 Task: Look for space in Casalnuovo di Napoli, Italy from 21st June, 2023 to 29th June, 2023 for 4 adults in price range Rs.7000 to Rs.12000. Place can be entire place with 2 bedrooms having 2 beds and 2 bathrooms. Property type can be house, flat, guest house. Booking option can be shelf check-in. Required host language is English.
Action: Mouse moved to (547, 144)
Screenshot: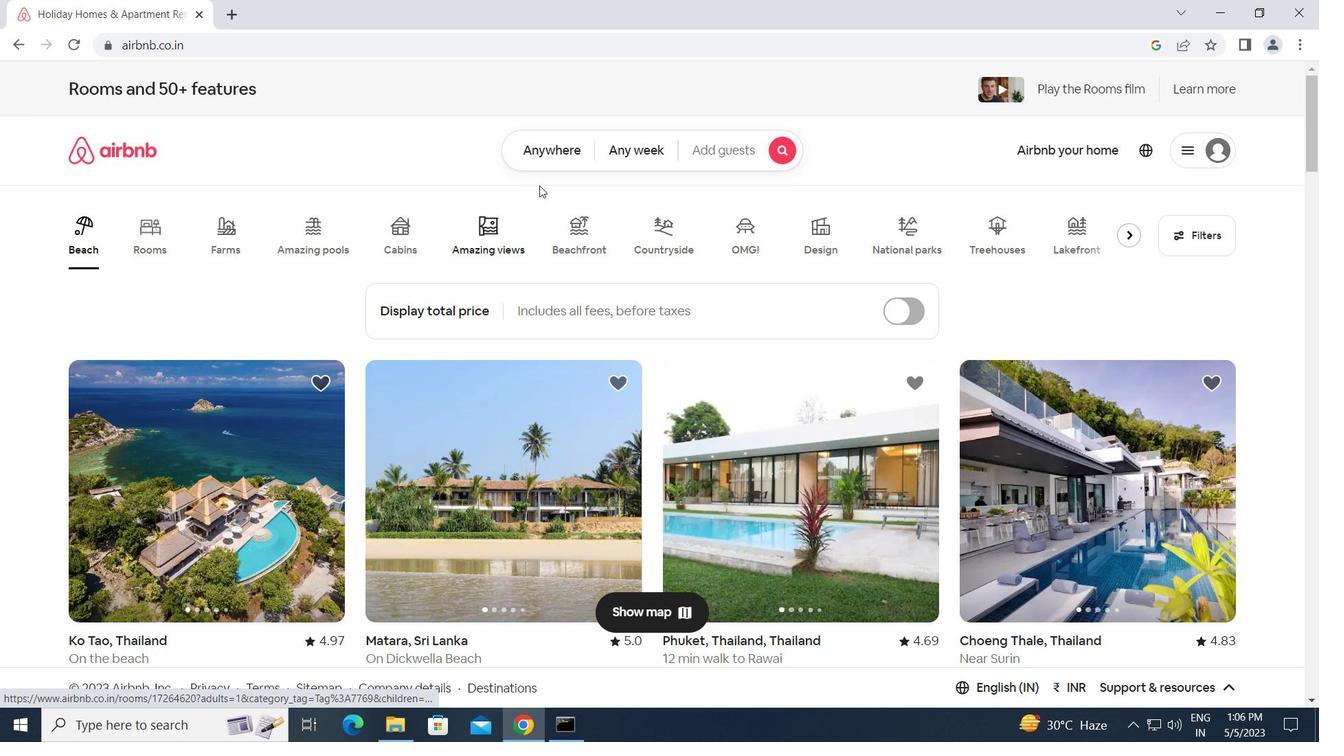 
Action: Mouse pressed left at (547, 144)
Screenshot: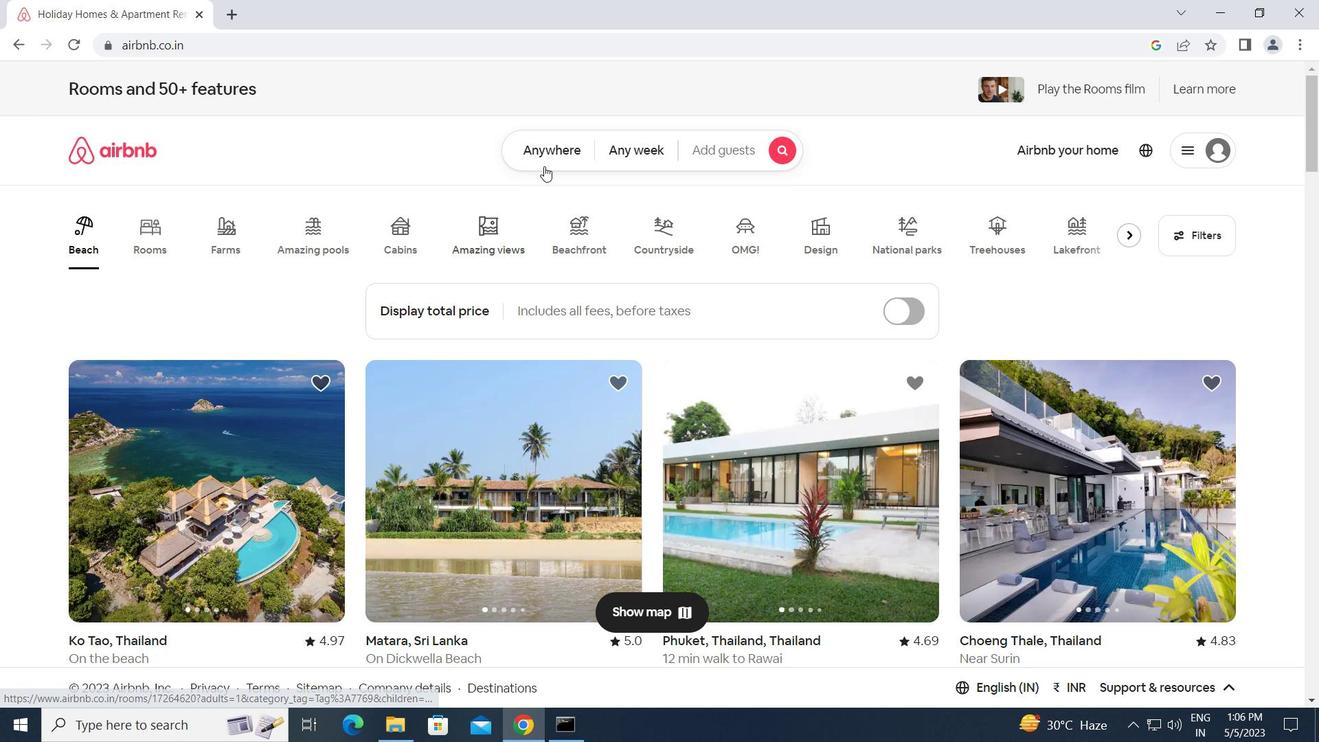 
Action: Mouse moved to (444, 193)
Screenshot: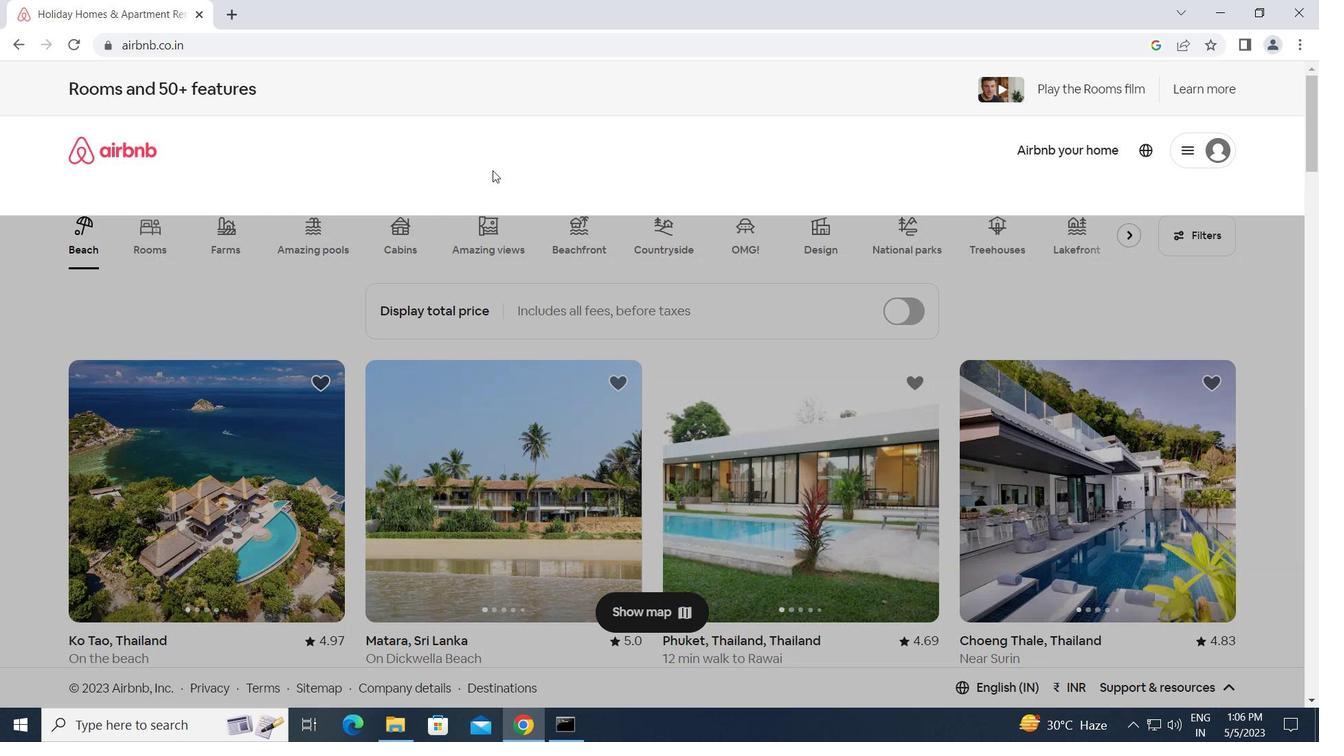 
Action: Mouse pressed left at (444, 193)
Screenshot: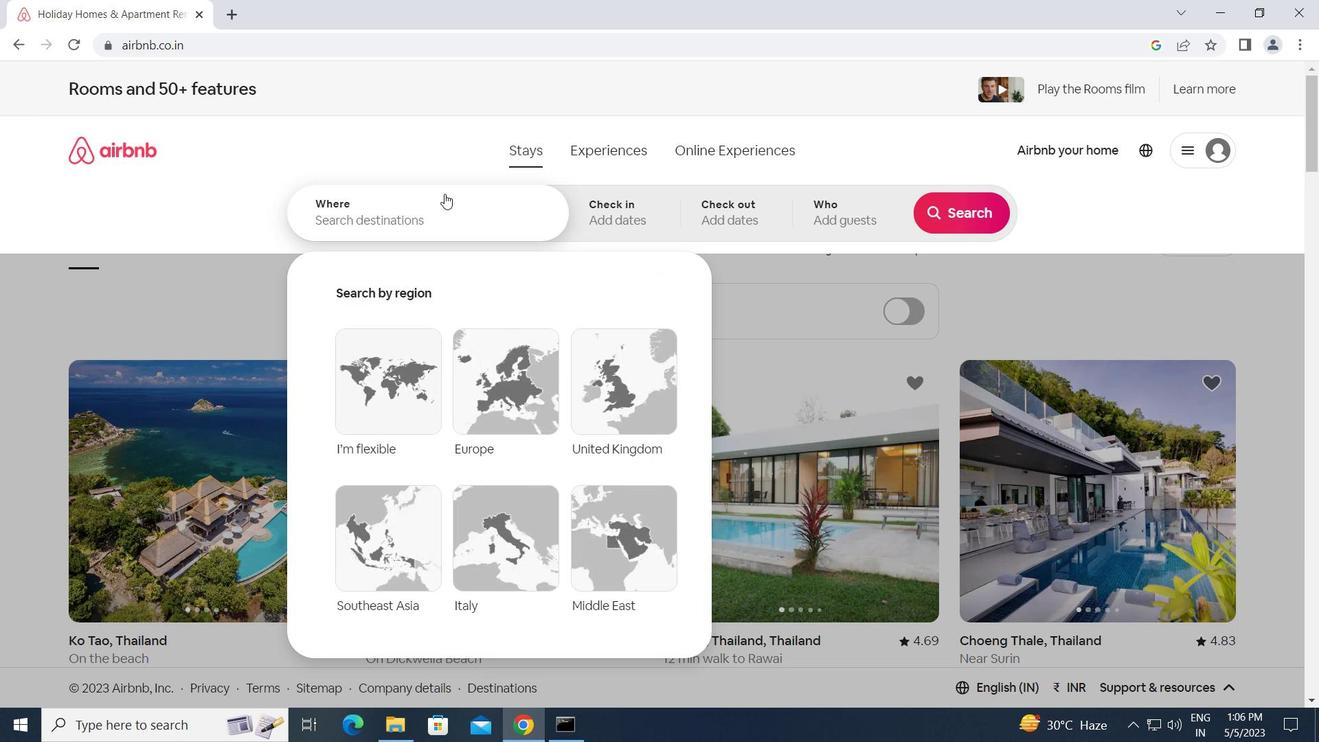 
Action: Key pressed c<Key.caps_lock>asalnuovo<Key.space>di<Key.space><Key.caps_lock>n<Key.caps_lock>apoli,<Key.space><Key.caps_lock>i<Key.caps_lock>taly<Key.enter>
Screenshot: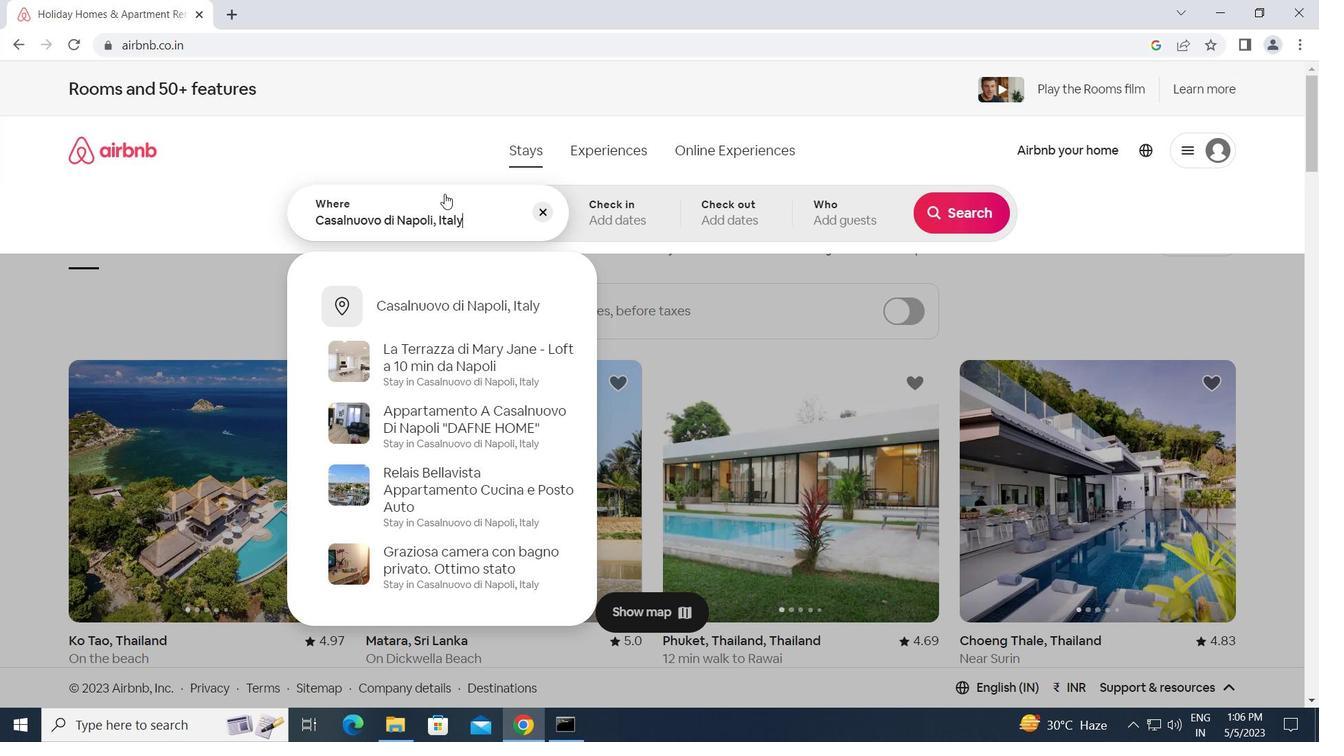 
Action: Mouse moved to (820, 540)
Screenshot: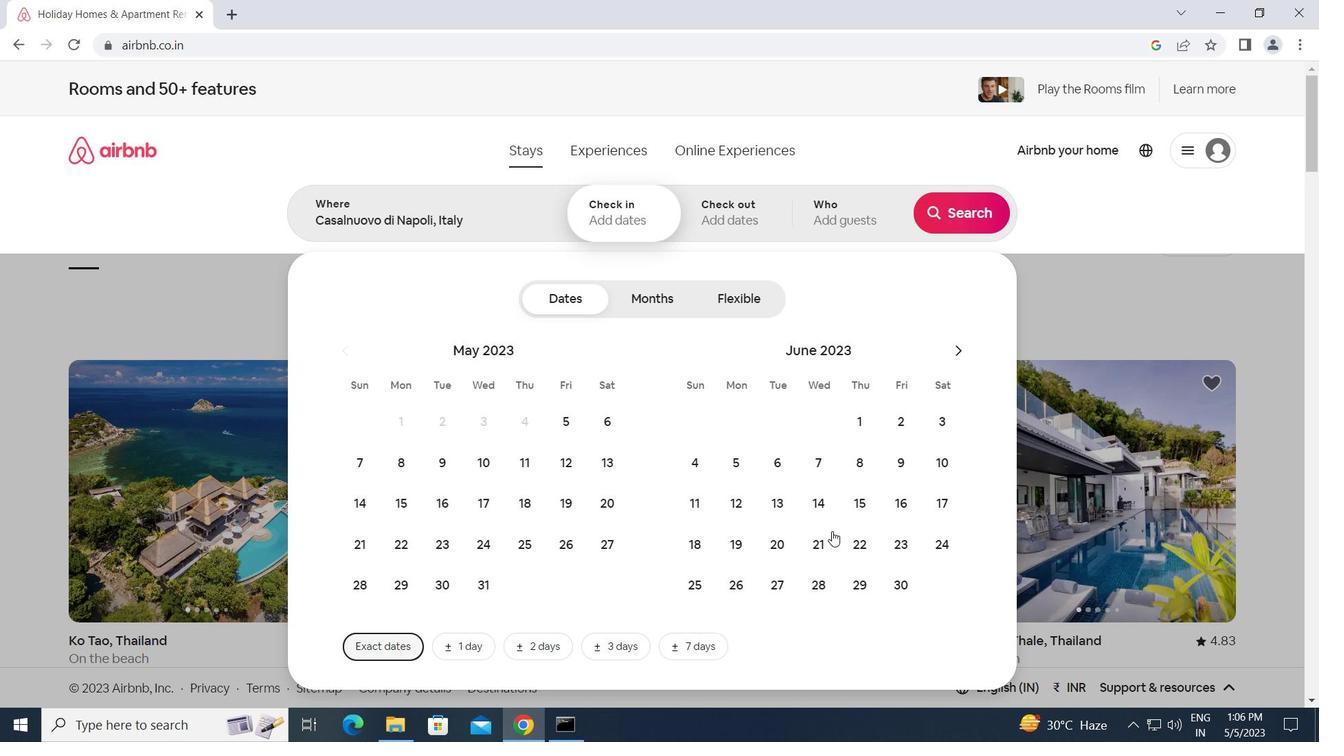 
Action: Mouse pressed left at (820, 540)
Screenshot: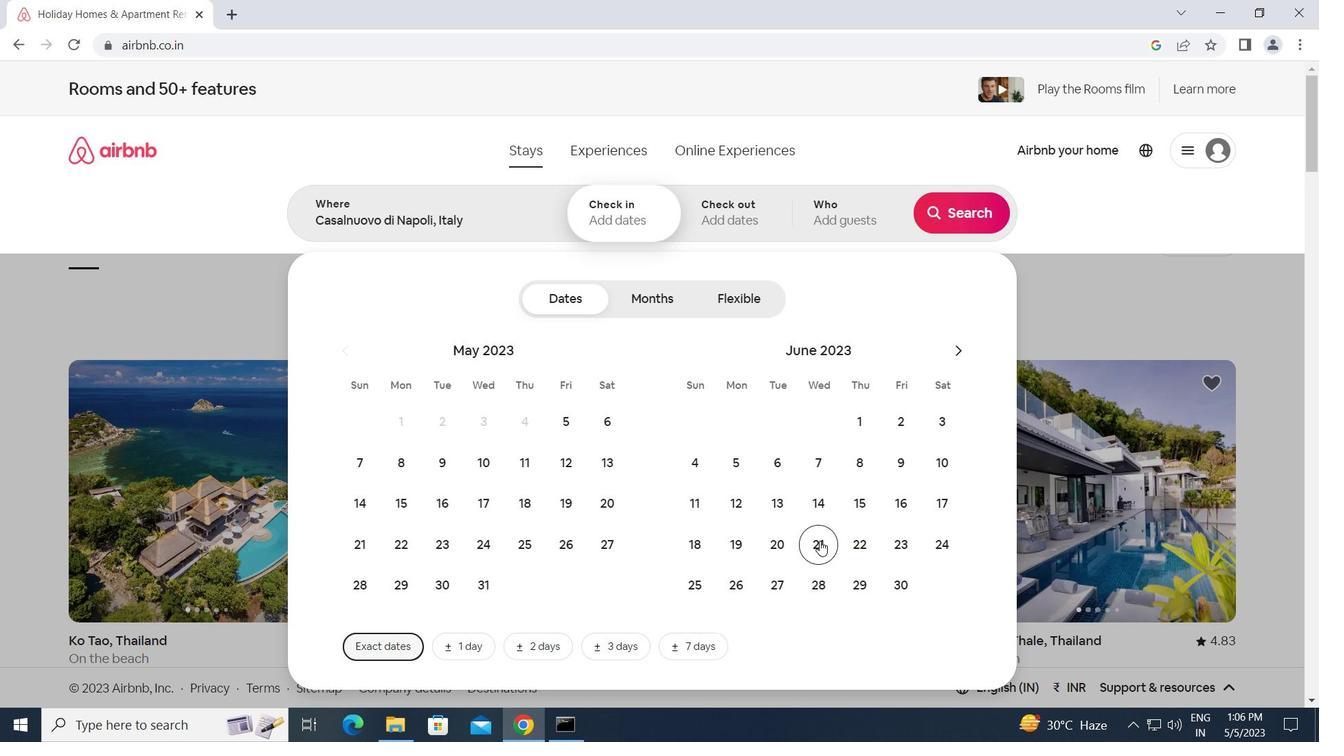 
Action: Mouse moved to (853, 584)
Screenshot: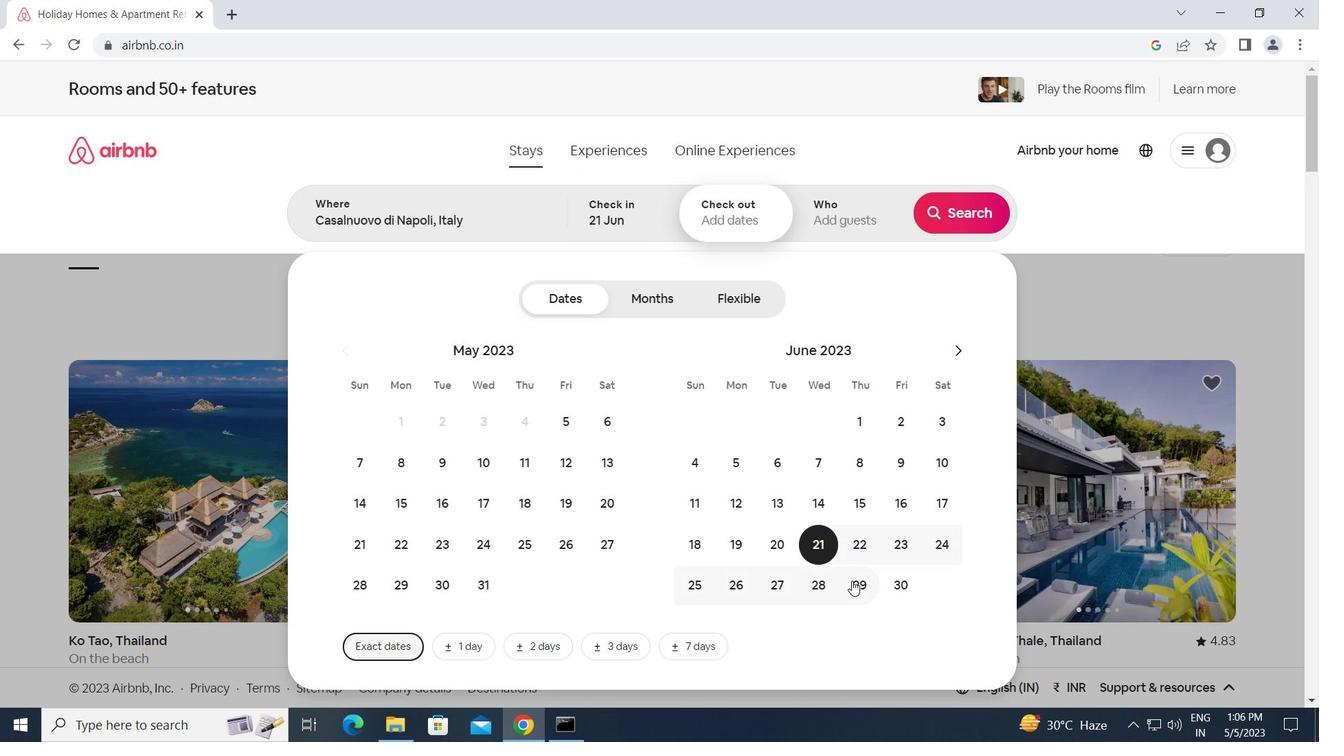 
Action: Mouse pressed left at (853, 584)
Screenshot: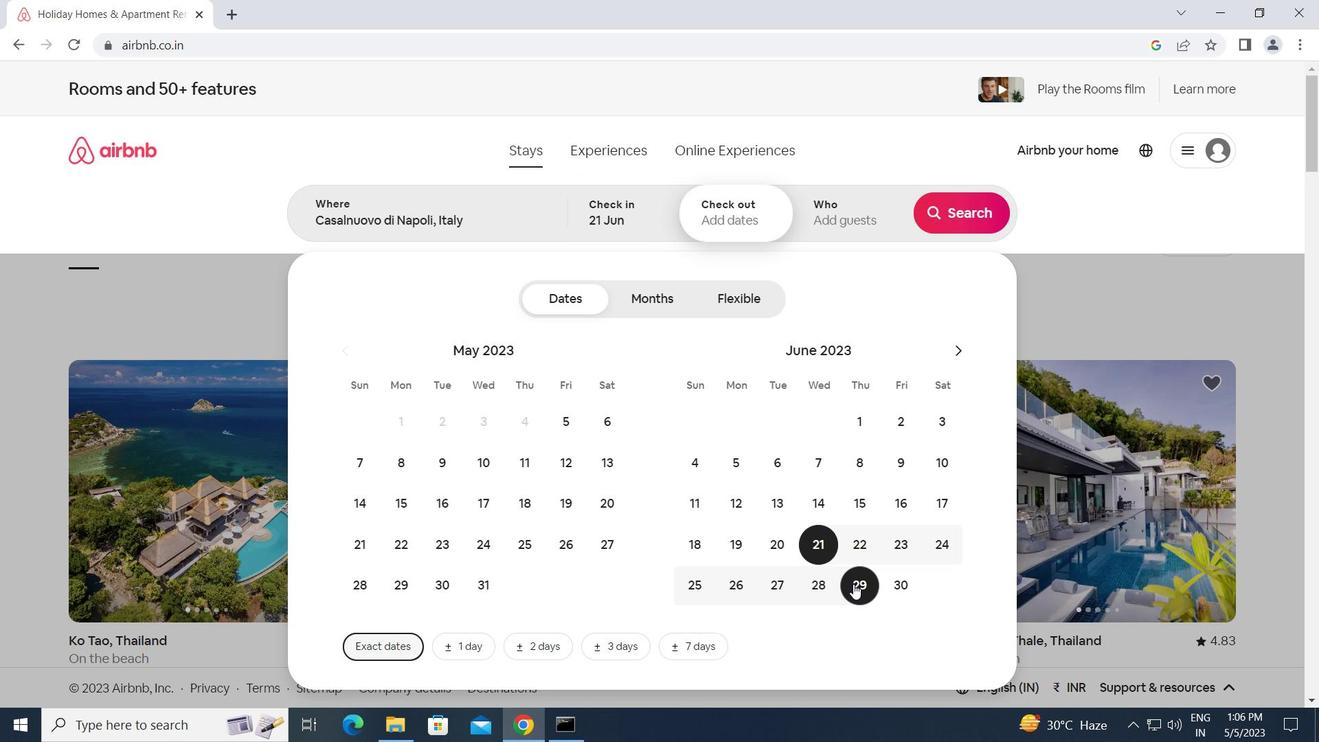 
Action: Mouse moved to (833, 212)
Screenshot: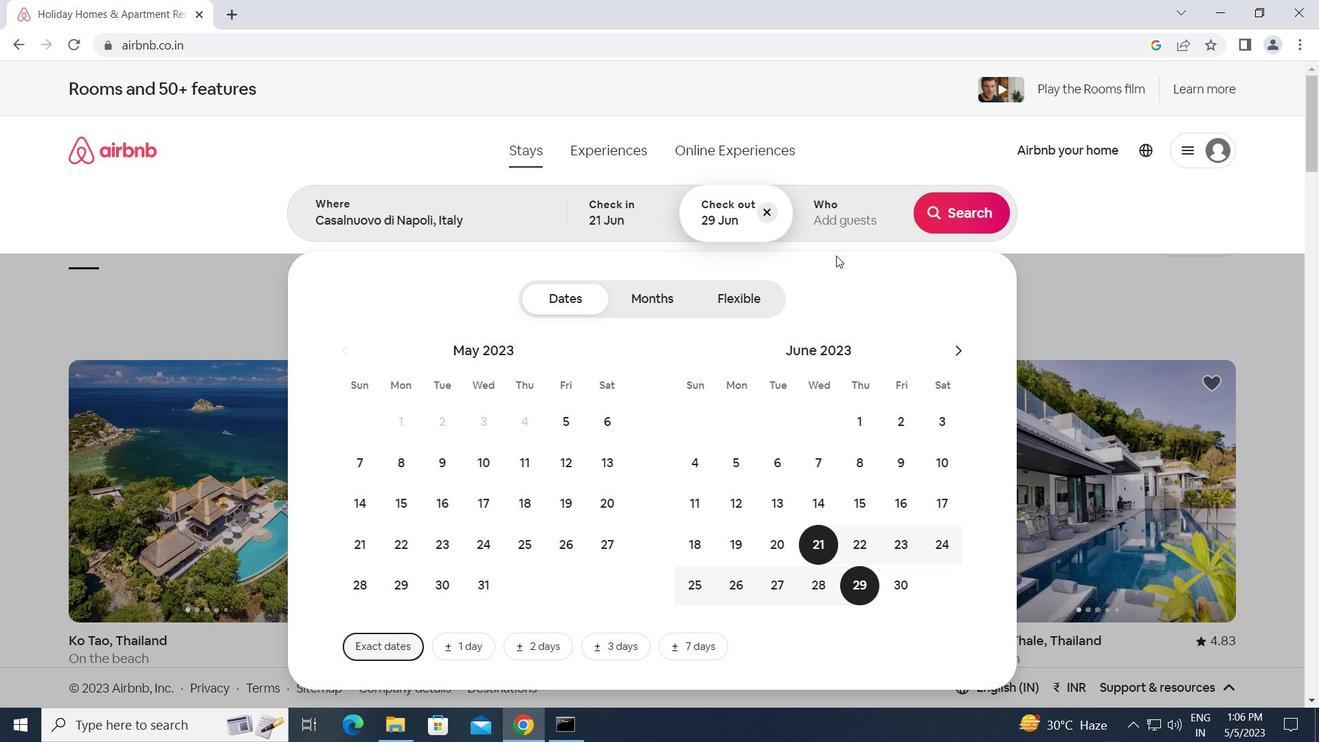
Action: Mouse pressed left at (833, 212)
Screenshot: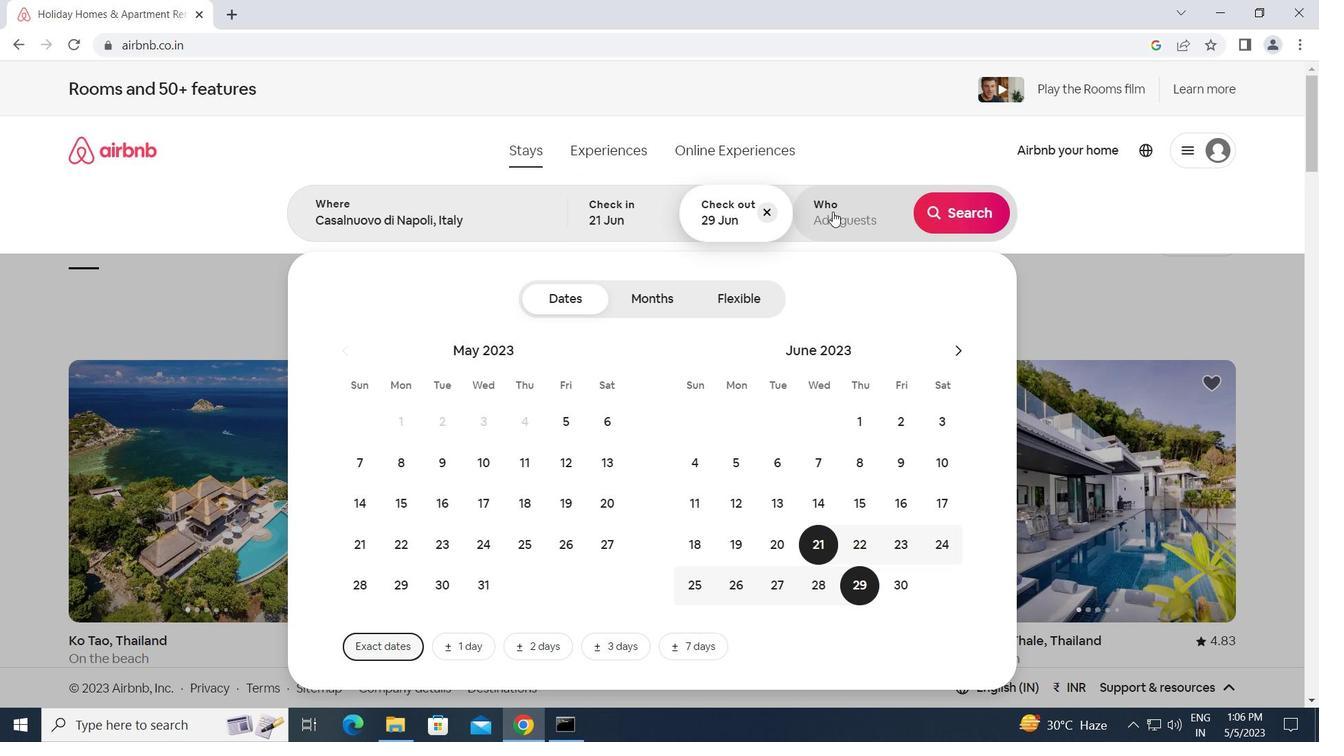 
Action: Mouse moved to (966, 300)
Screenshot: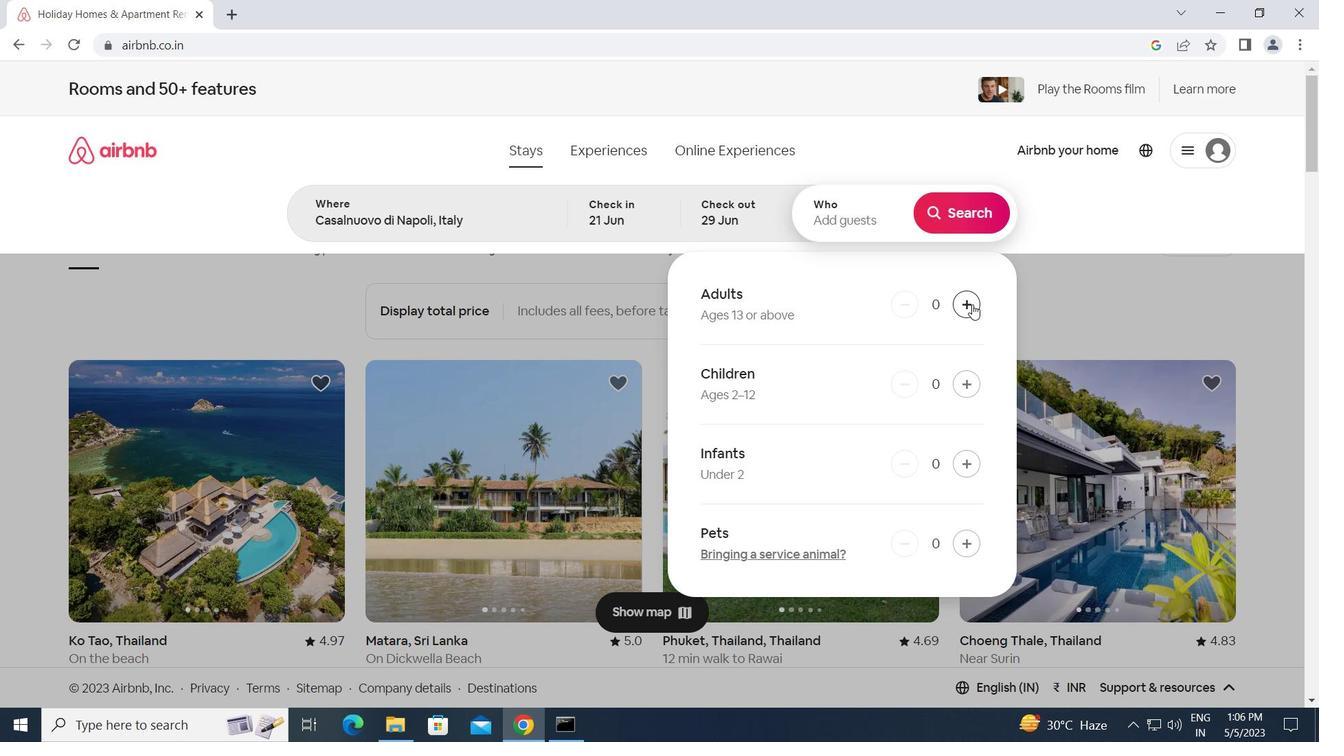
Action: Mouse pressed left at (966, 300)
Screenshot: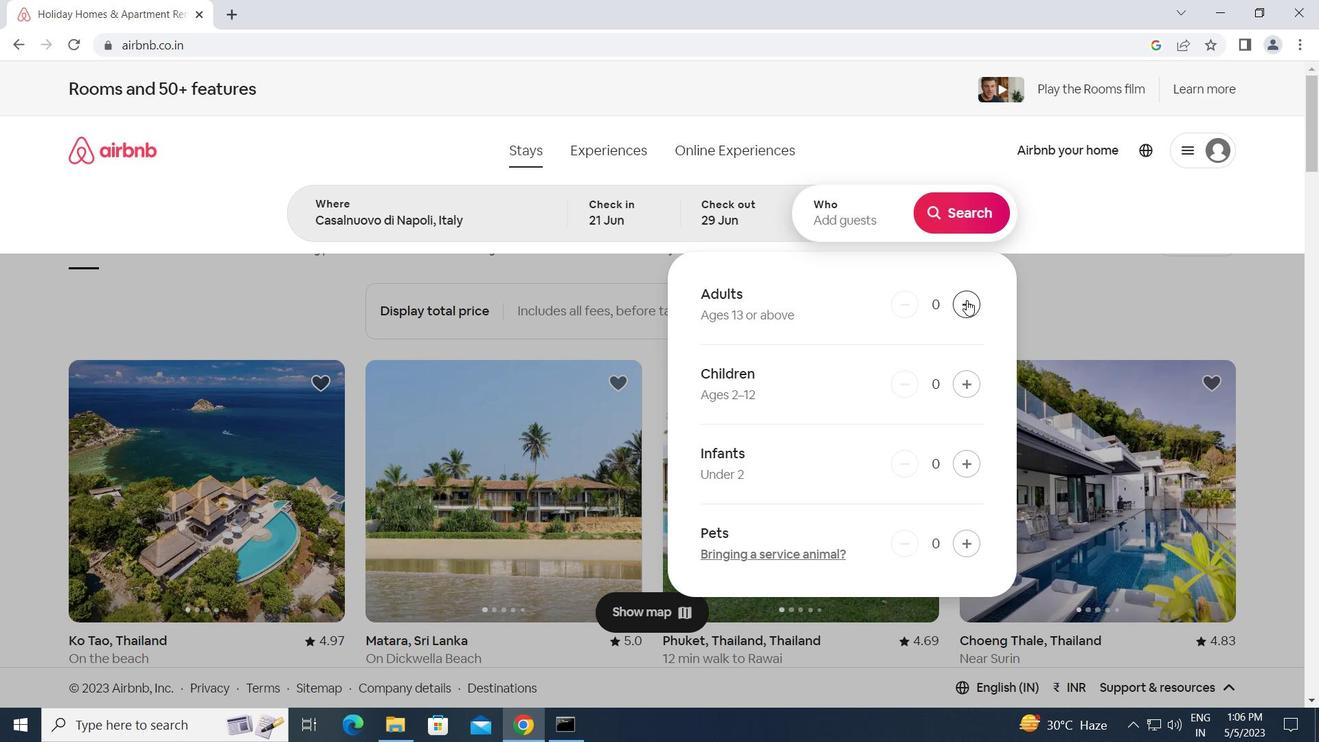 
Action: Mouse pressed left at (966, 300)
Screenshot: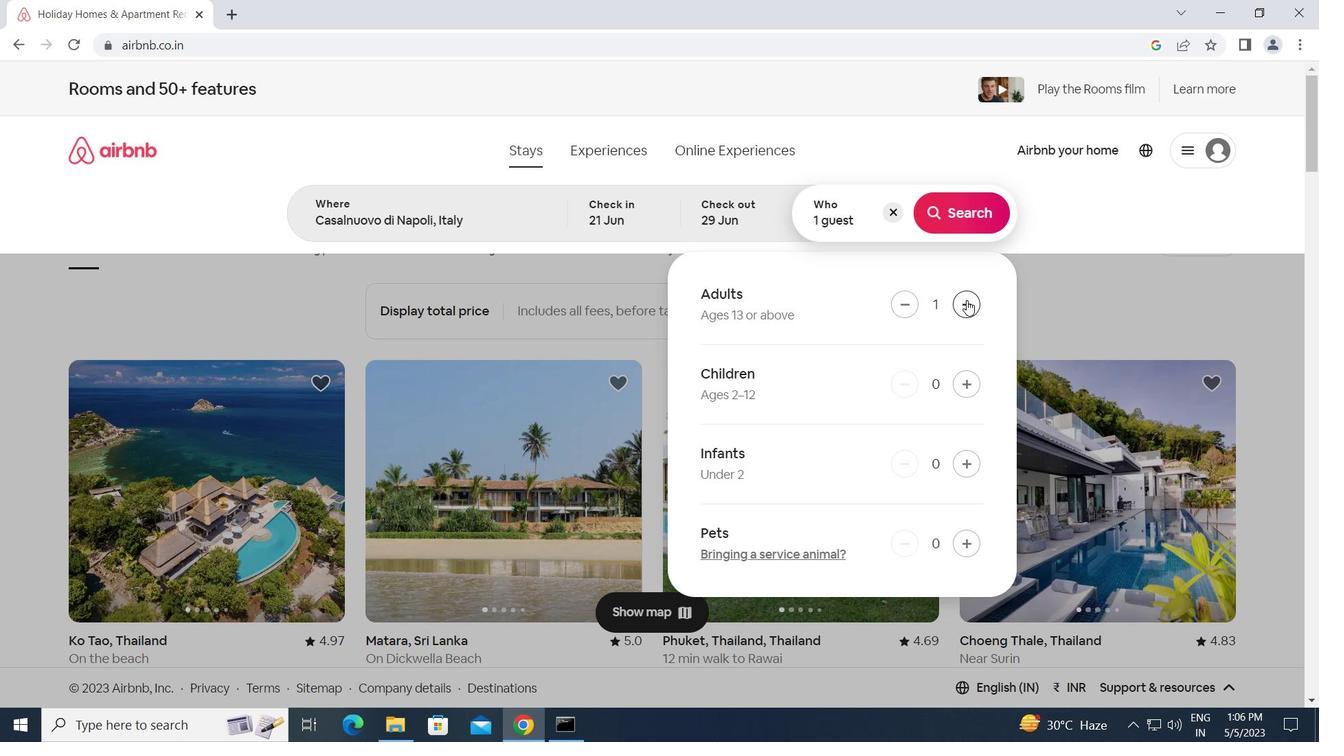 
Action: Mouse pressed left at (966, 300)
Screenshot: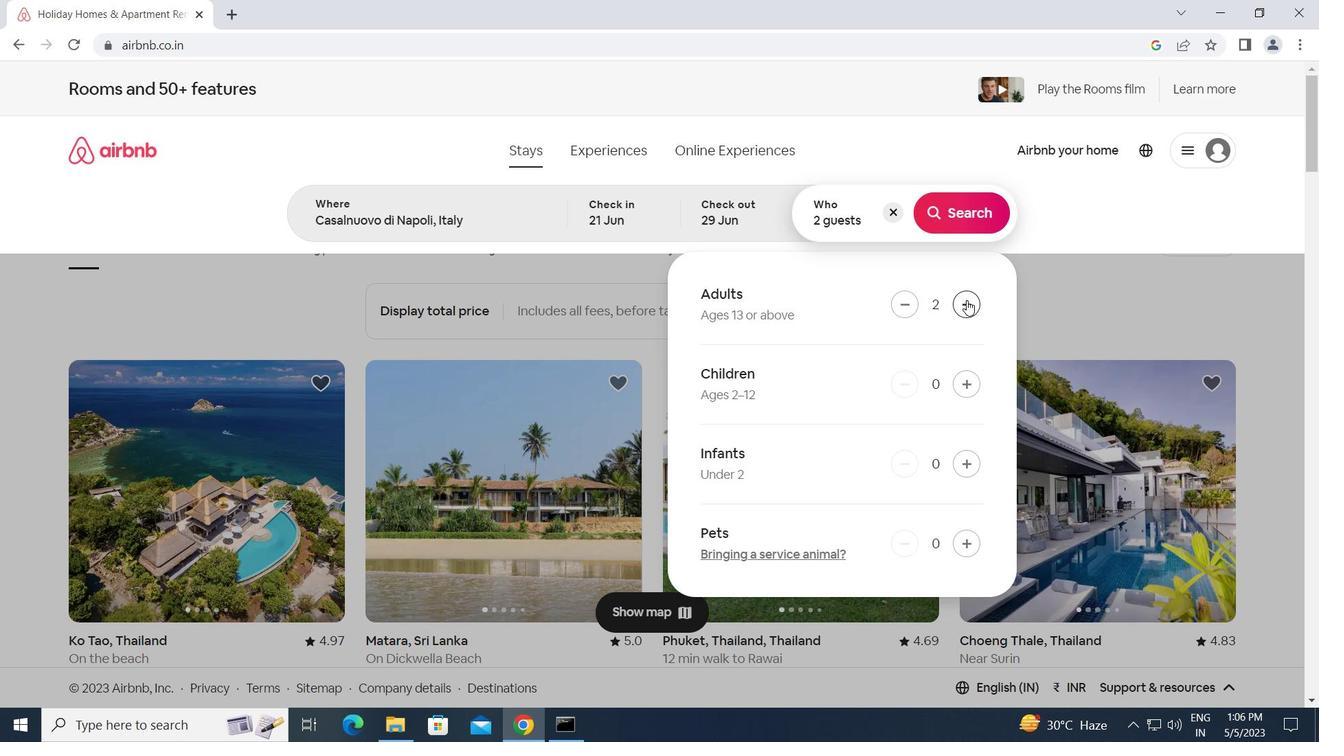 
Action: Mouse pressed left at (966, 300)
Screenshot: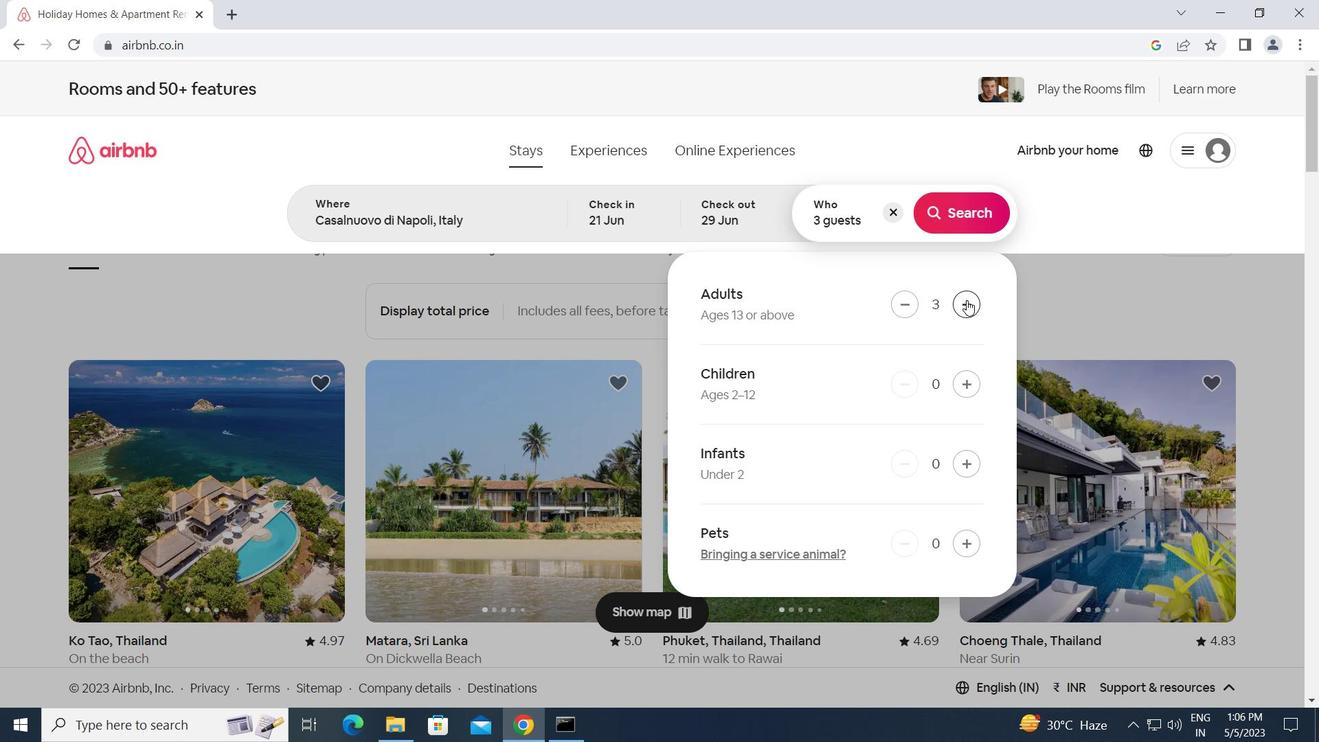 
Action: Mouse moved to (966, 206)
Screenshot: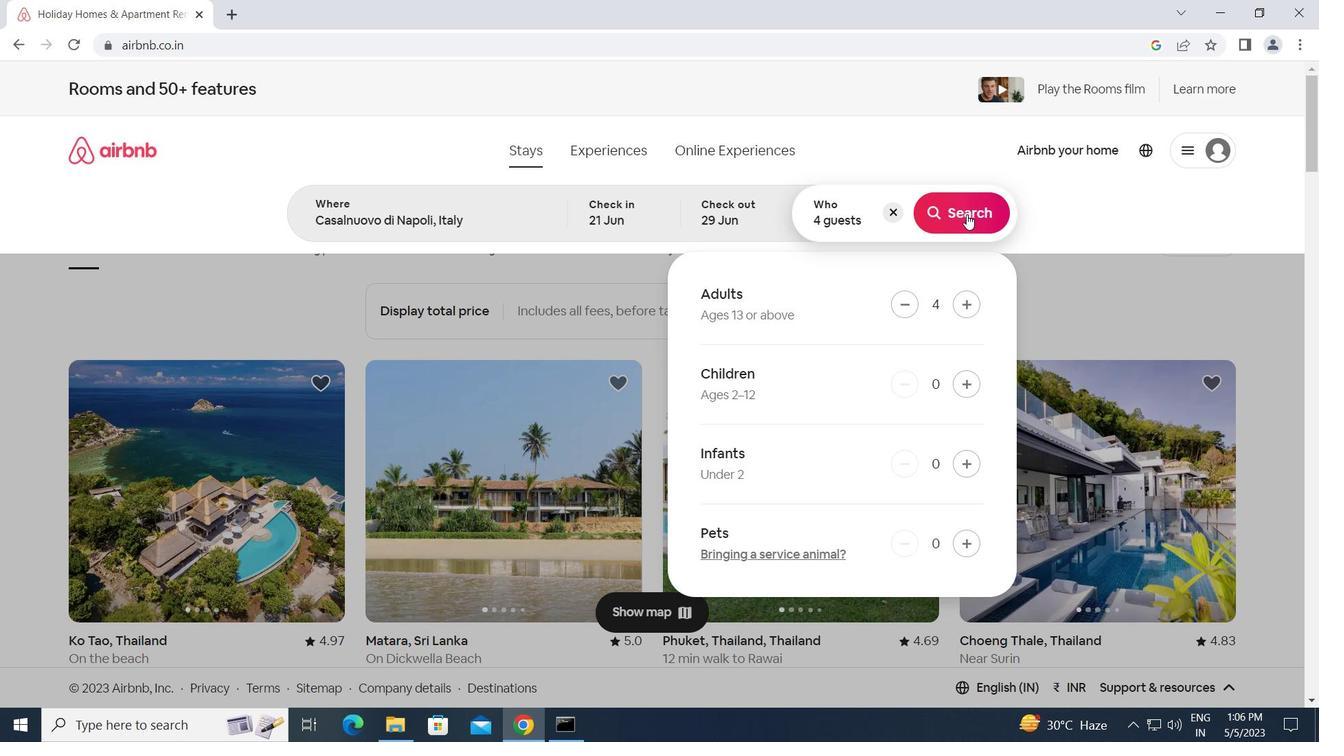
Action: Mouse pressed left at (966, 206)
Screenshot: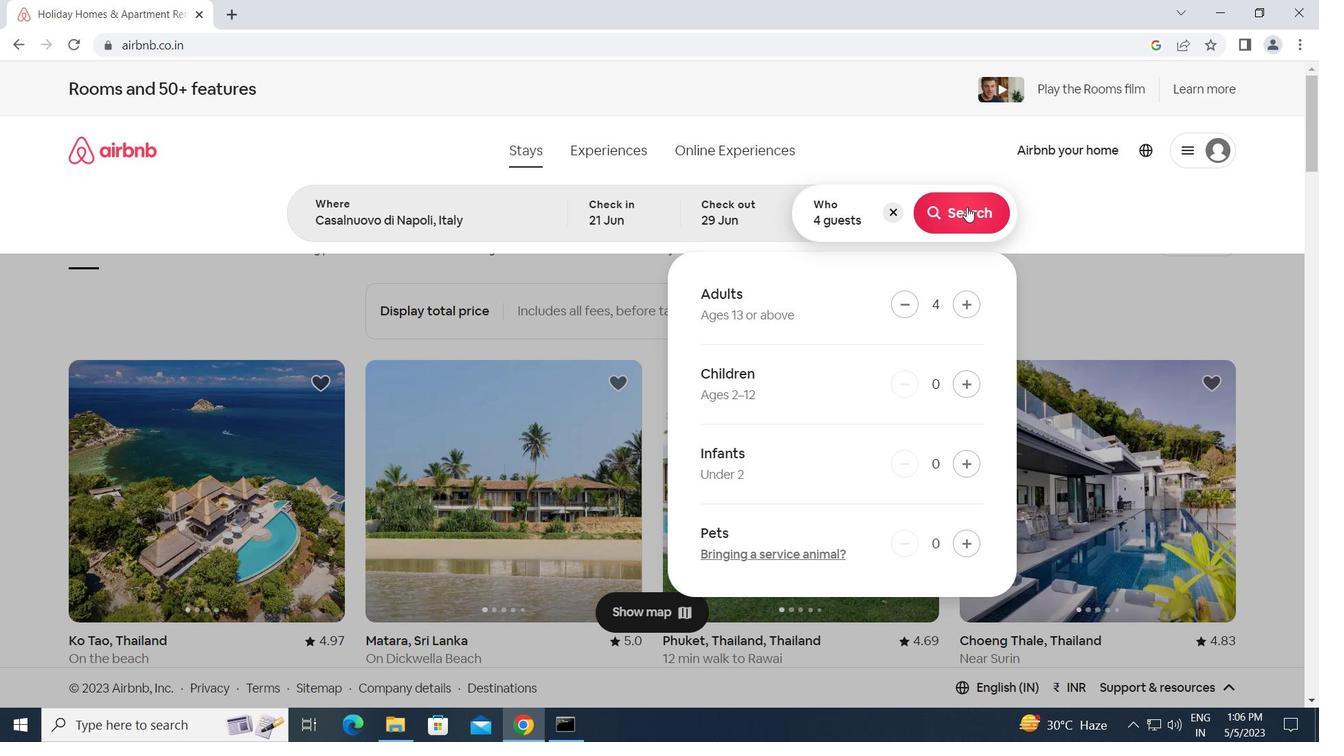 
Action: Mouse moved to (1232, 156)
Screenshot: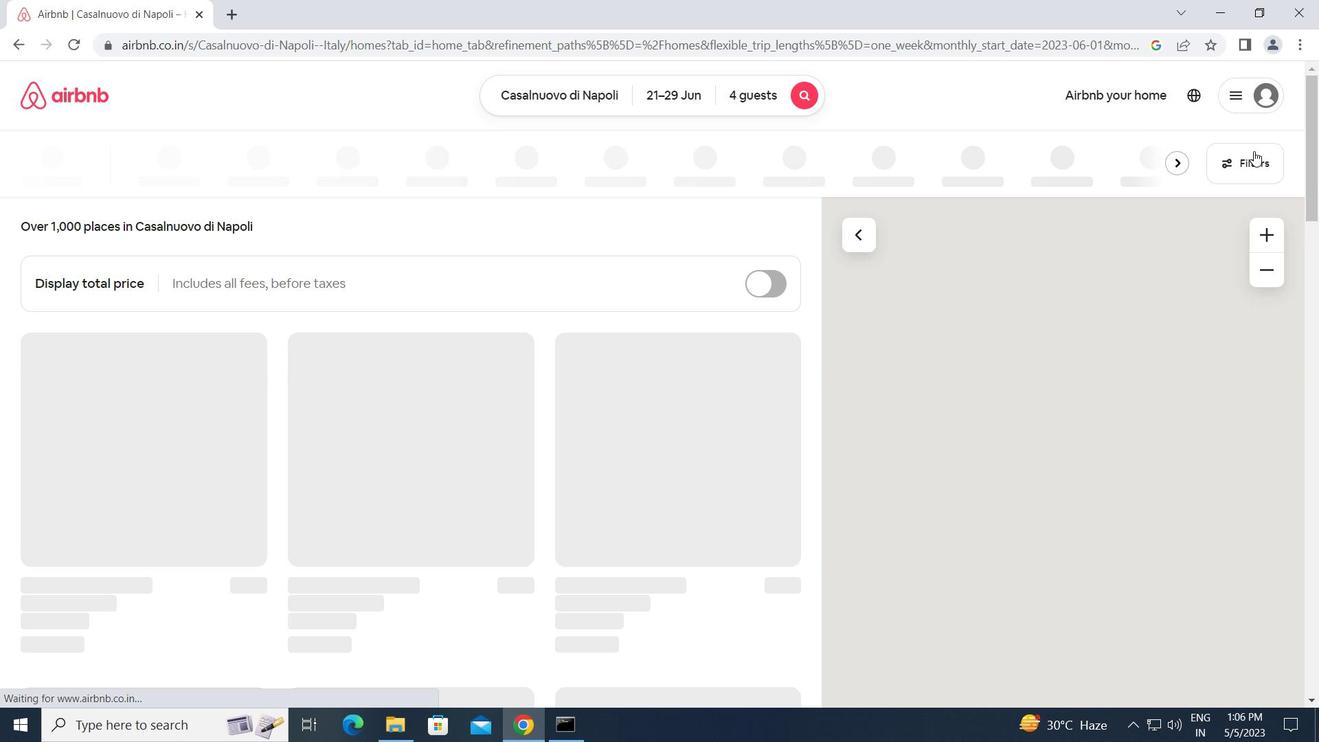 
Action: Mouse pressed left at (1232, 156)
Screenshot: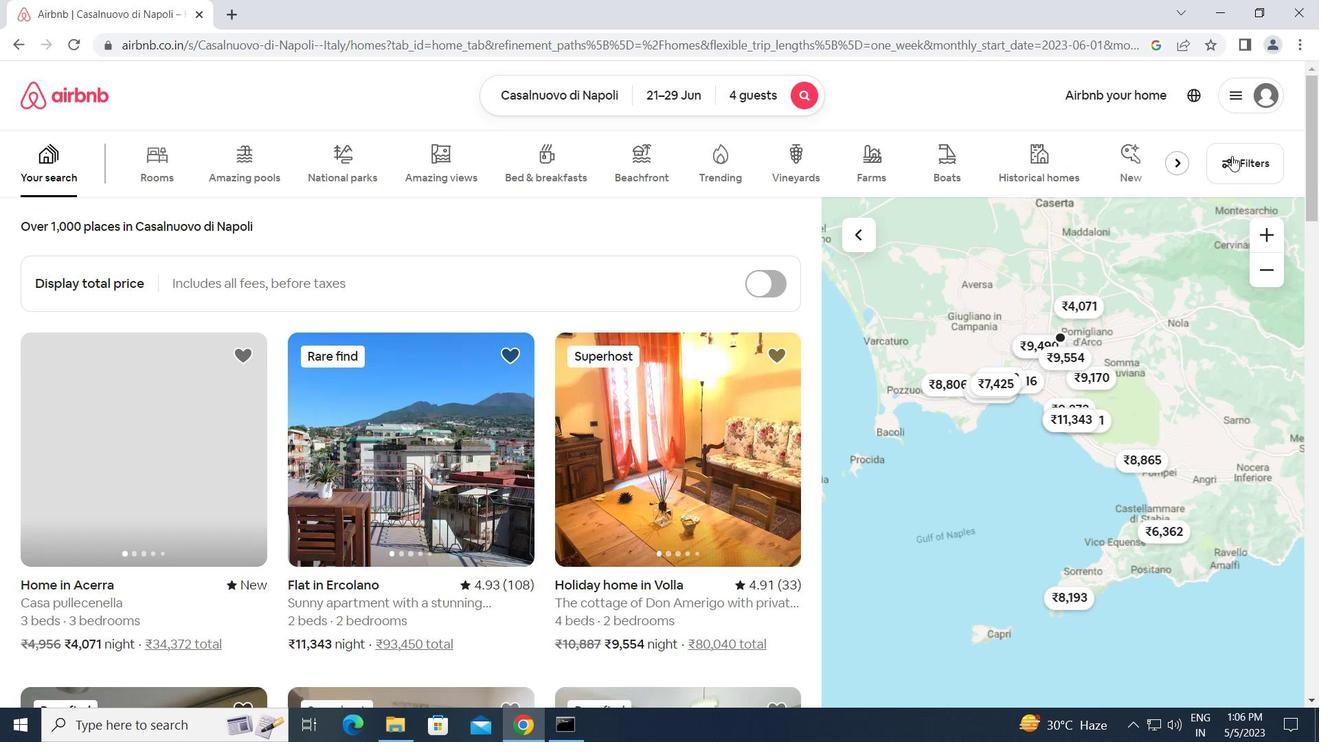
Action: Mouse moved to (430, 567)
Screenshot: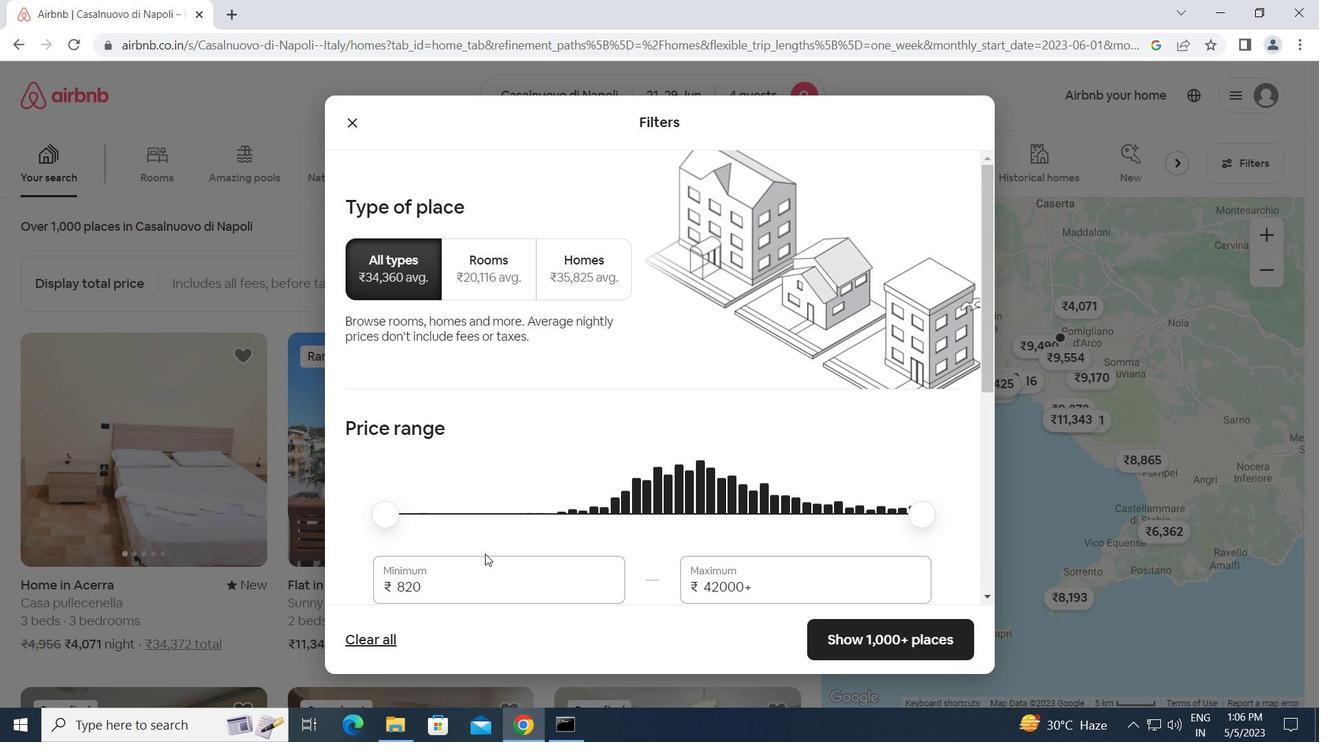 
Action: Mouse scrolled (430, 566) with delta (0, 0)
Screenshot: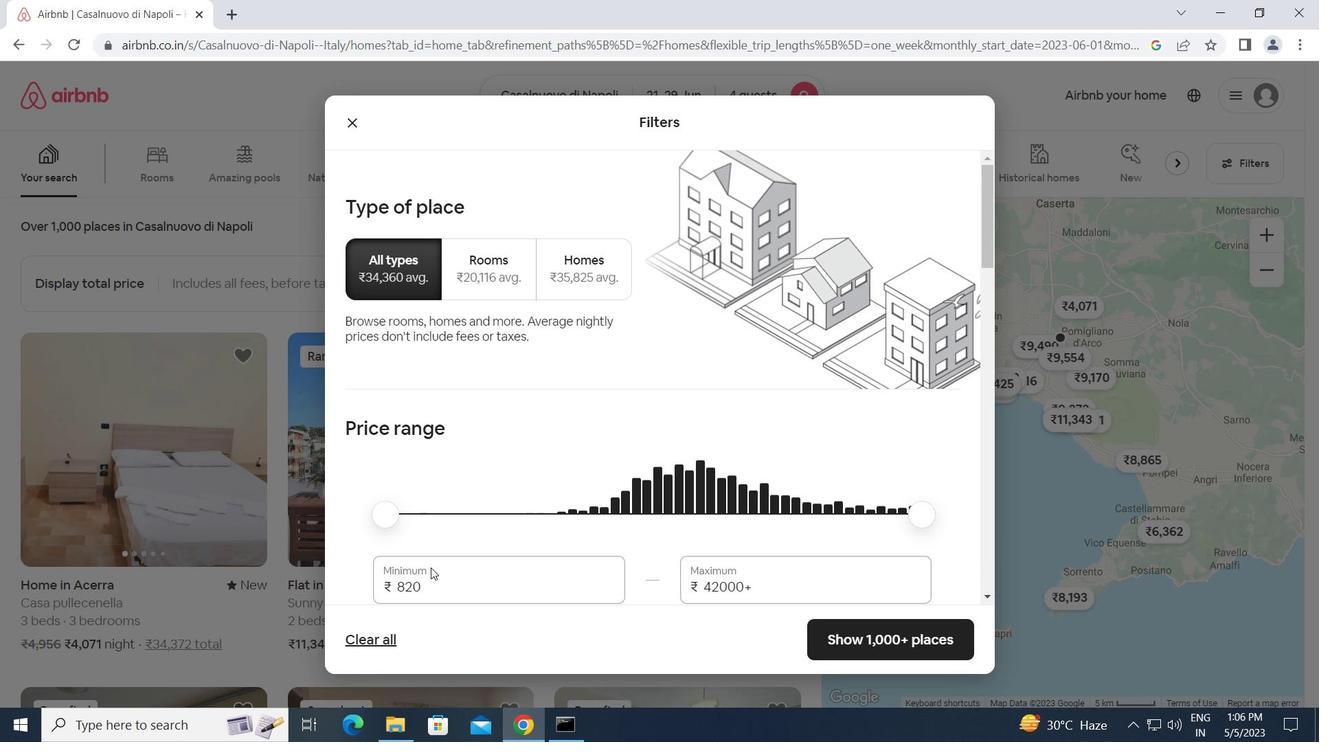 
Action: Mouse scrolled (430, 566) with delta (0, 0)
Screenshot: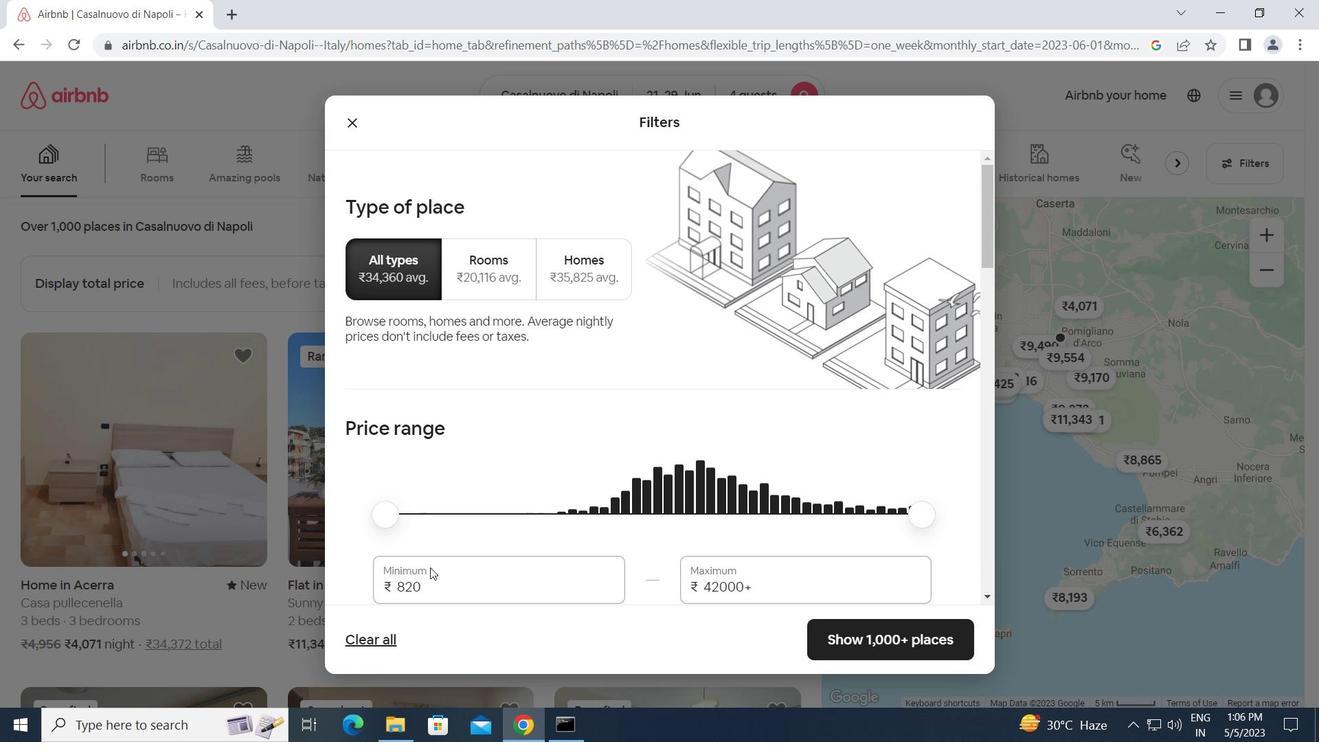 
Action: Mouse moved to (441, 422)
Screenshot: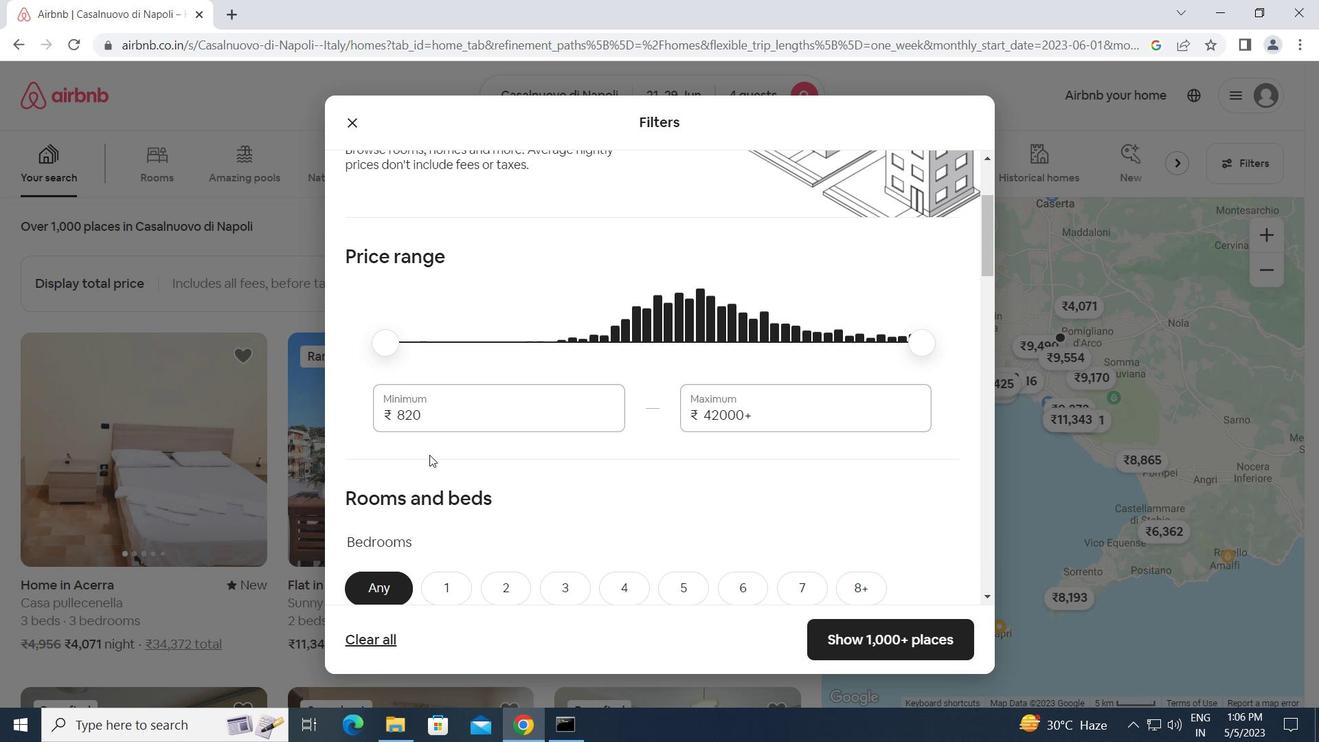 
Action: Mouse pressed left at (441, 422)
Screenshot: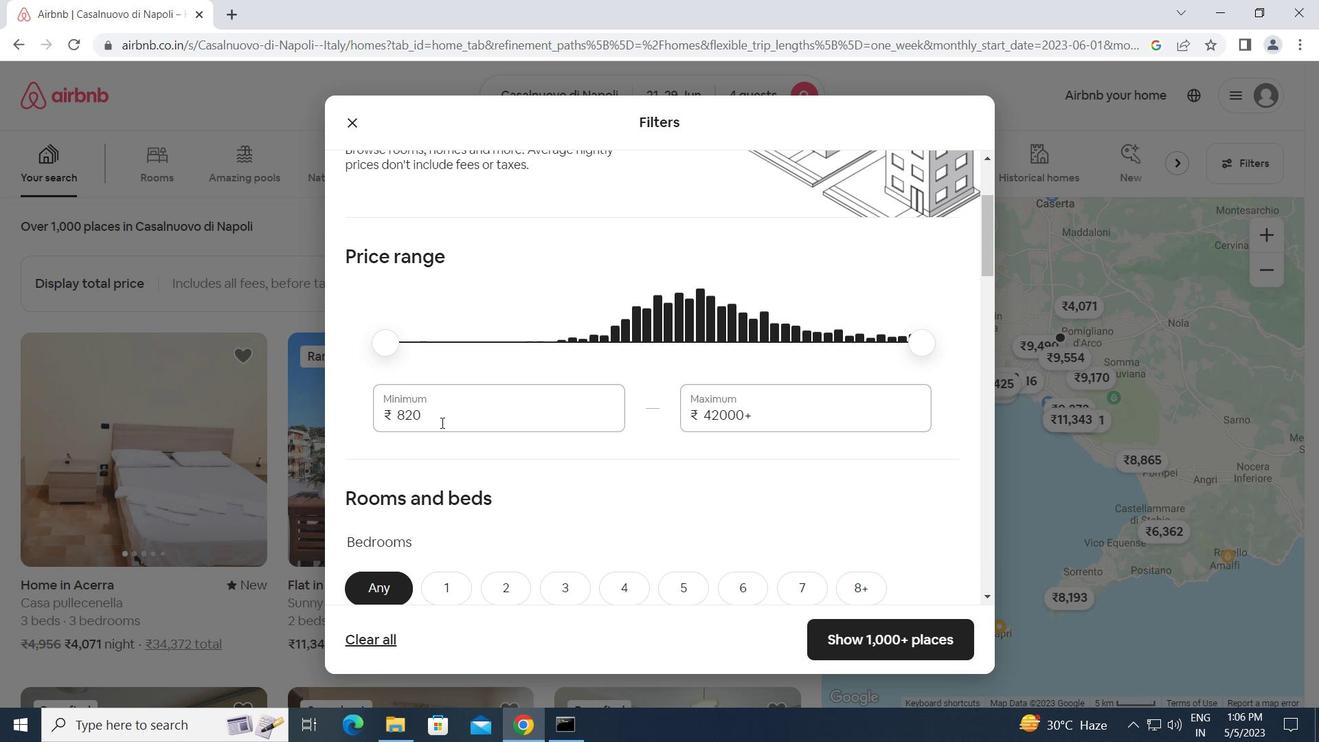
Action: Mouse moved to (384, 420)
Screenshot: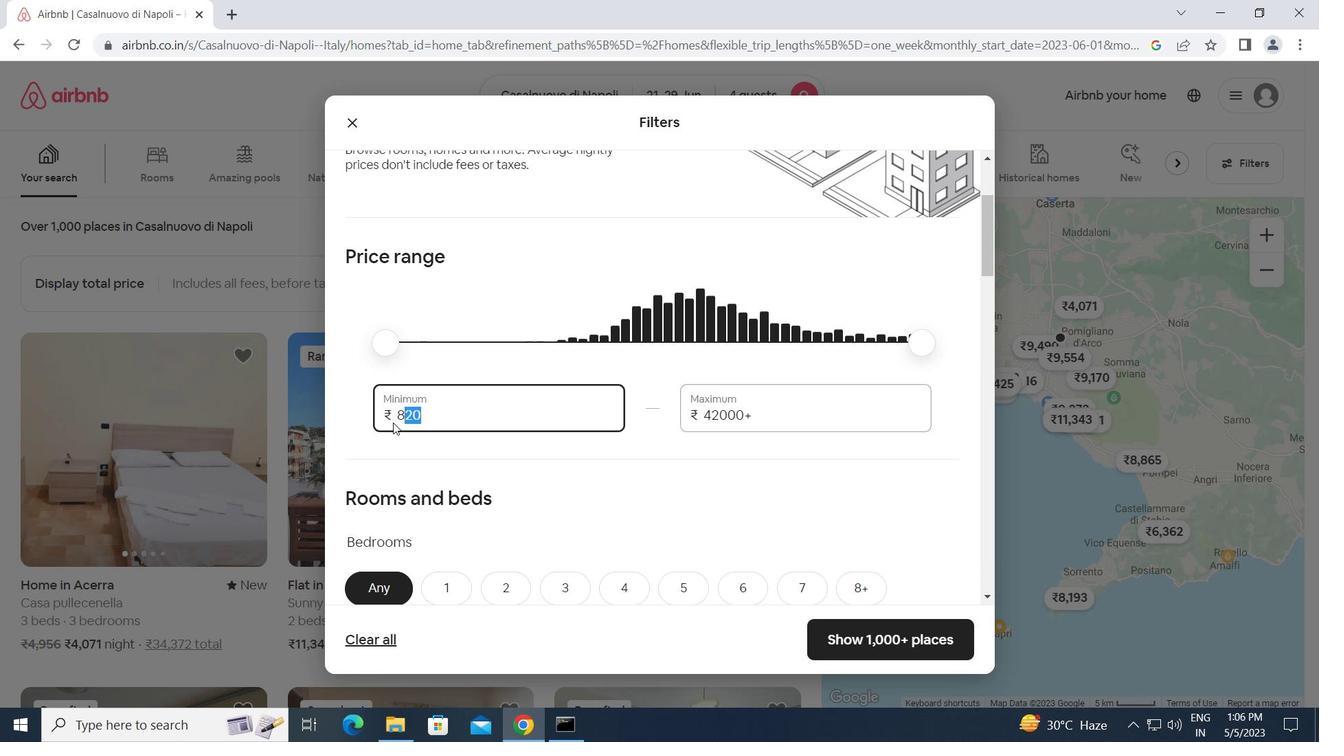 
Action: Key pressed 7000<Key.tab>12000
Screenshot: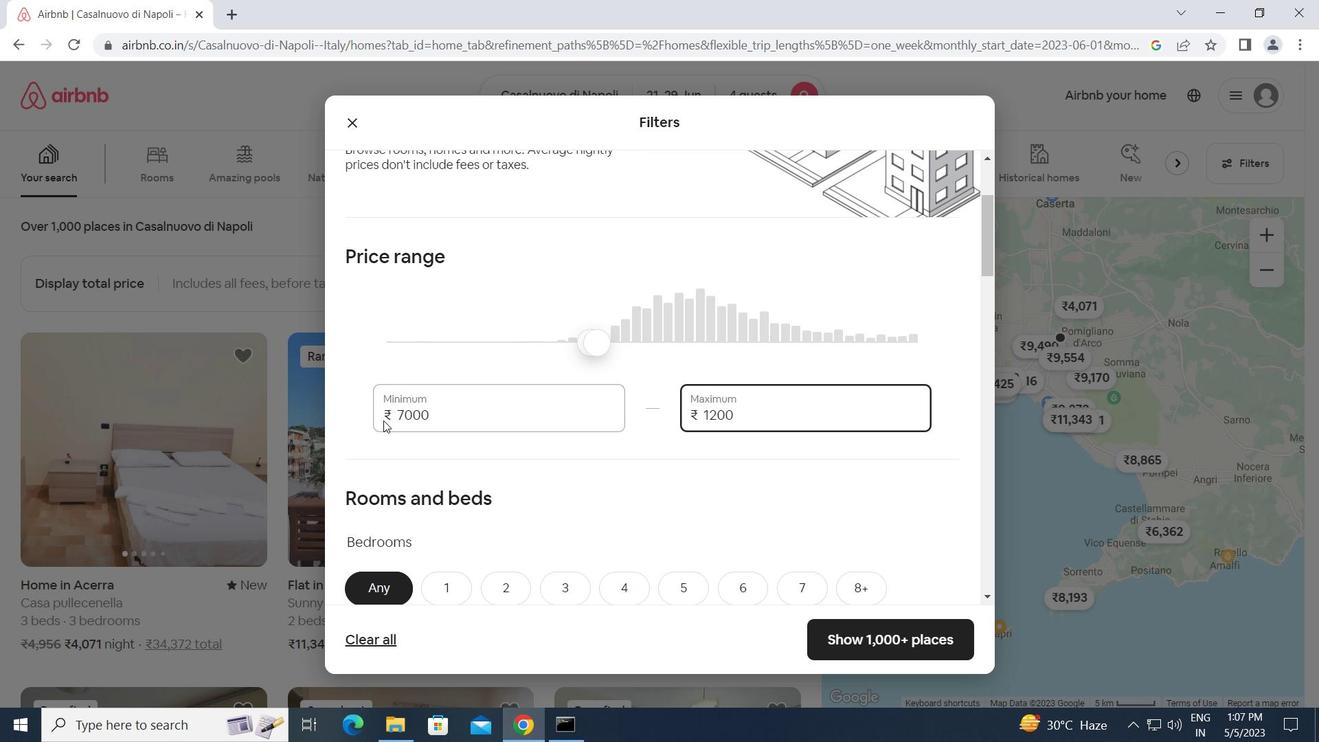 
Action: Mouse moved to (566, 504)
Screenshot: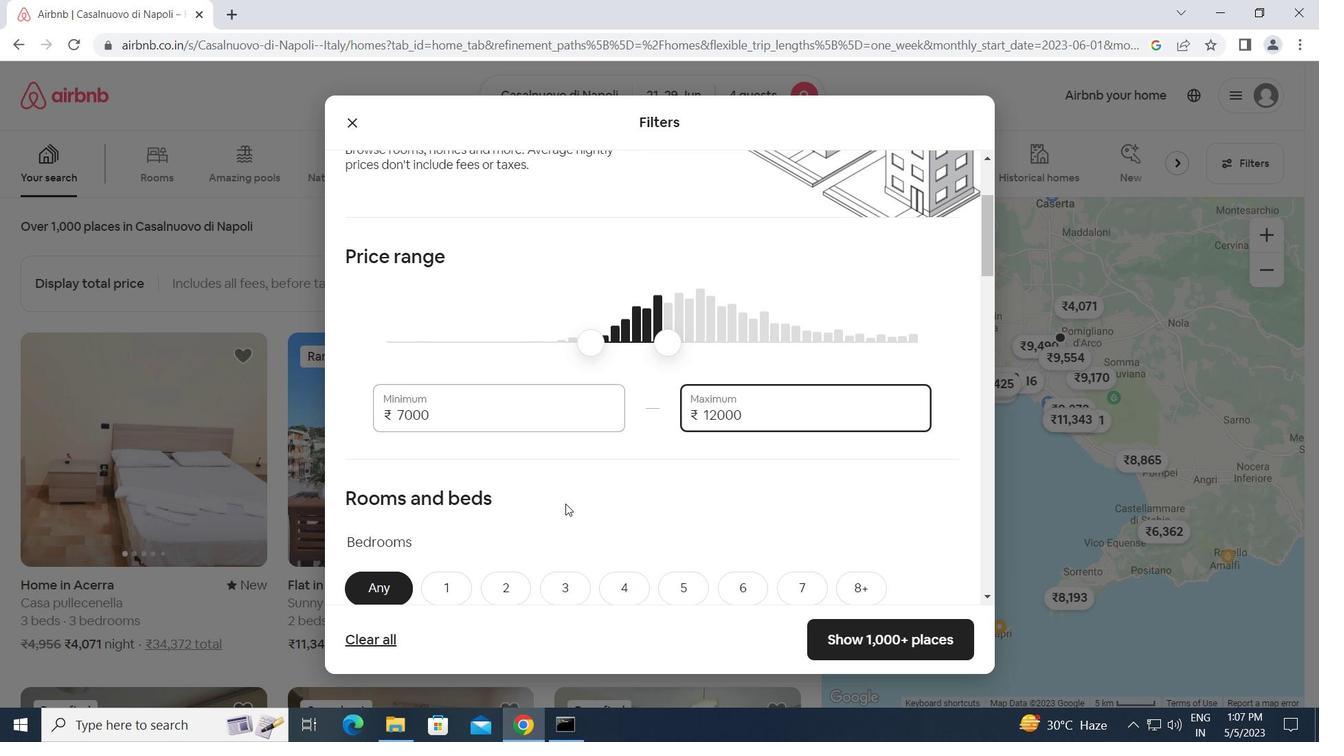 
Action: Mouse scrolled (566, 503) with delta (0, 0)
Screenshot: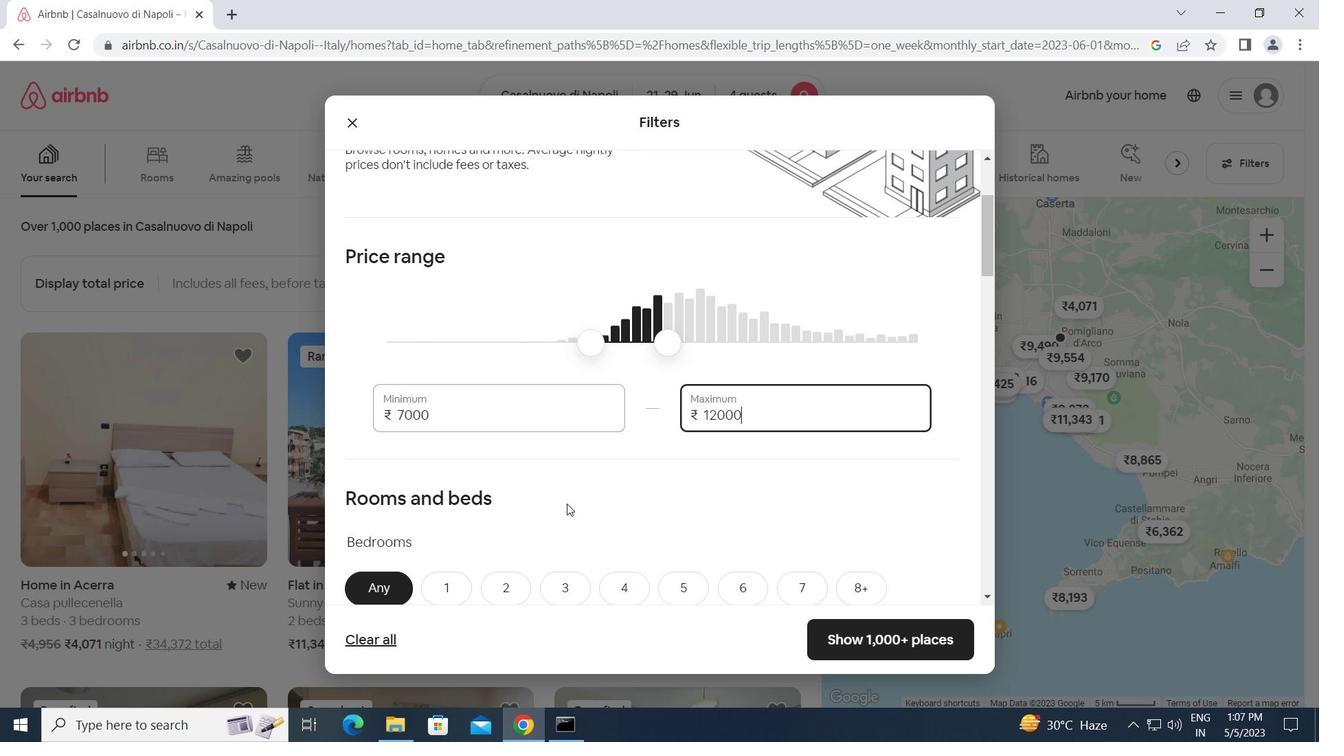
Action: Mouse scrolled (566, 503) with delta (0, 0)
Screenshot: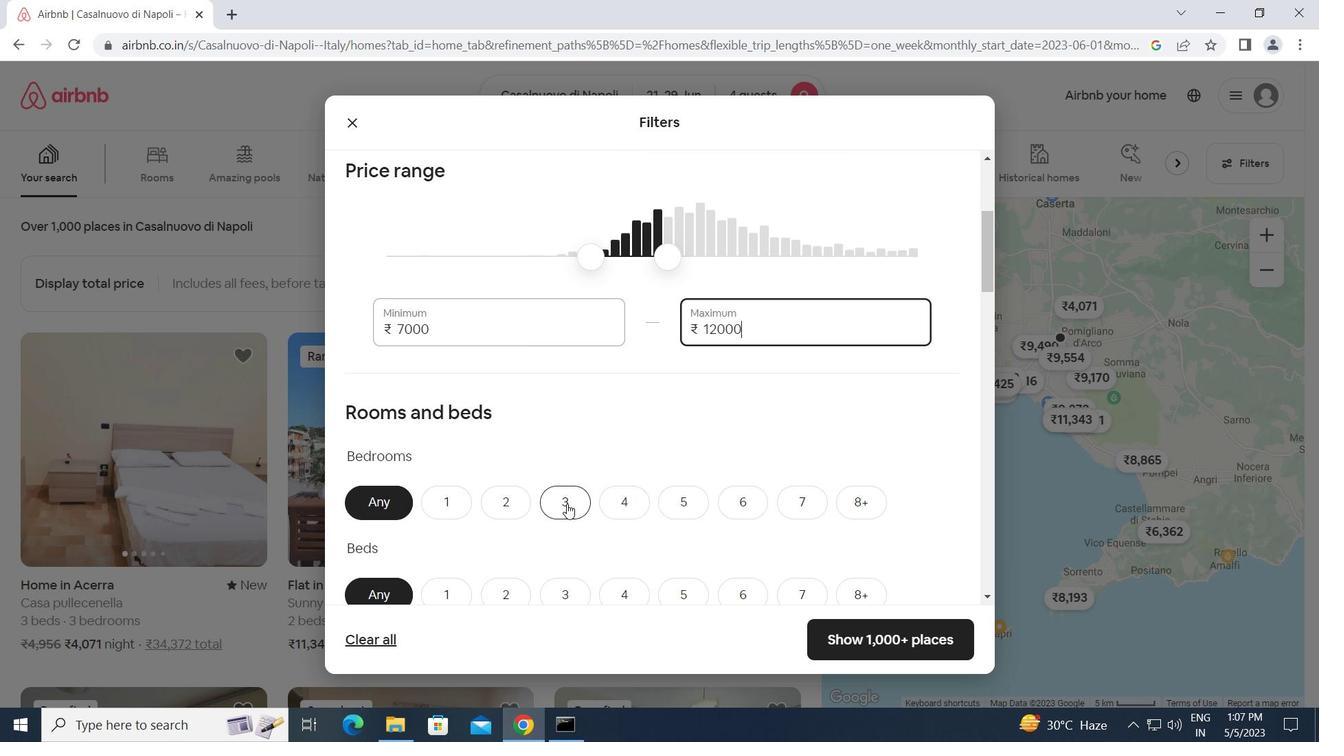 
Action: Mouse moved to (496, 424)
Screenshot: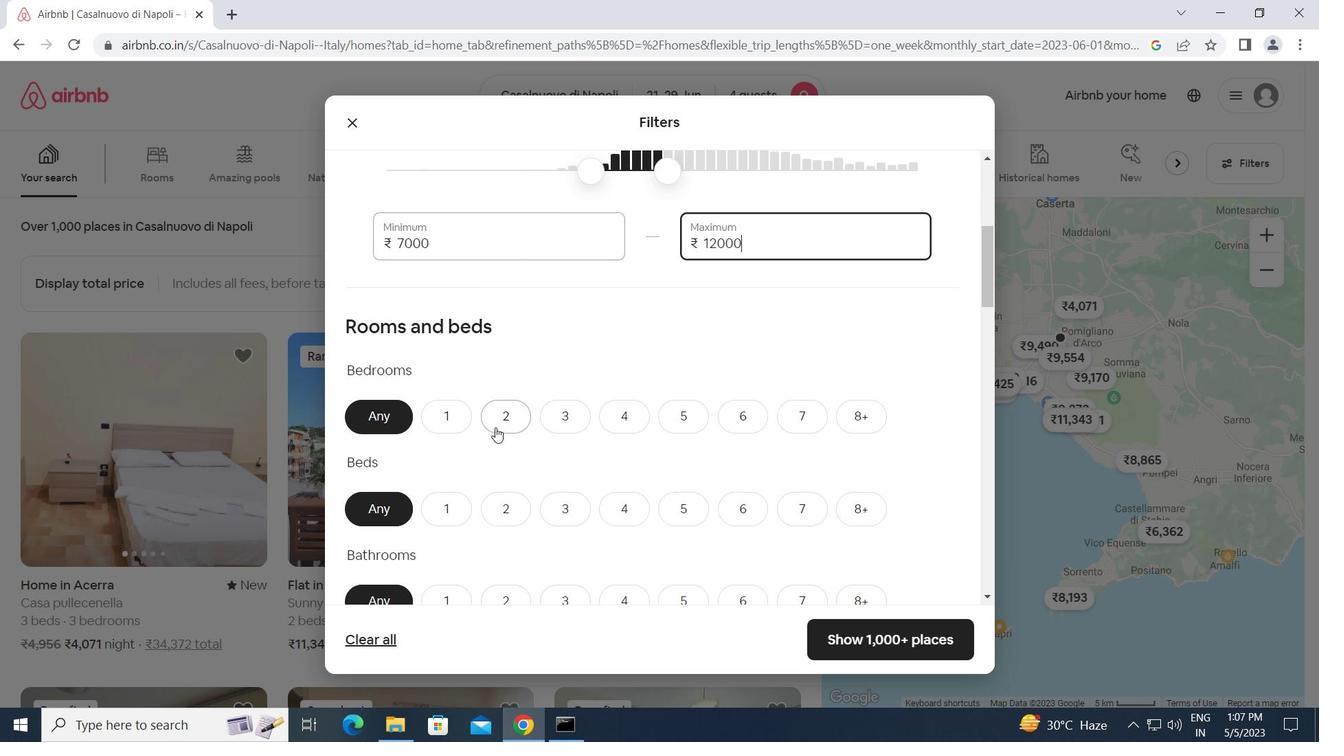
Action: Mouse pressed left at (496, 424)
Screenshot: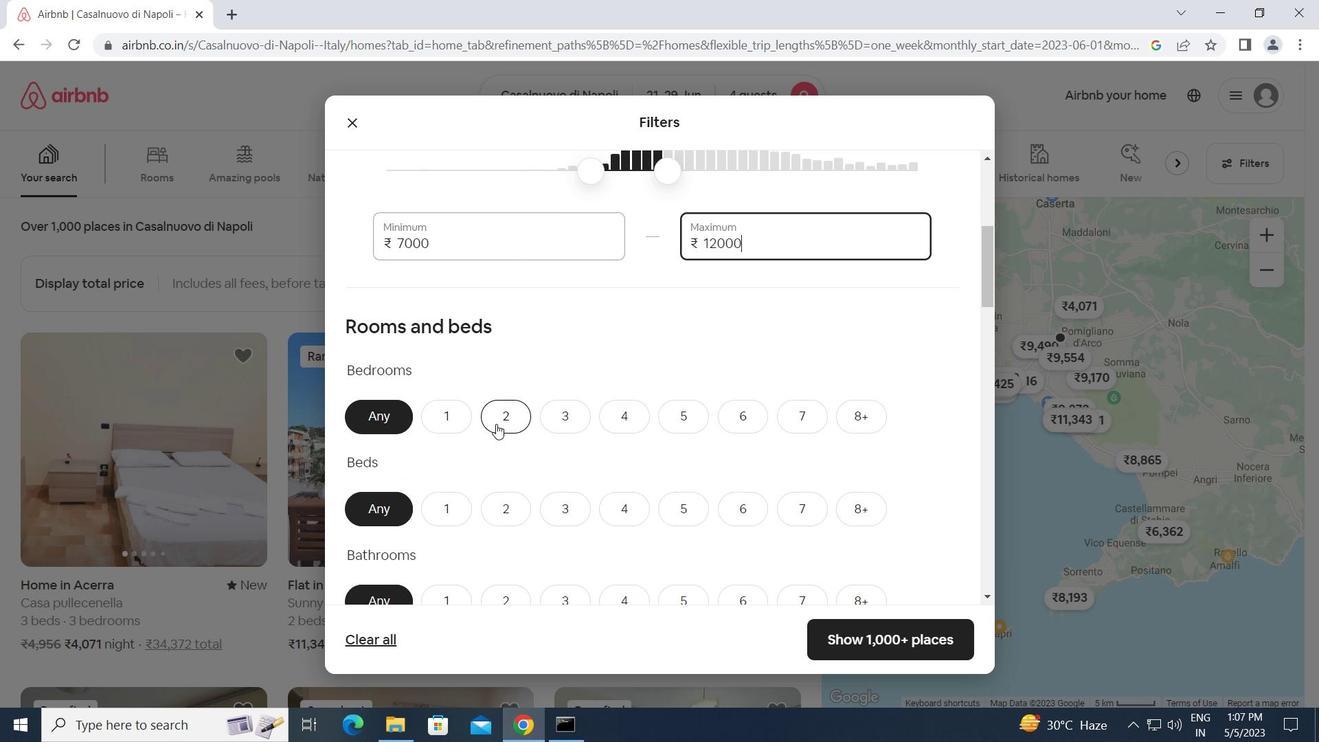 
Action: Mouse moved to (593, 470)
Screenshot: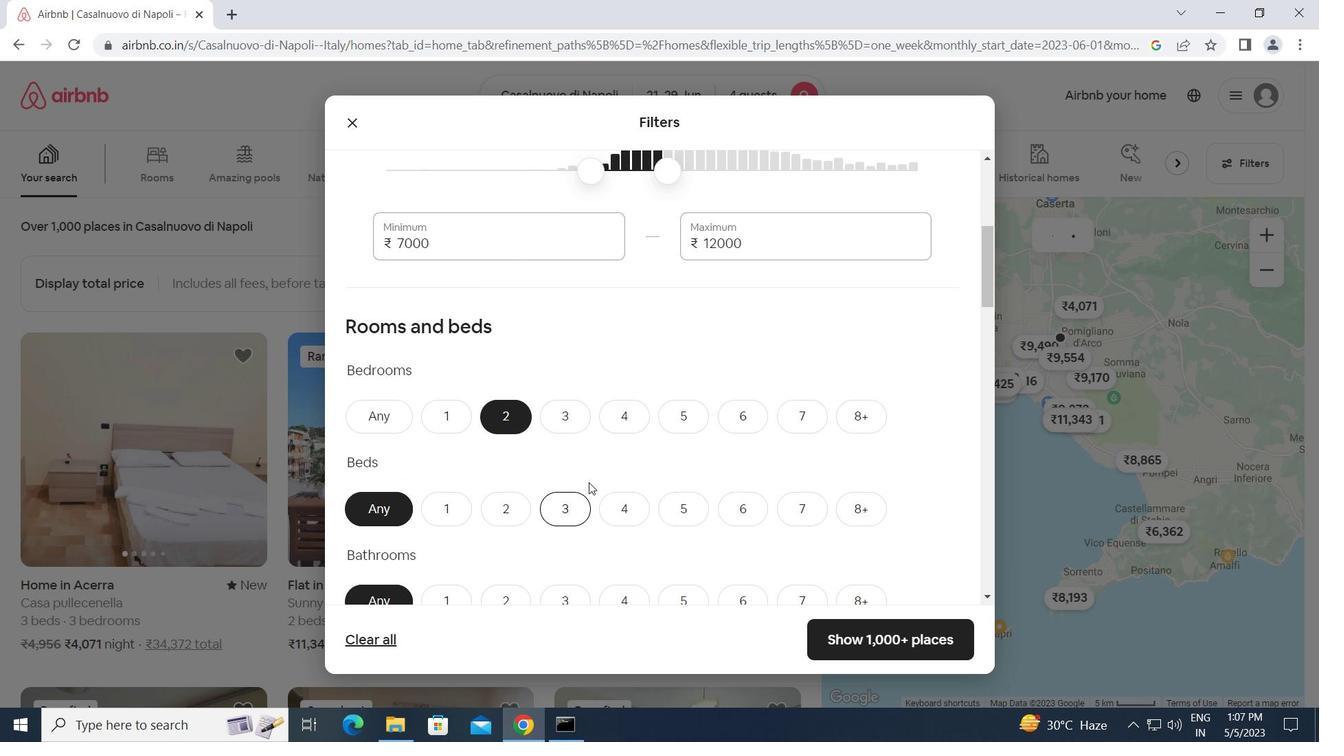 
Action: Mouse scrolled (593, 470) with delta (0, 0)
Screenshot: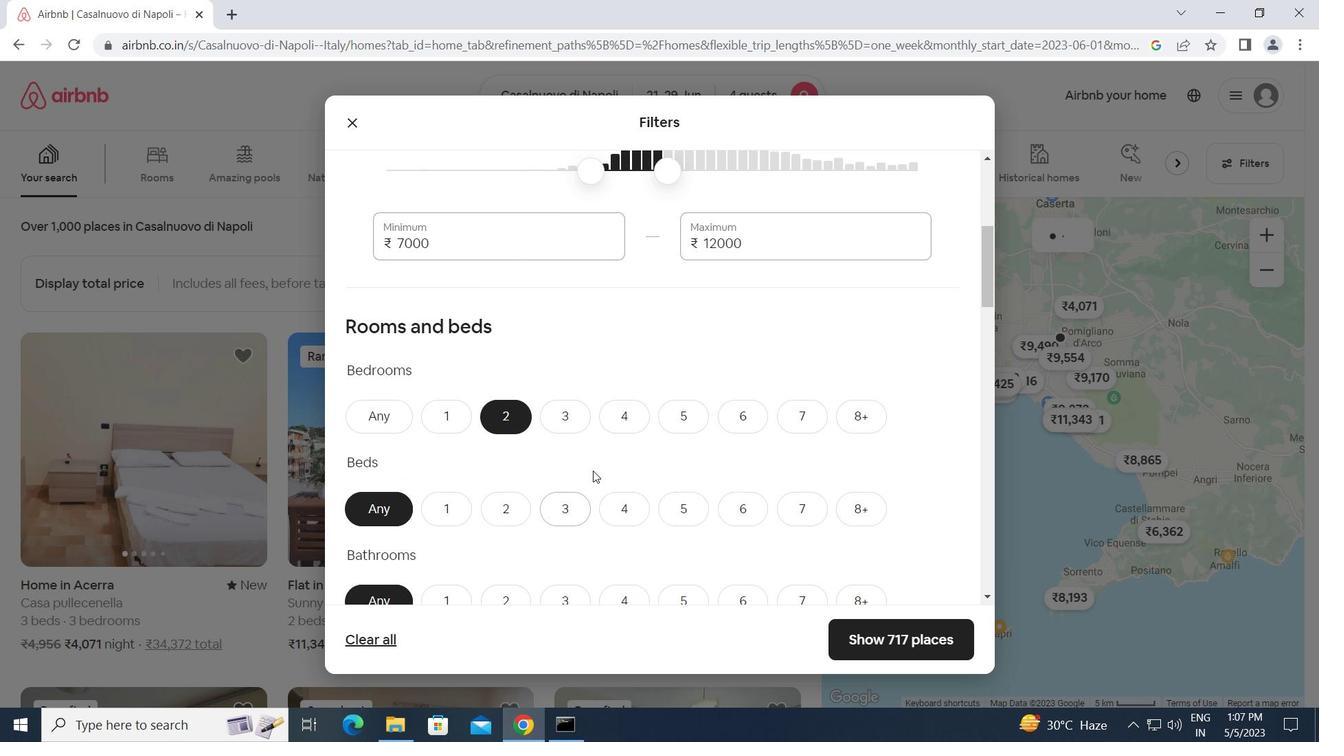 
Action: Mouse moved to (516, 426)
Screenshot: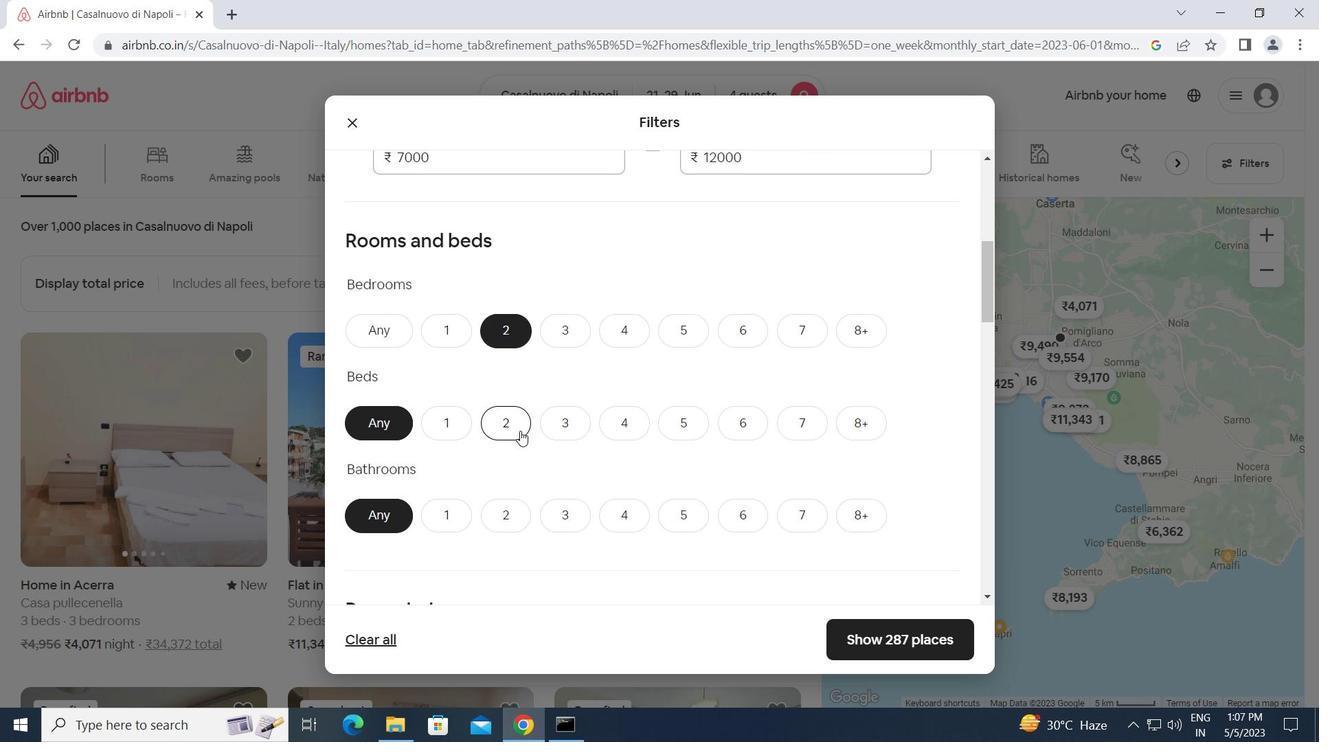 
Action: Mouse pressed left at (516, 426)
Screenshot: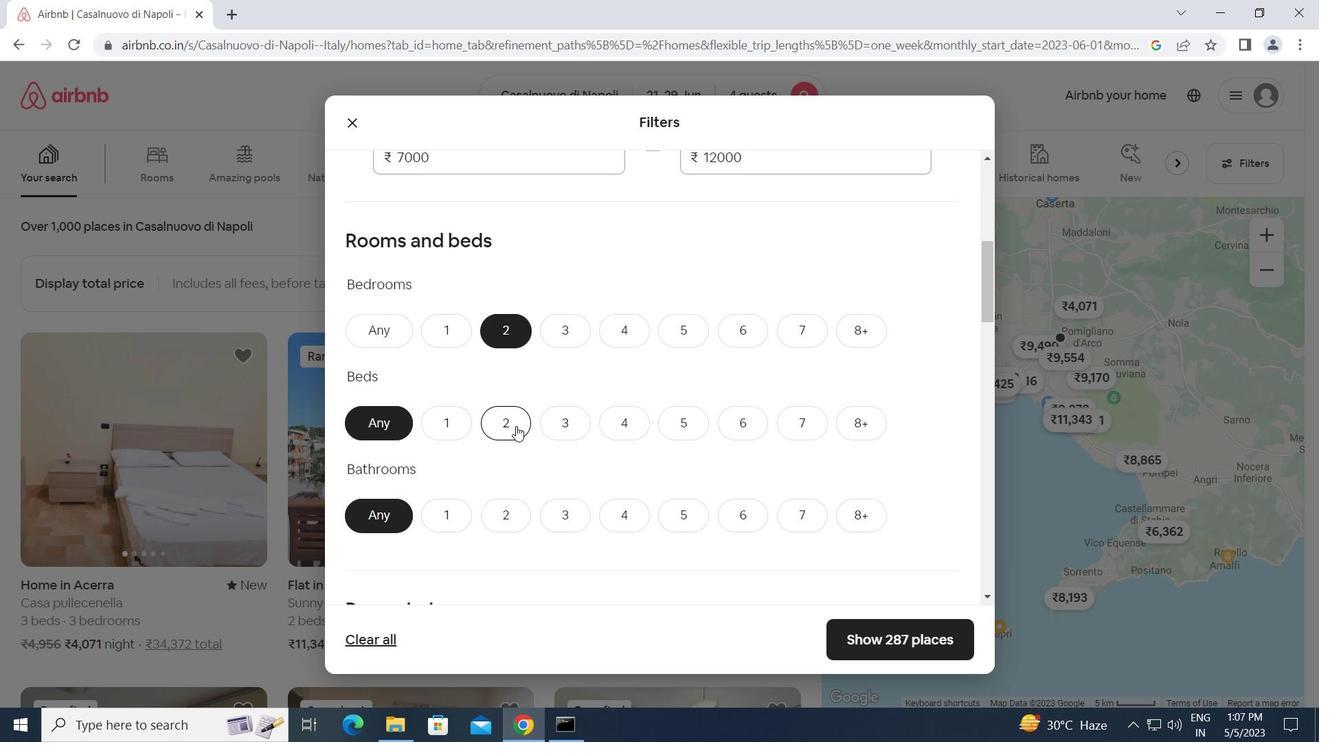 
Action: Mouse moved to (517, 432)
Screenshot: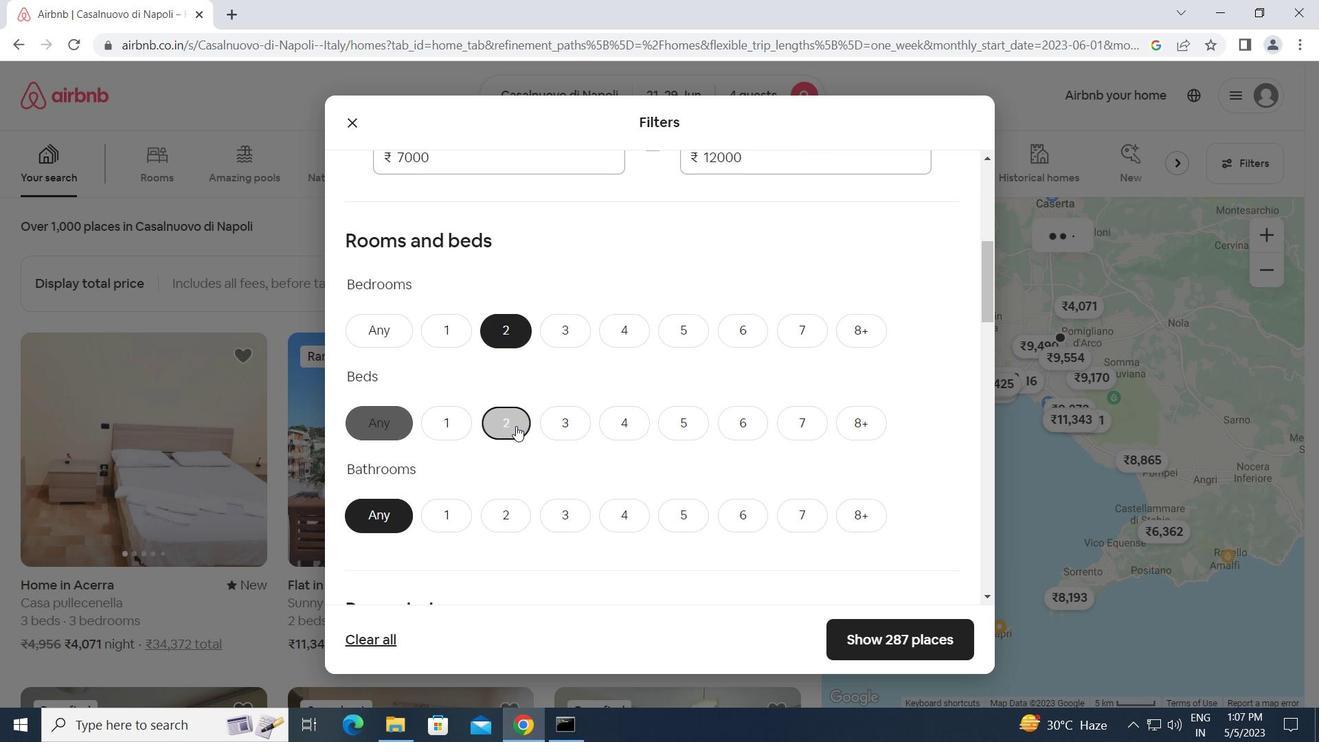 
Action: Mouse scrolled (517, 432) with delta (0, 0)
Screenshot: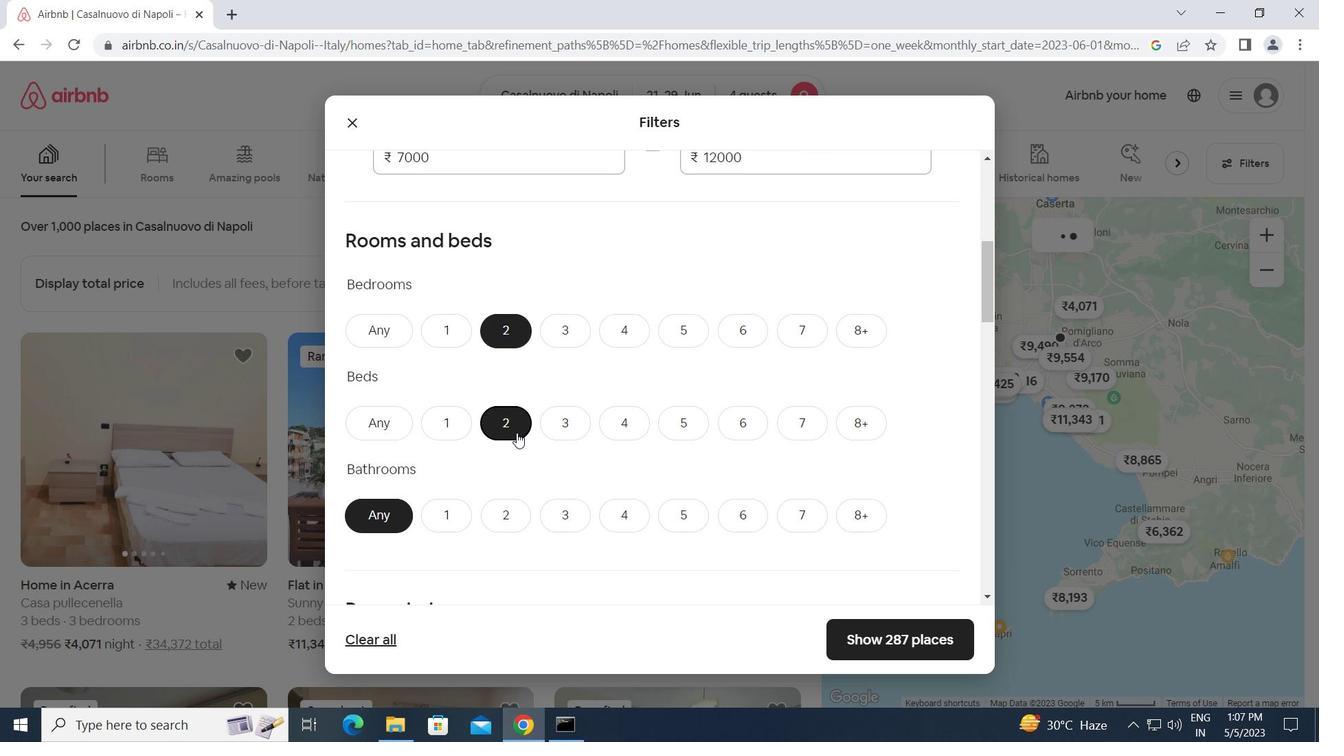 
Action: Mouse moved to (511, 424)
Screenshot: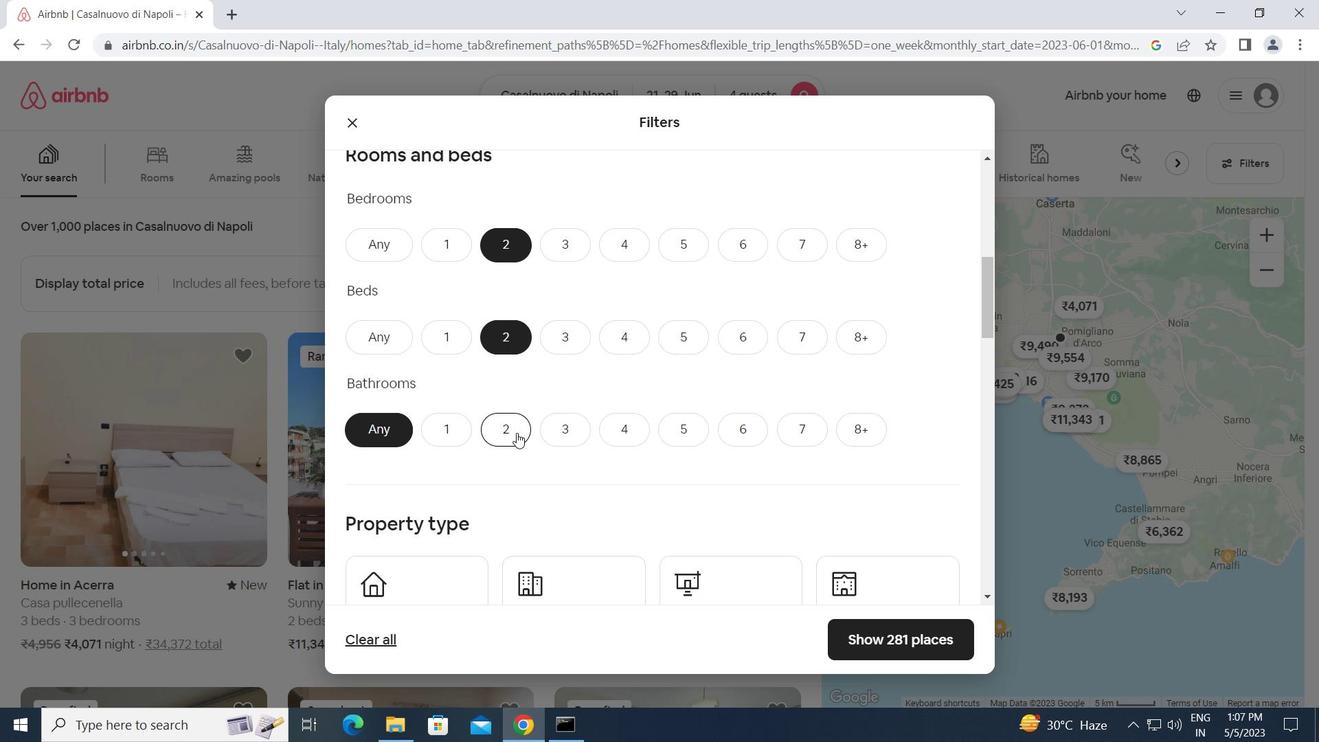 
Action: Mouse pressed left at (511, 424)
Screenshot: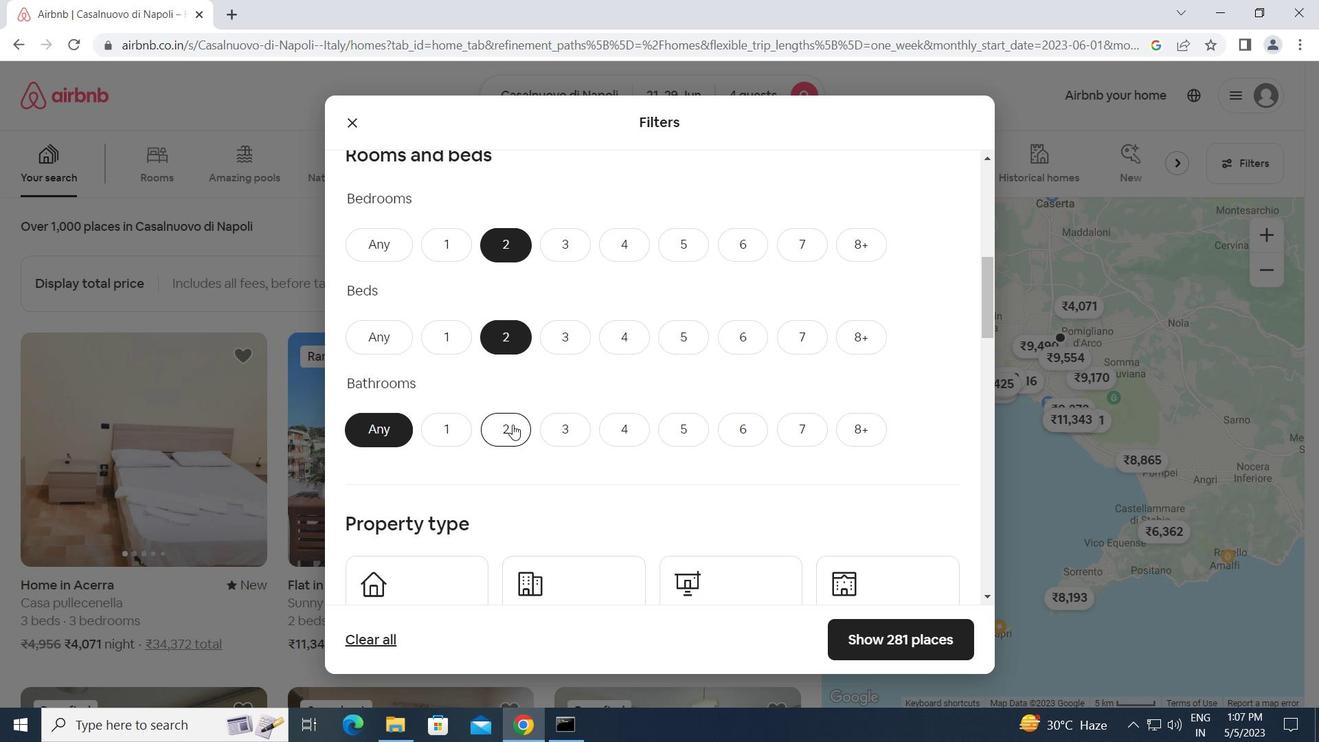 
Action: Mouse moved to (630, 463)
Screenshot: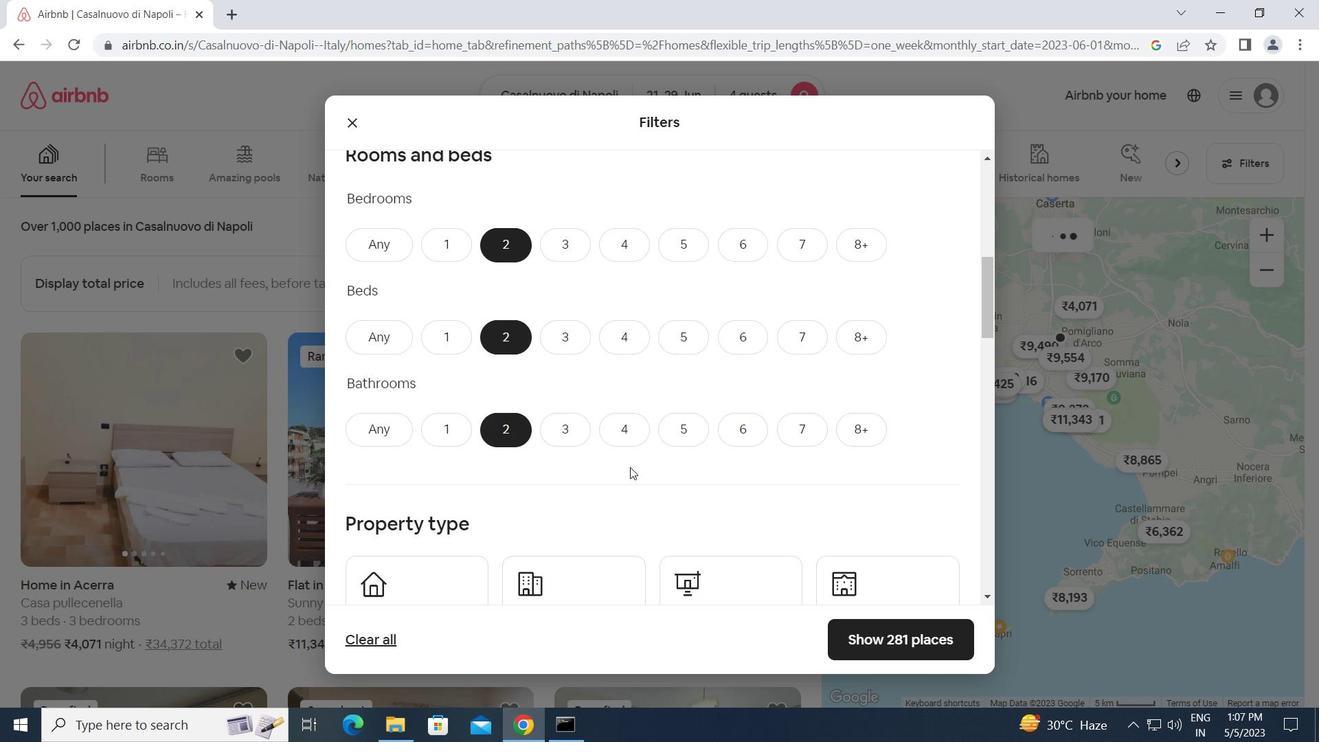 
Action: Mouse scrolled (630, 463) with delta (0, 0)
Screenshot: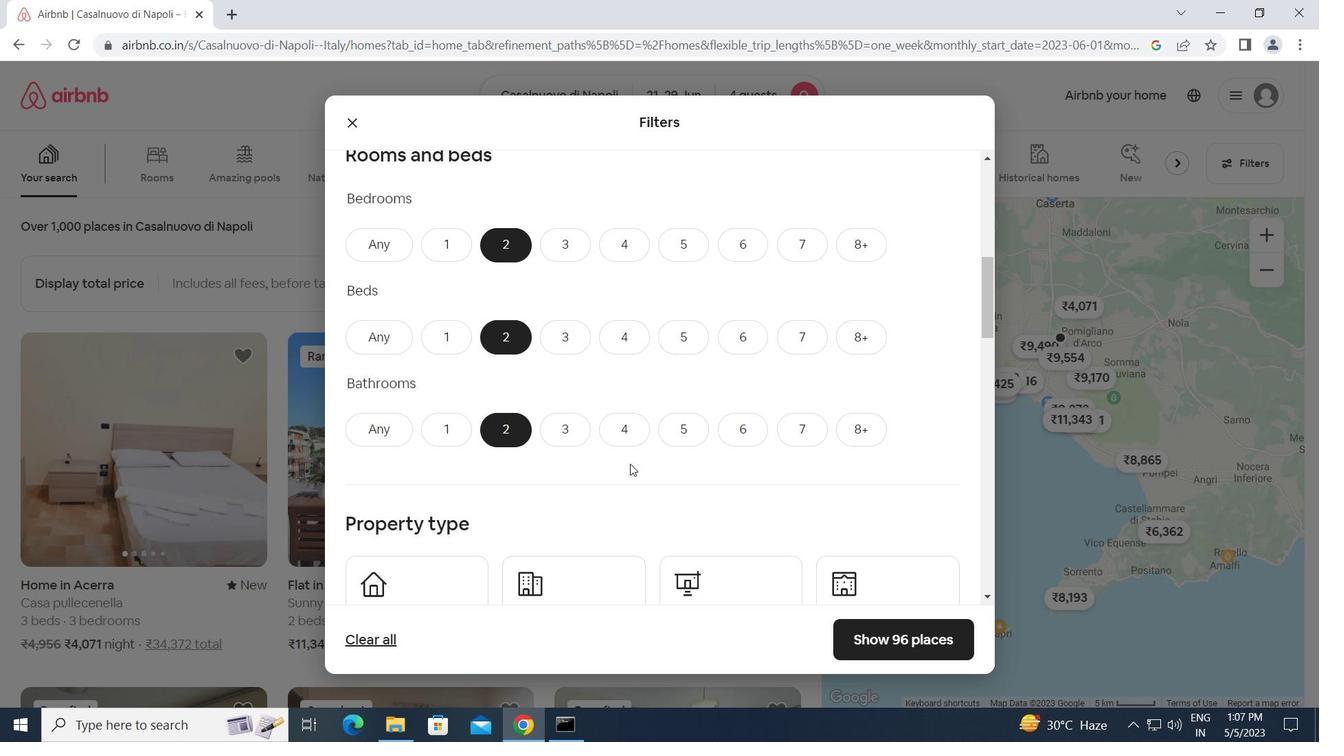 
Action: Mouse moved to (630, 463)
Screenshot: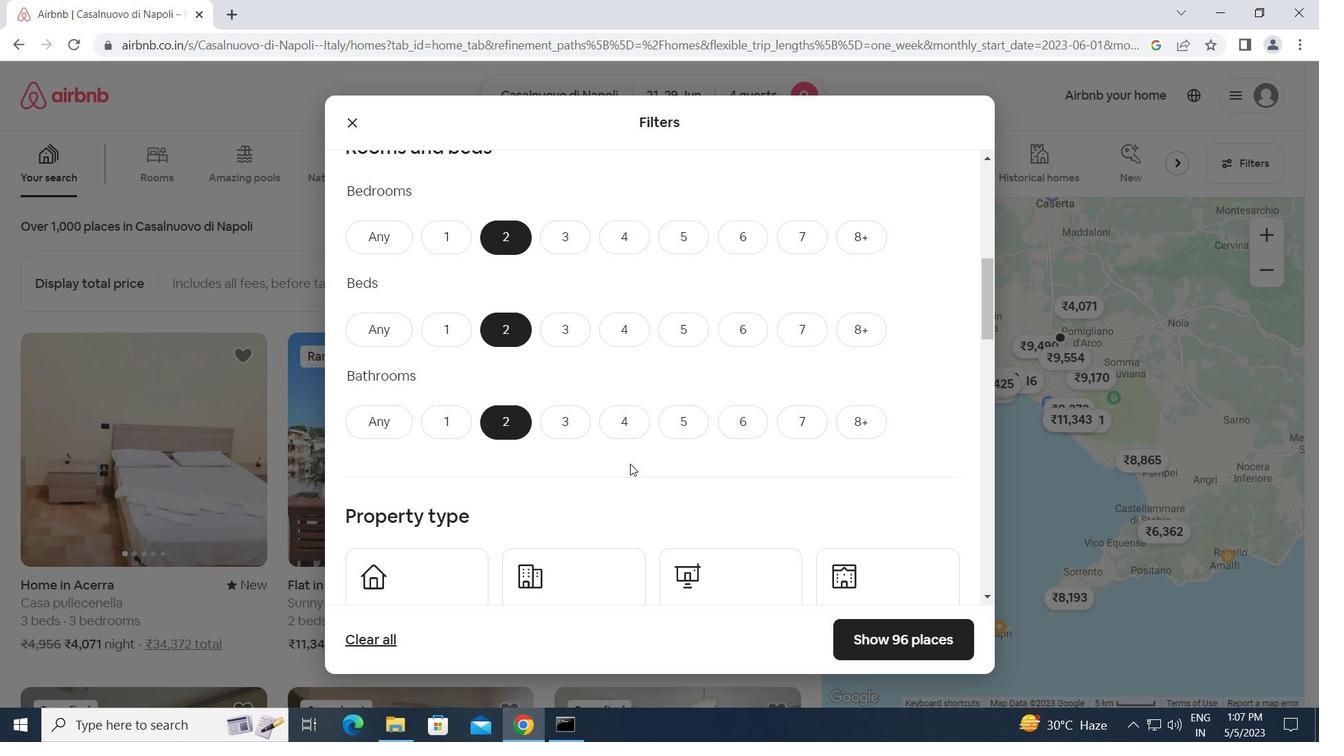 
Action: Mouse scrolled (630, 462) with delta (0, 0)
Screenshot: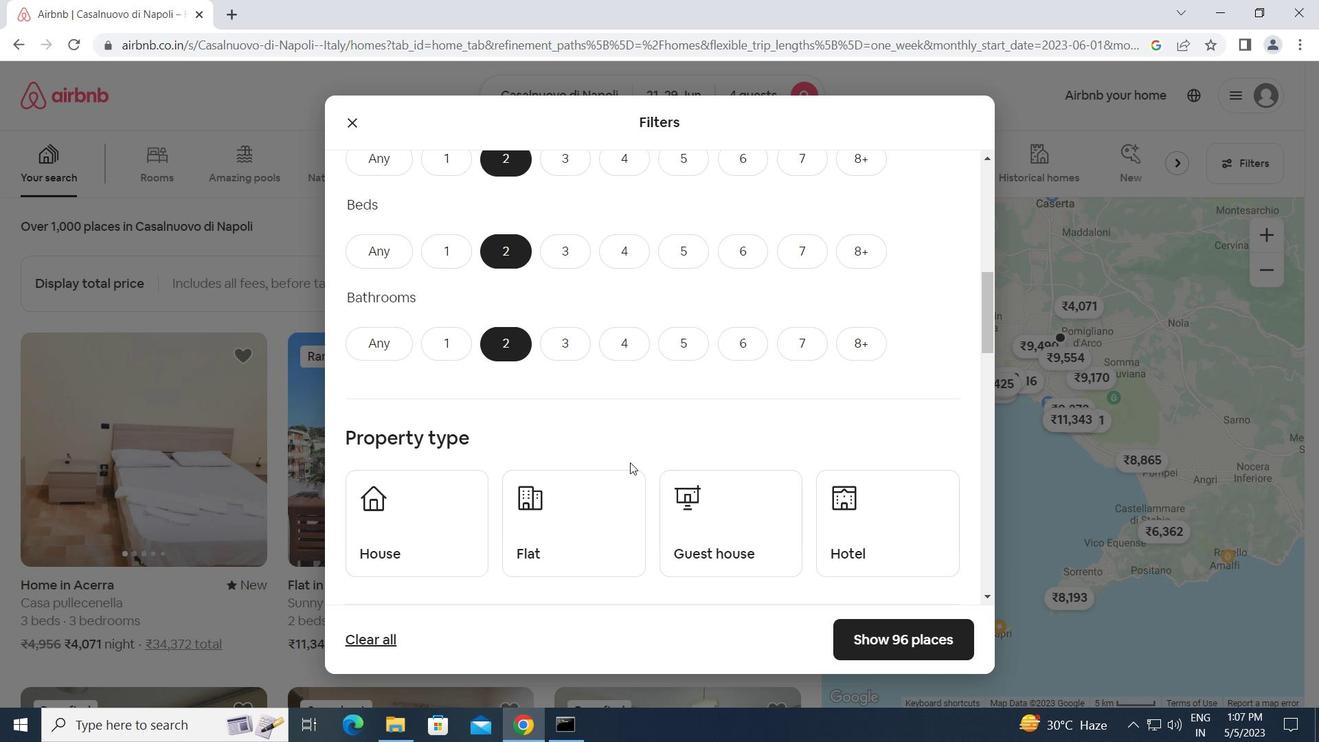 
Action: Mouse moved to (441, 413)
Screenshot: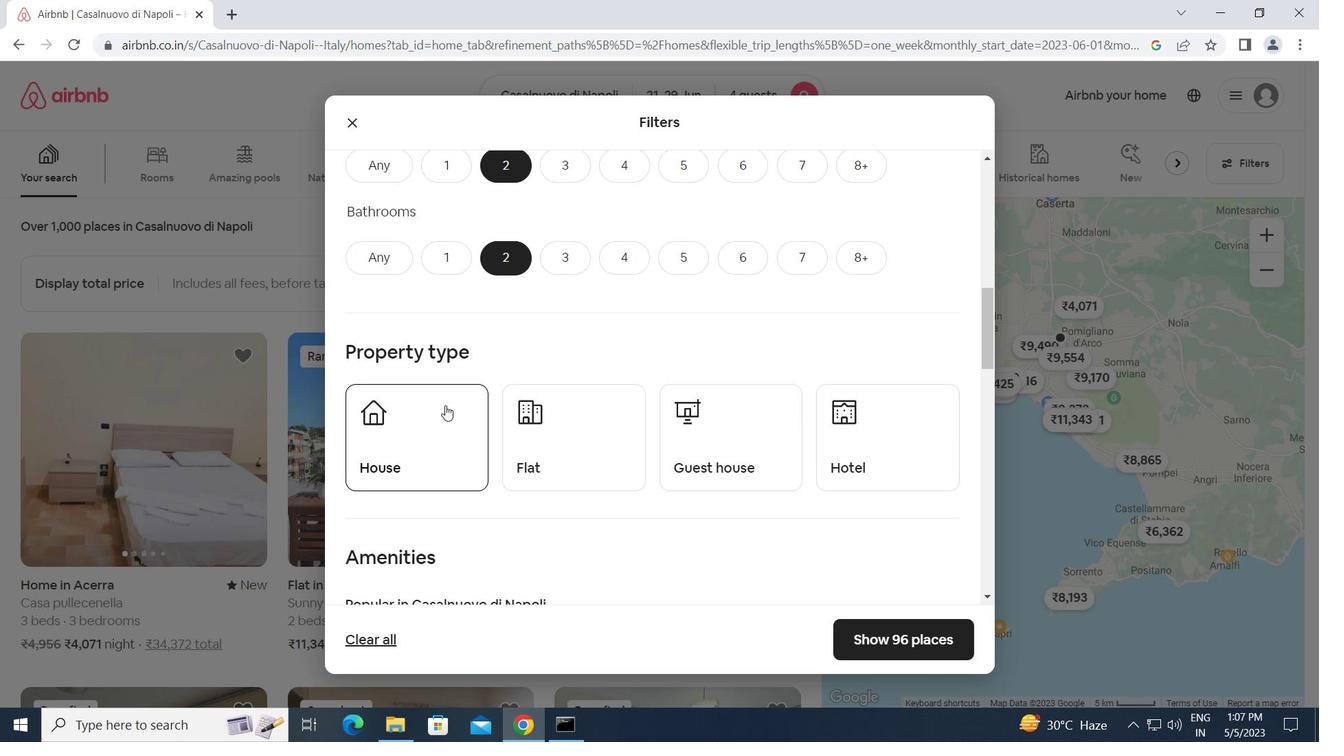 
Action: Mouse pressed left at (441, 413)
Screenshot: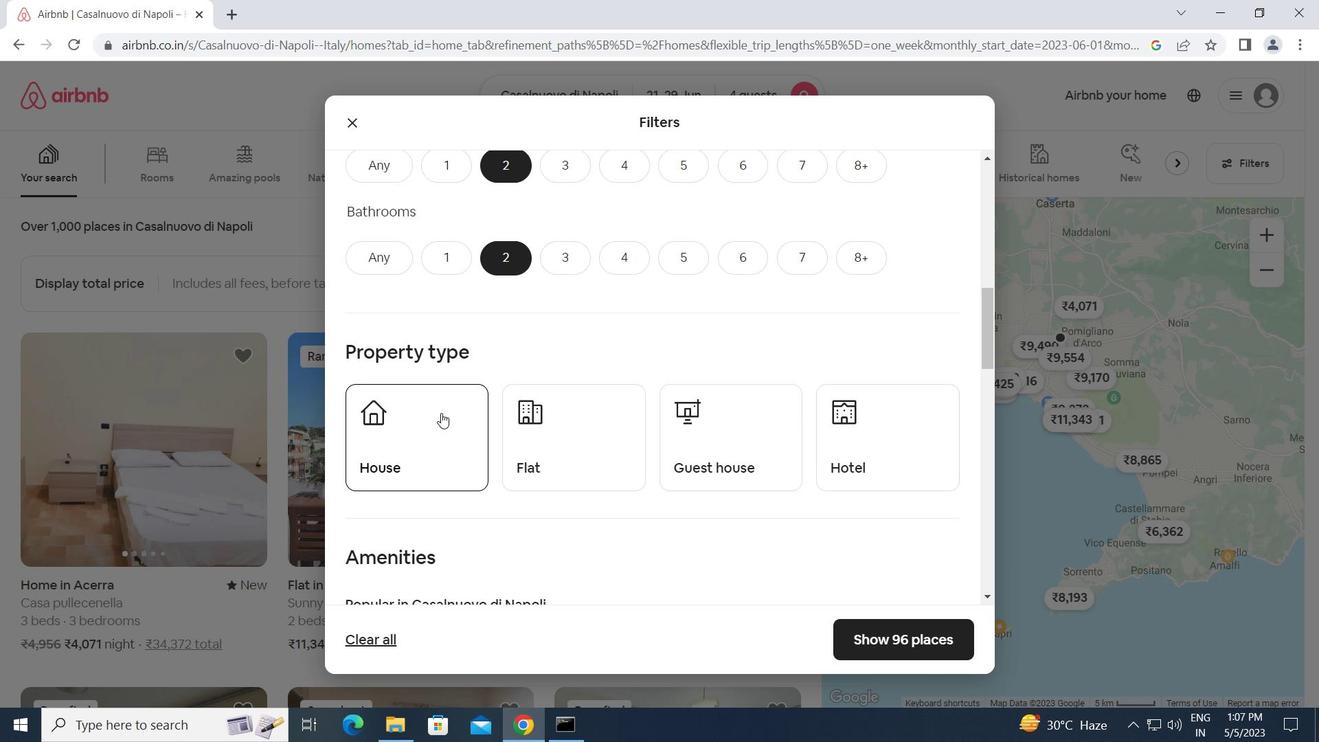 
Action: Mouse moved to (593, 435)
Screenshot: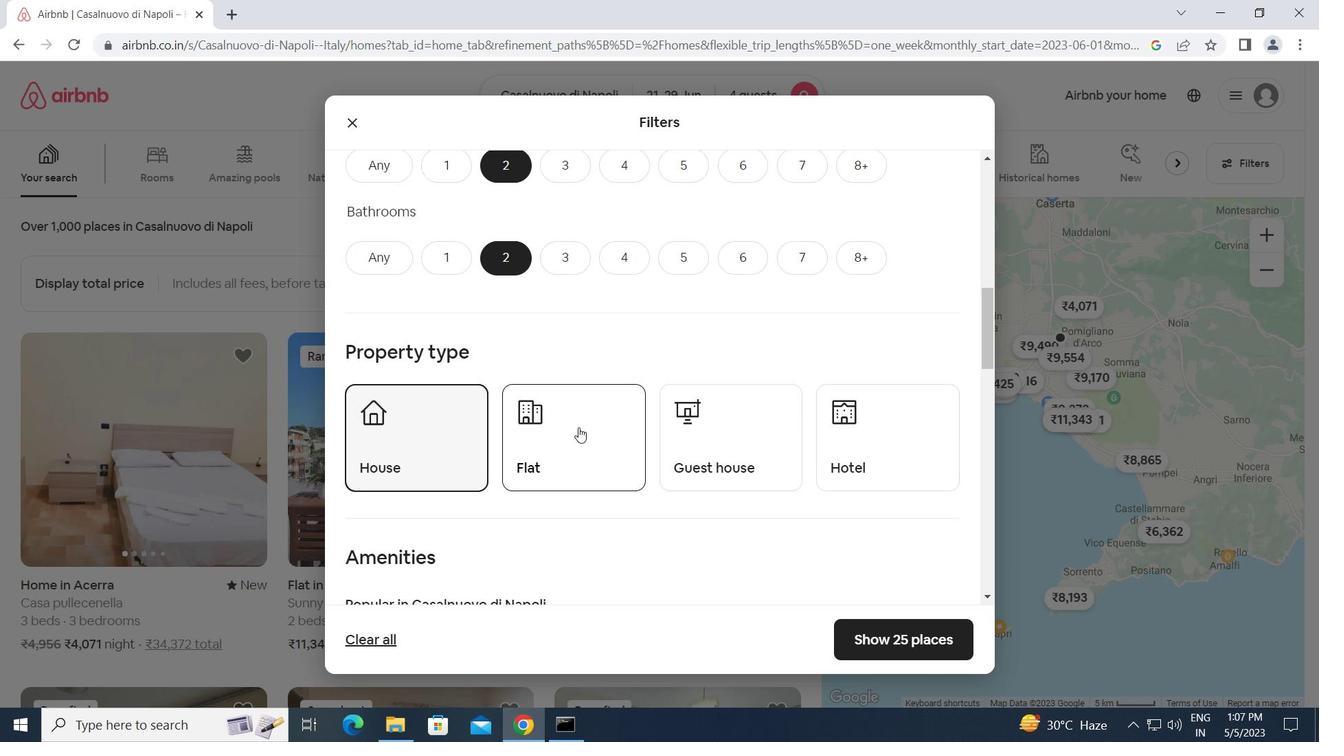 
Action: Mouse pressed left at (593, 435)
Screenshot: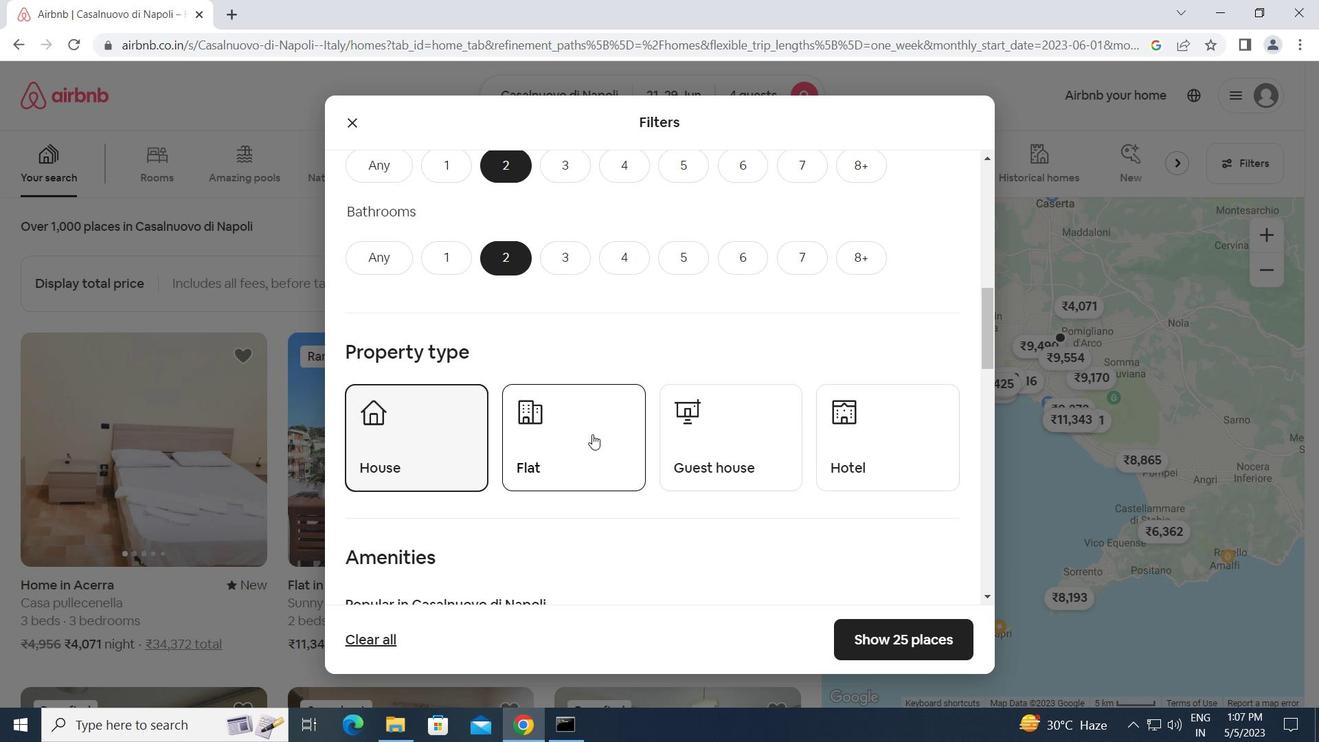 
Action: Mouse moved to (700, 450)
Screenshot: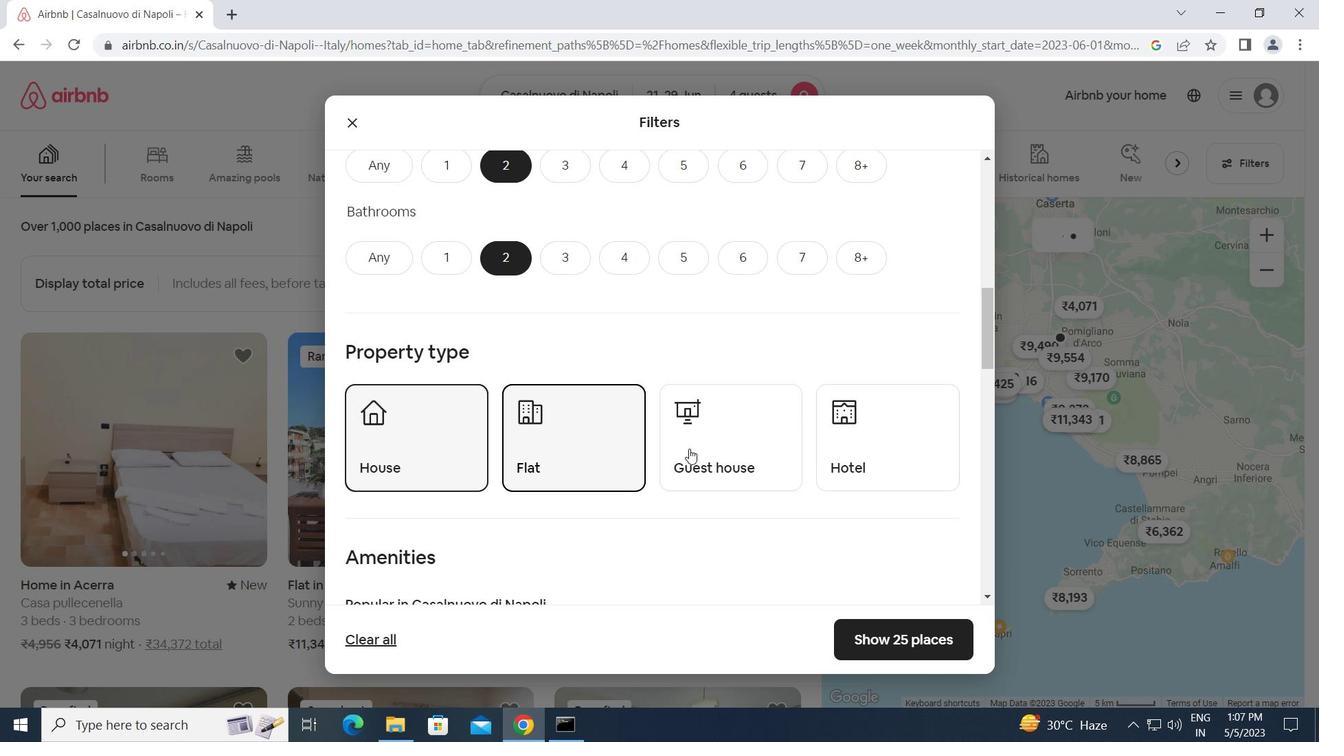 
Action: Mouse pressed left at (700, 450)
Screenshot: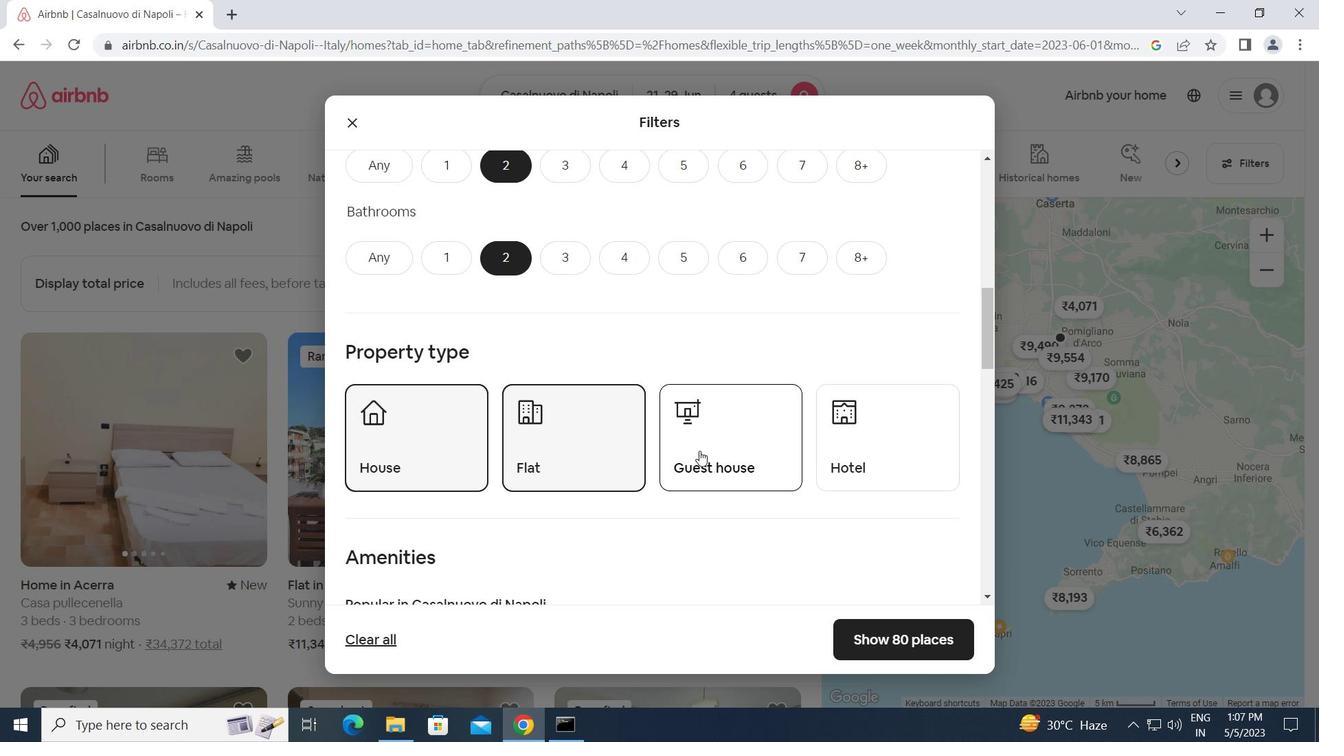 
Action: Mouse moved to (654, 518)
Screenshot: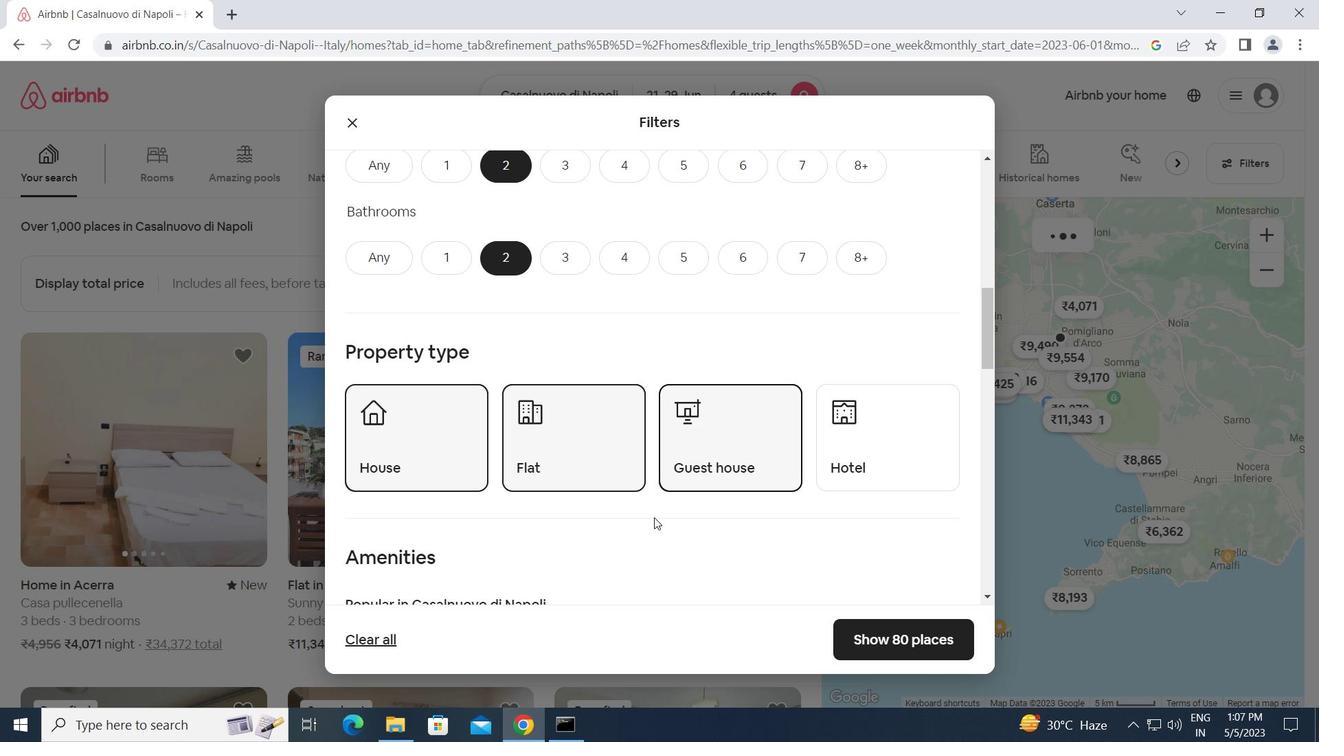 
Action: Mouse scrolled (654, 517) with delta (0, 0)
Screenshot: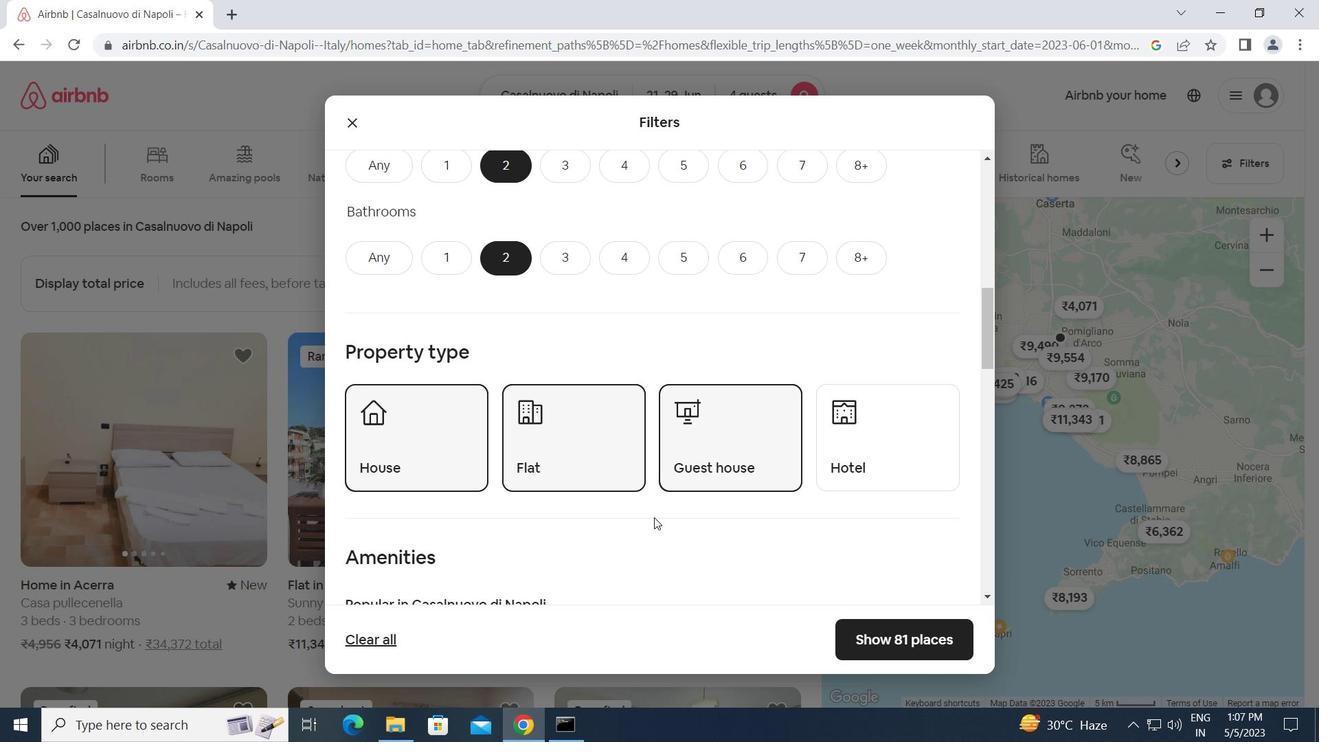 
Action: Mouse scrolled (654, 517) with delta (0, 0)
Screenshot: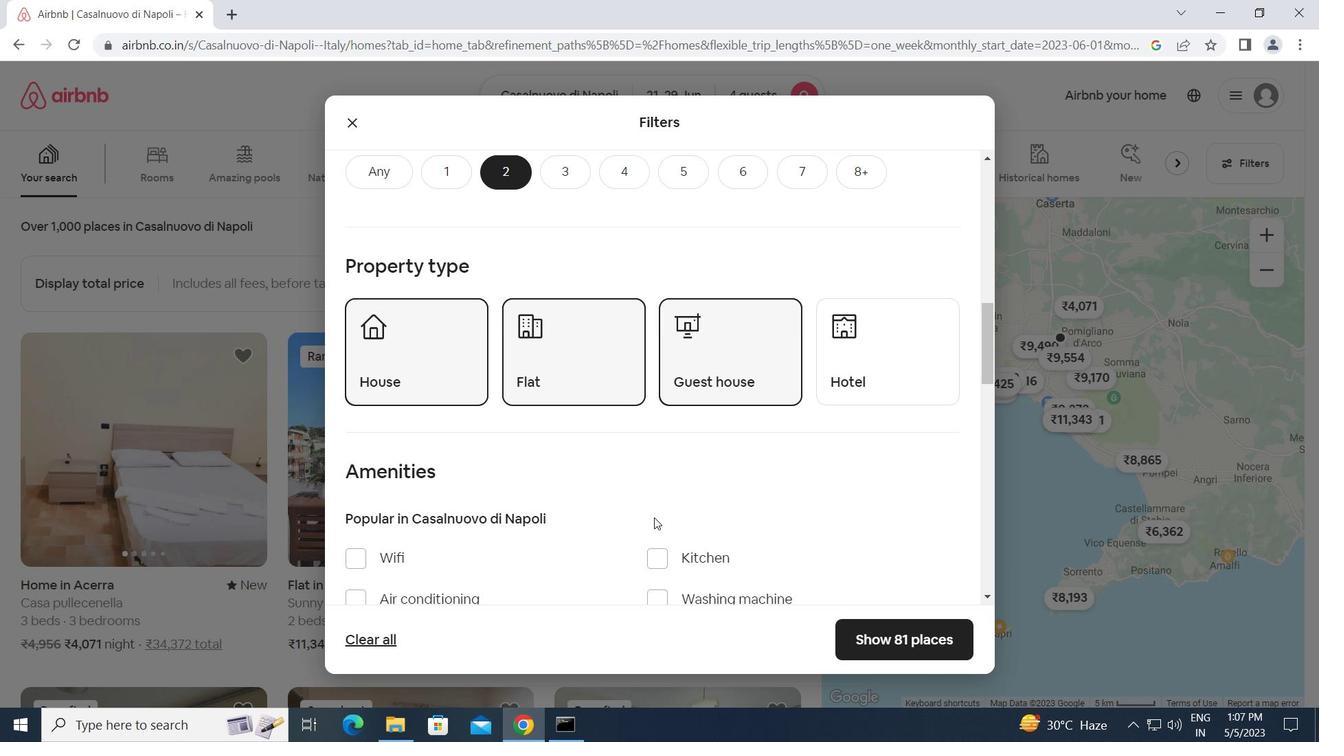 
Action: Mouse scrolled (654, 517) with delta (0, 0)
Screenshot: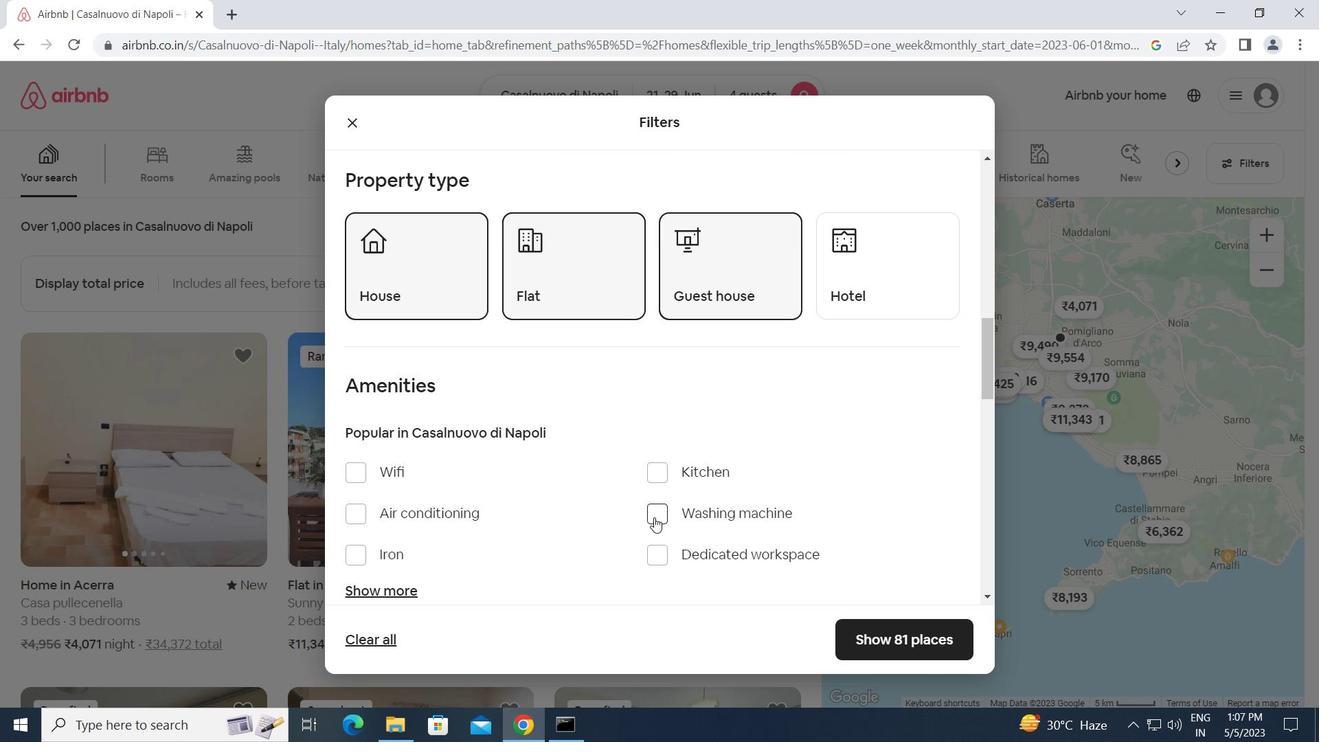 
Action: Mouse scrolled (654, 517) with delta (0, 0)
Screenshot: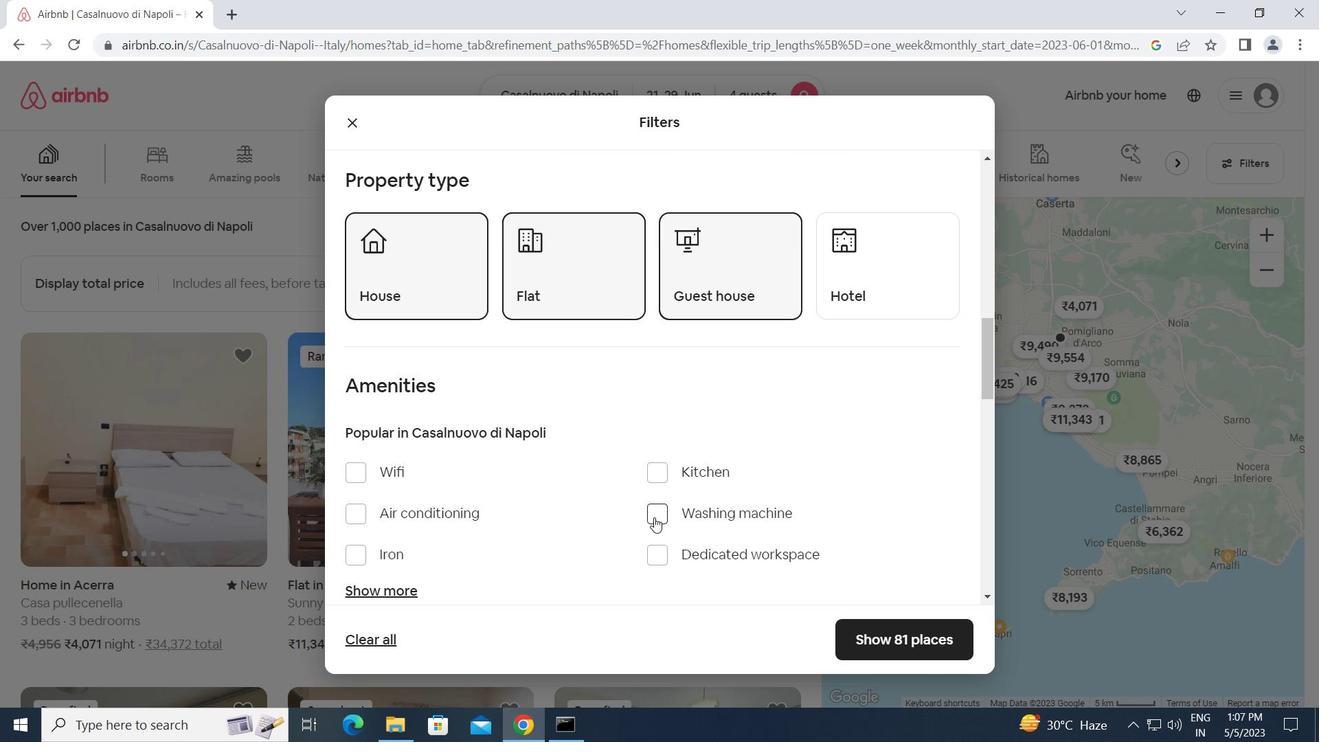
Action: Mouse scrolled (654, 517) with delta (0, 0)
Screenshot: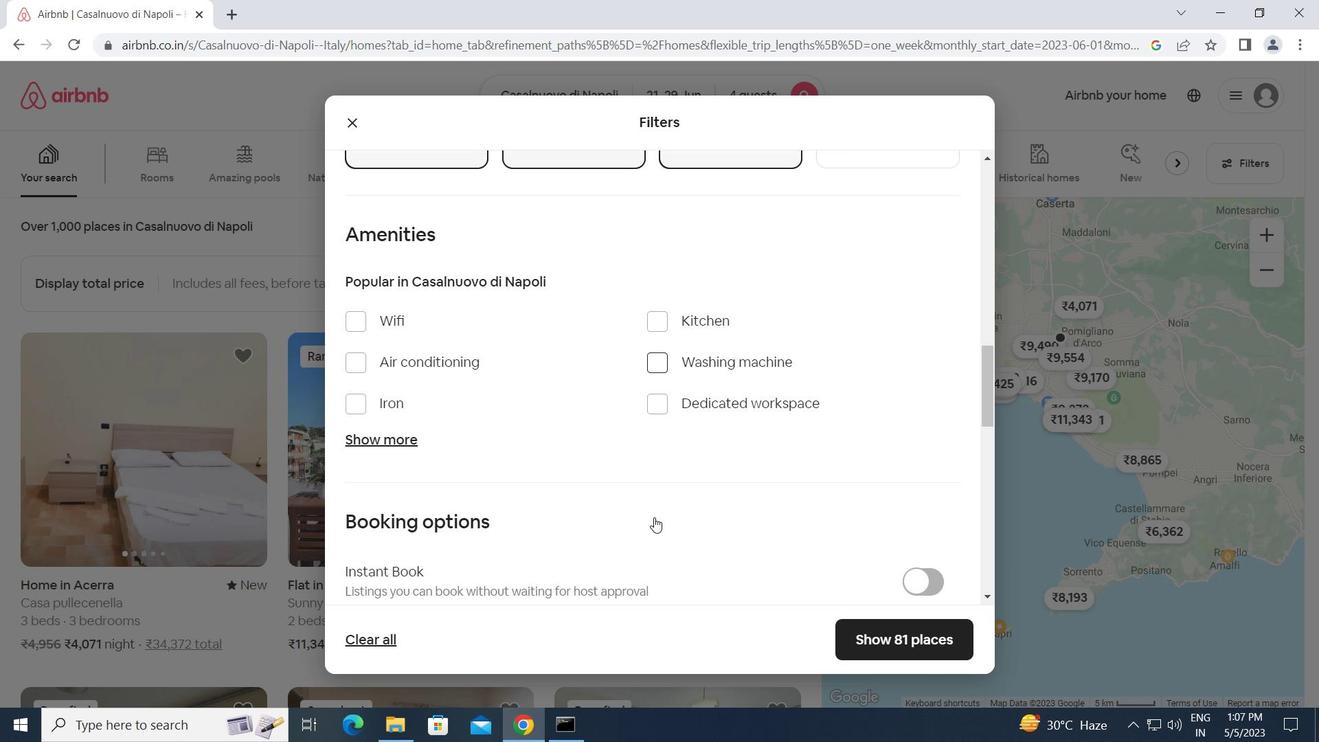 
Action: Mouse moved to (654, 518)
Screenshot: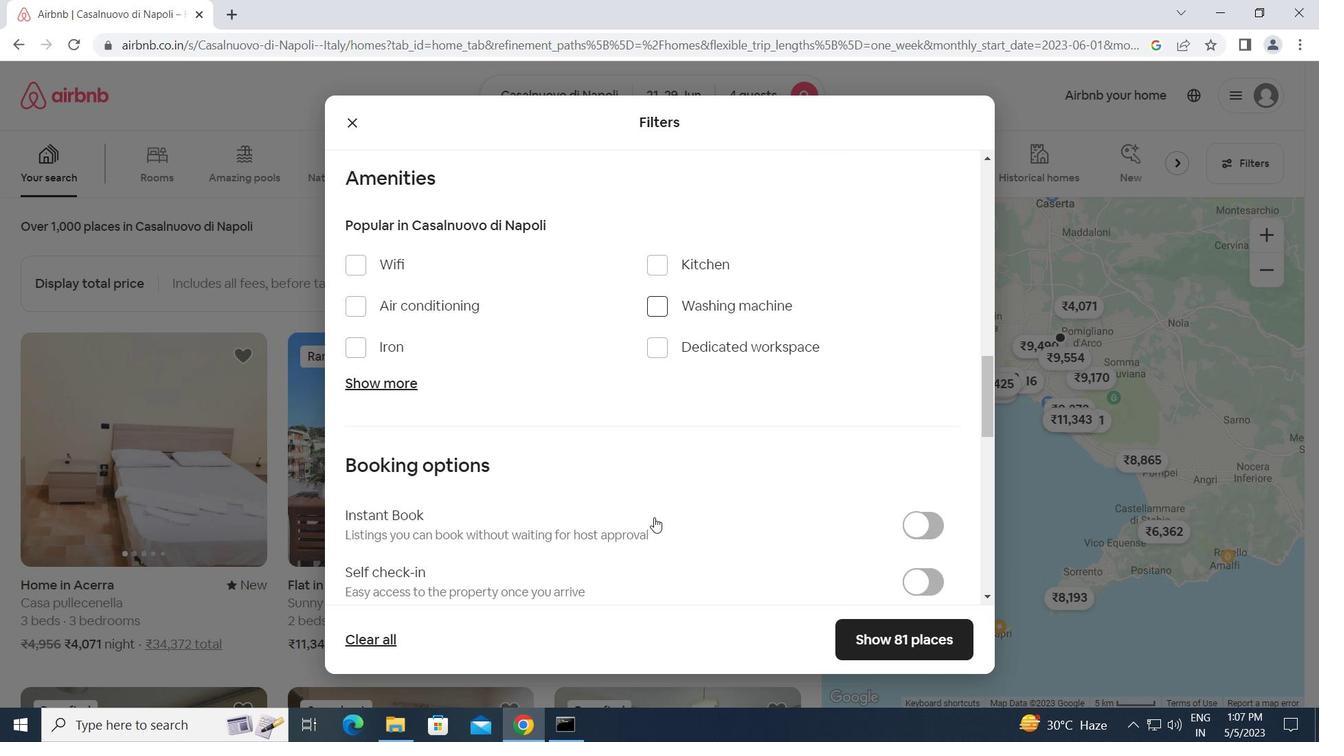 
Action: Mouse scrolled (654, 517) with delta (0, 0)
Screenshot: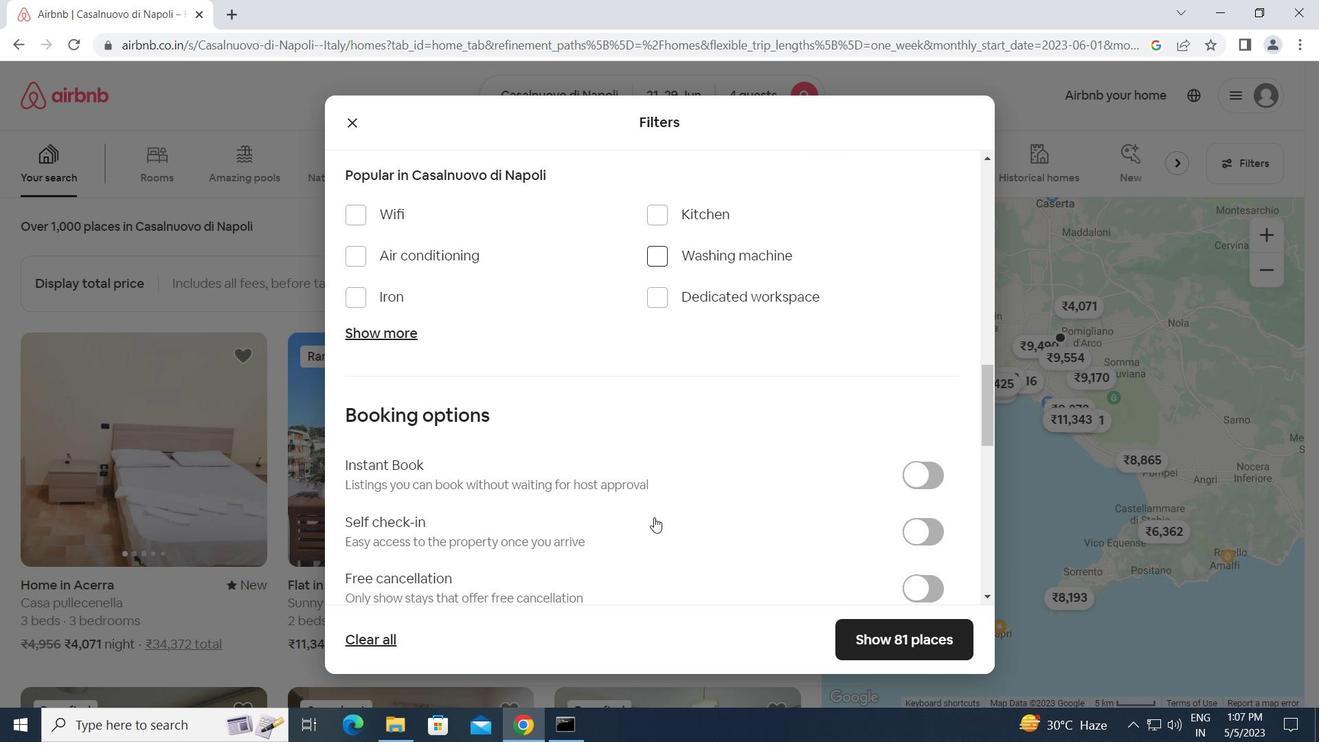
Action: Mouse moved to (914, 437)
Screenshot: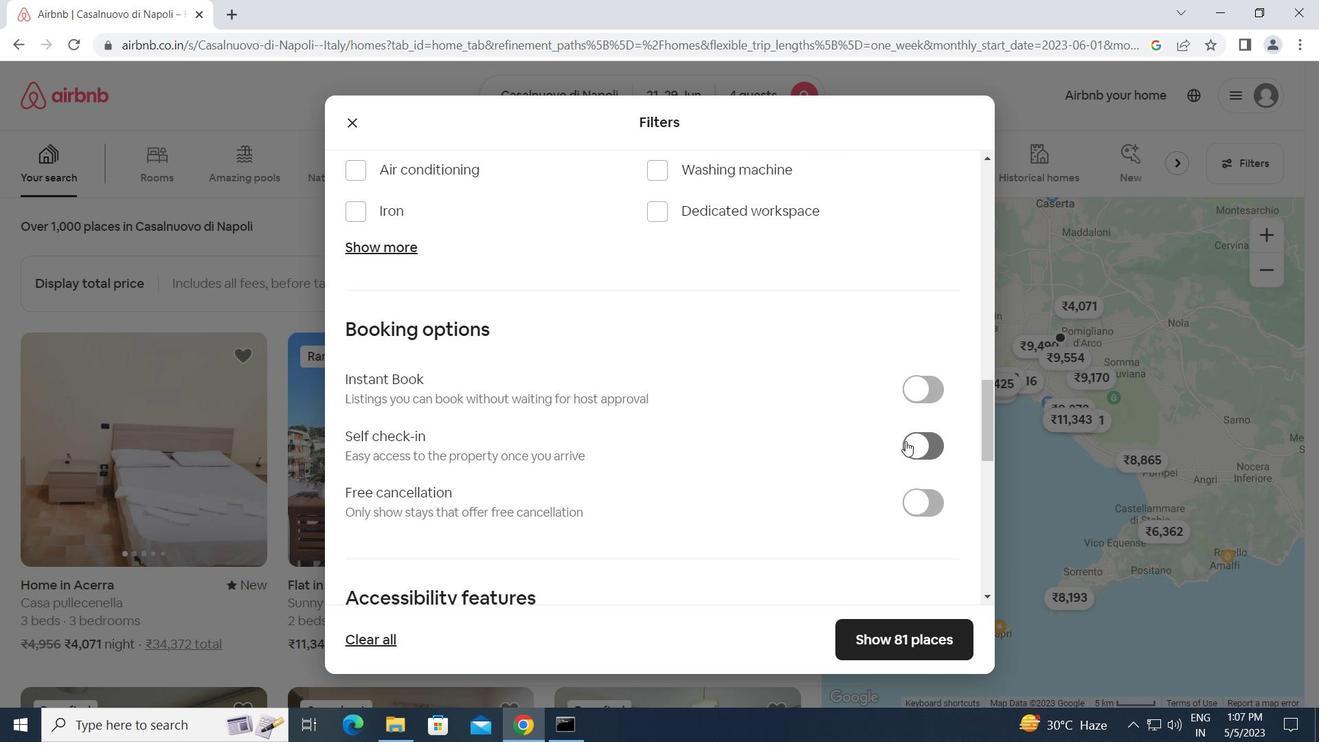 
Action: Mouse pressed left at (914, 437)
Screenshot: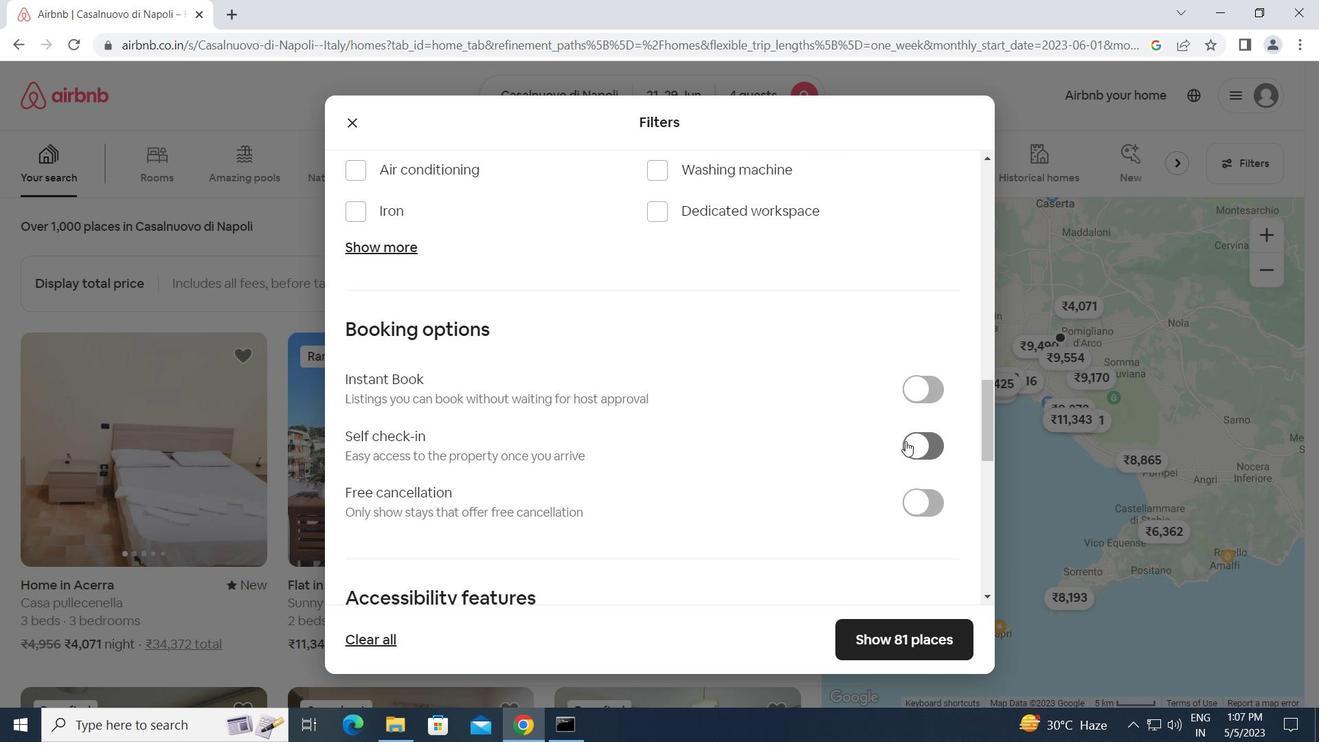 
Action: Mouse moved to (698, 485)
Screenshot: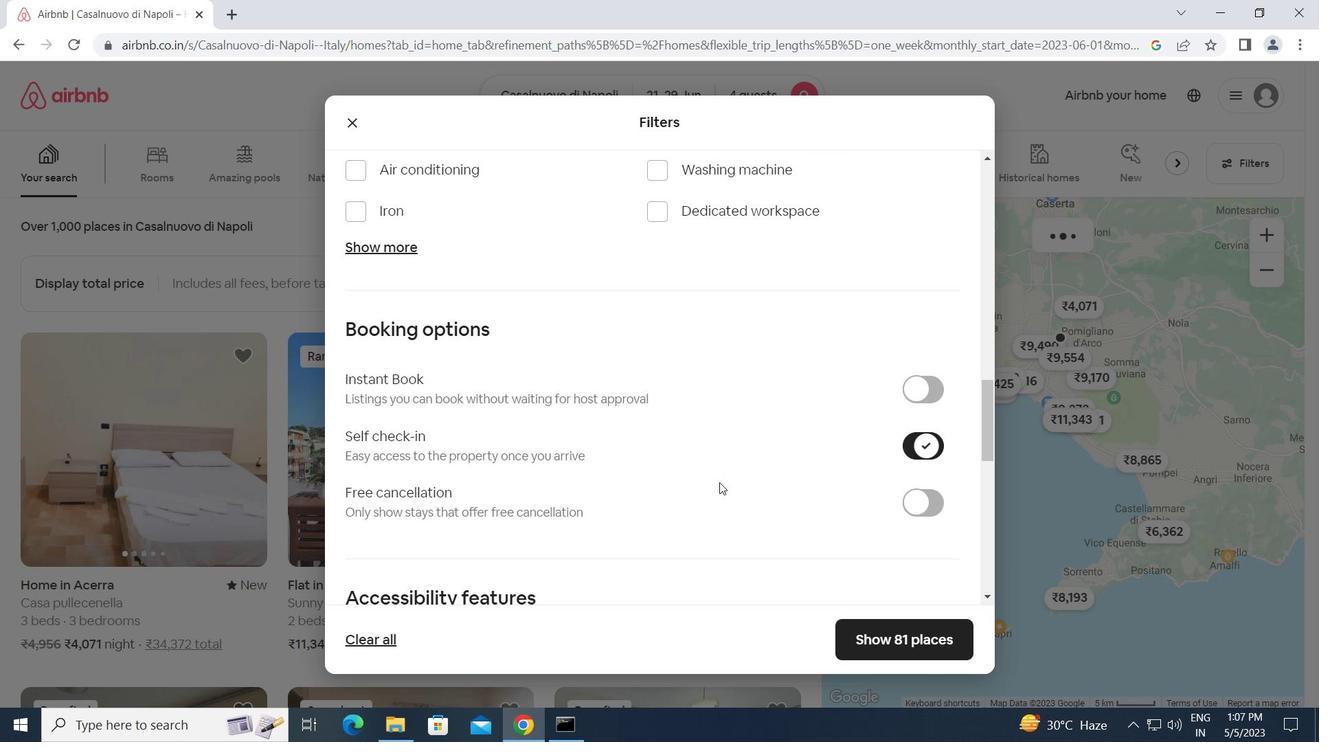 
Action: Mouse scrolled (698, 484) with delta (0, 0)
Screenshot: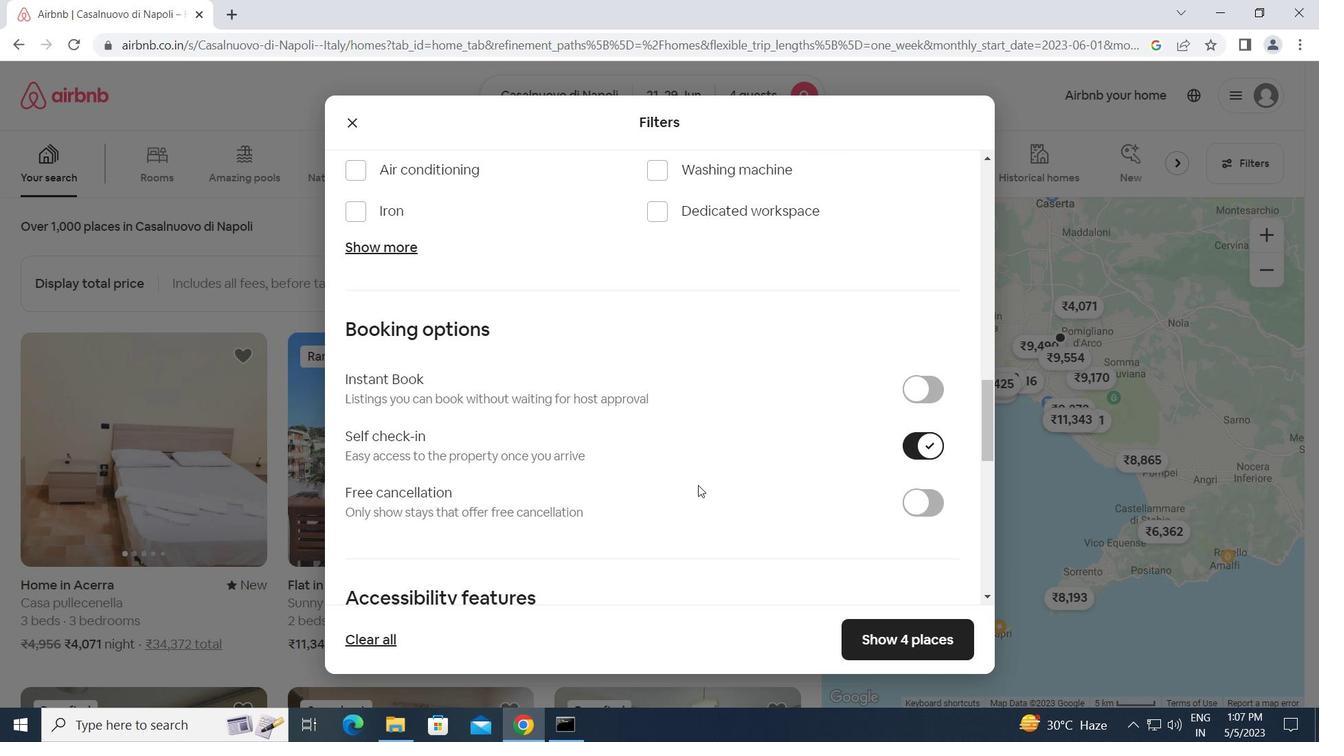 
Action: Mouse scrolled (698, 484) with delta (0, 0)
Screenshot: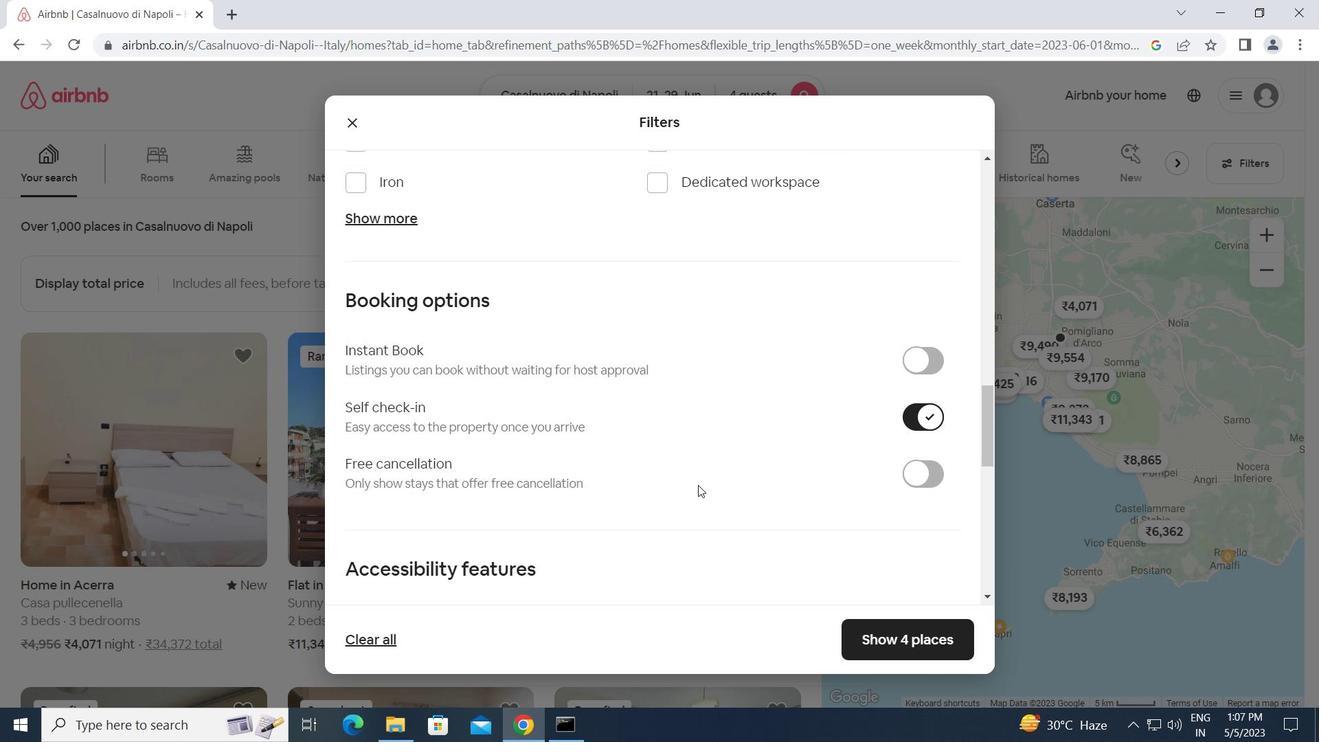 
Action: Mouse moved to (698, 485)
Screenshot: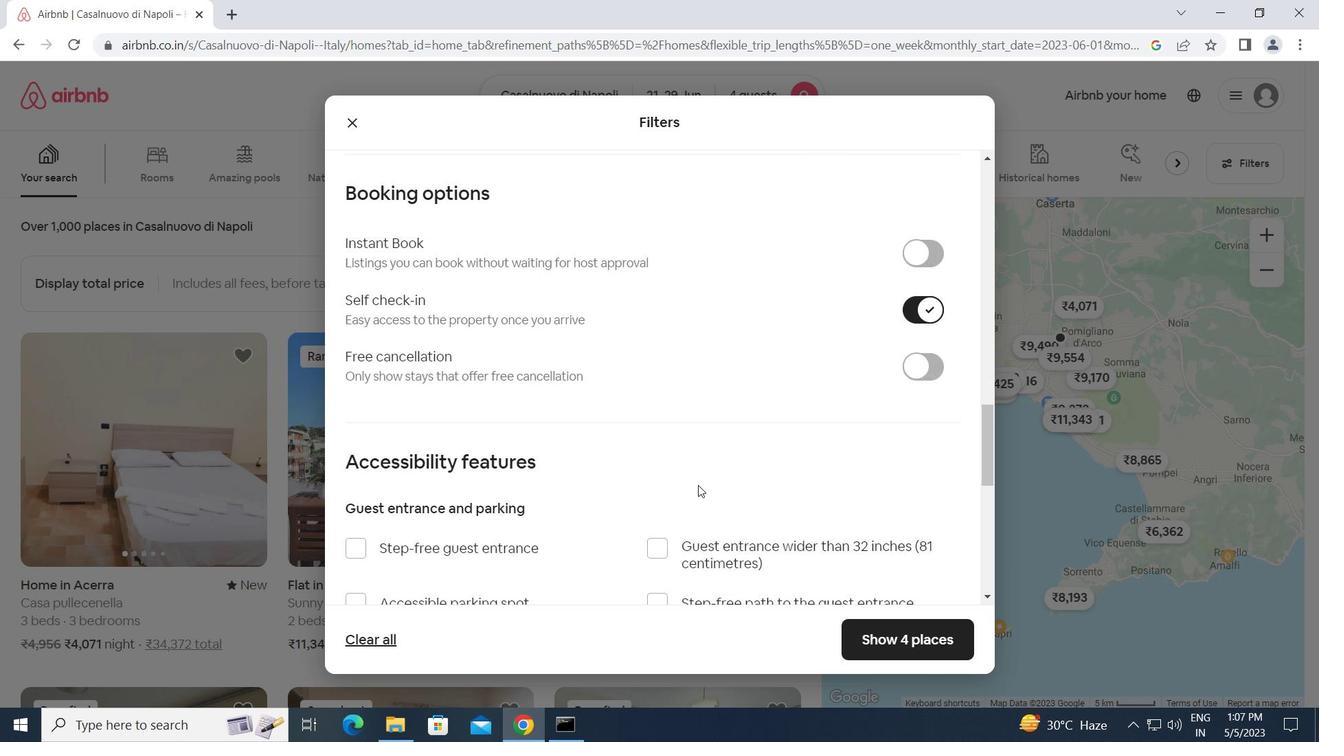 
Action: Mouse scrolled (698, 484) with delta (0, 0)
Screenshot: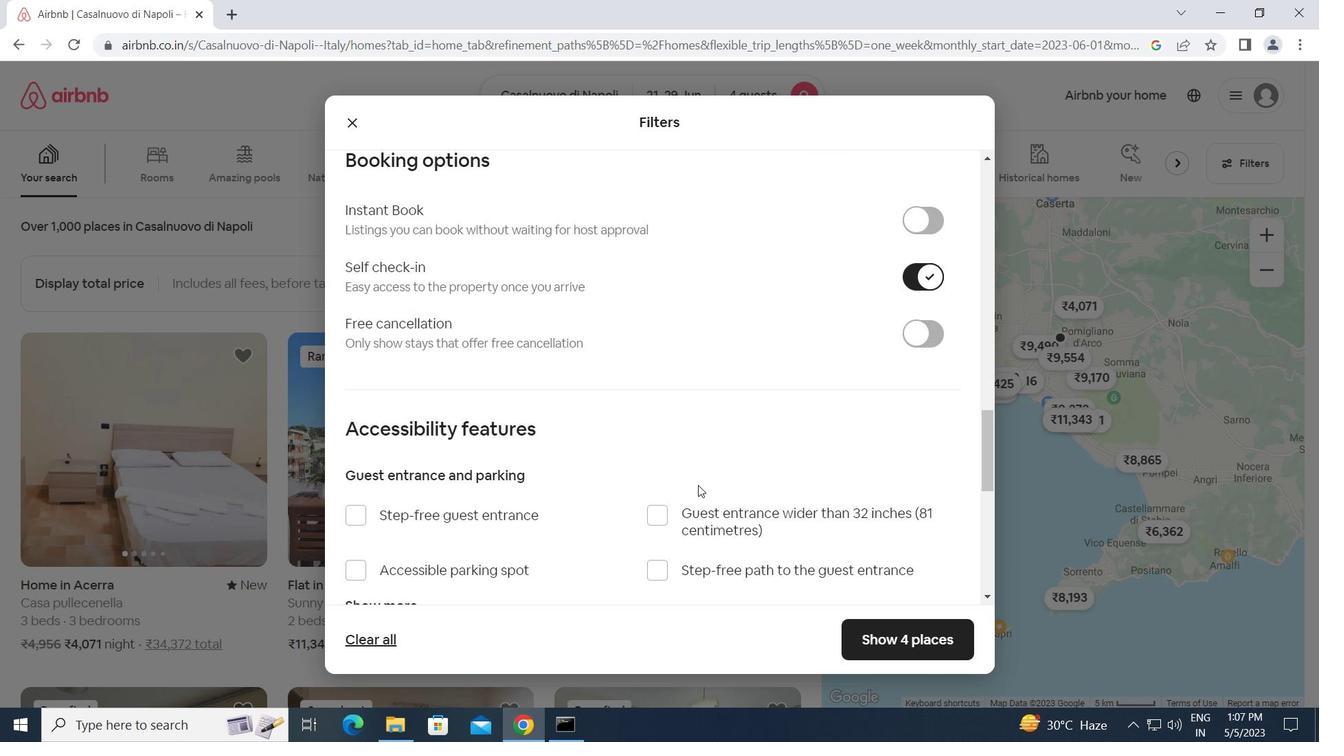 
Action: Mouse scrolled (698, 484) with delta (0, 0)
Screenshot: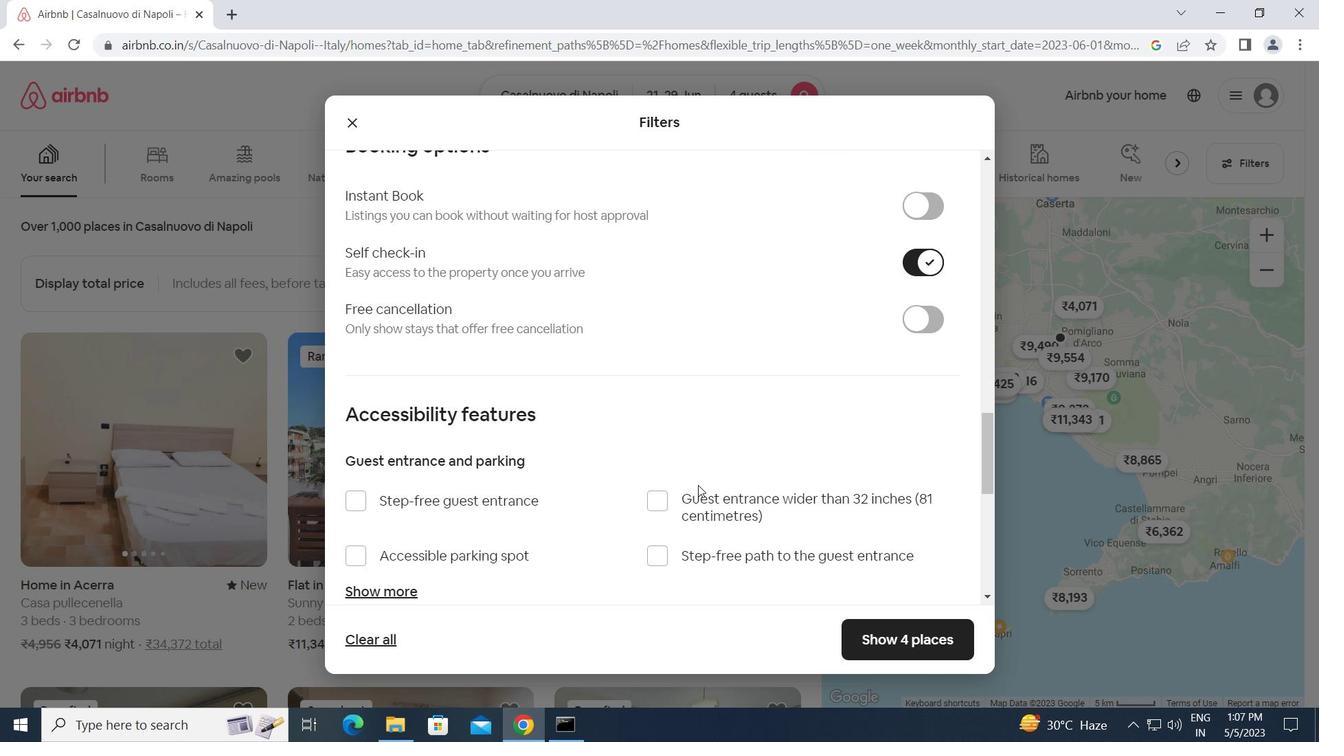 
Action: Mouse scrolled (698, 484) with delta (0, 0)
Screenshot: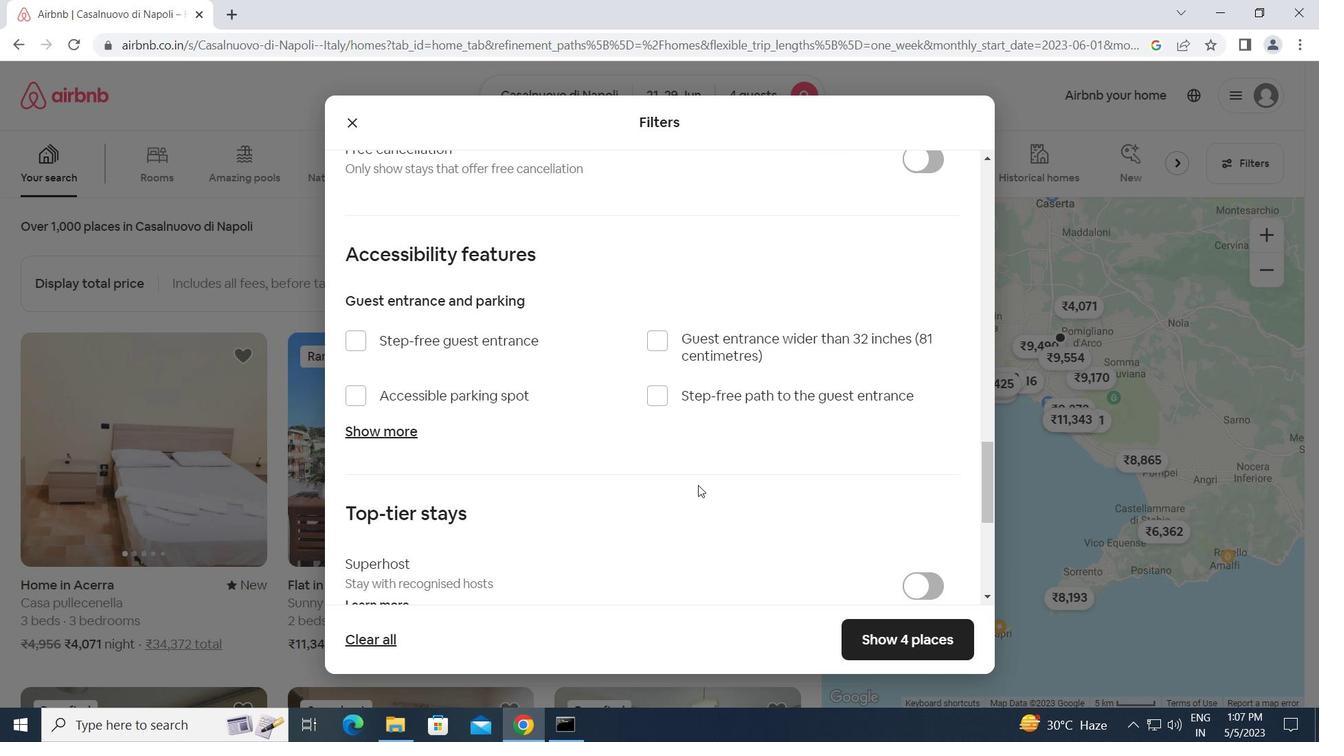 
Action: Mouse scrolled (698, 484) with delta (0, 0)
Screenshot: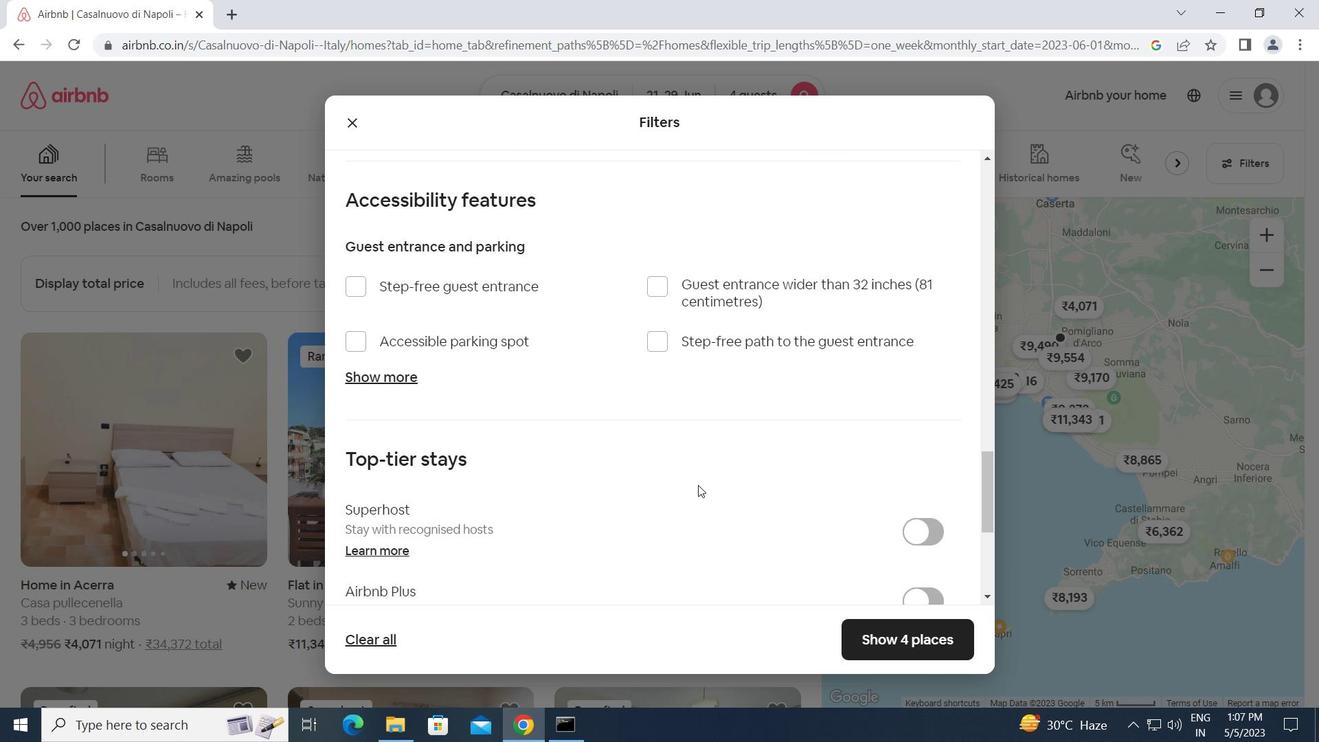
Action: Mouse scrolled (698, 484) with delta (0, 0)
Screenshot: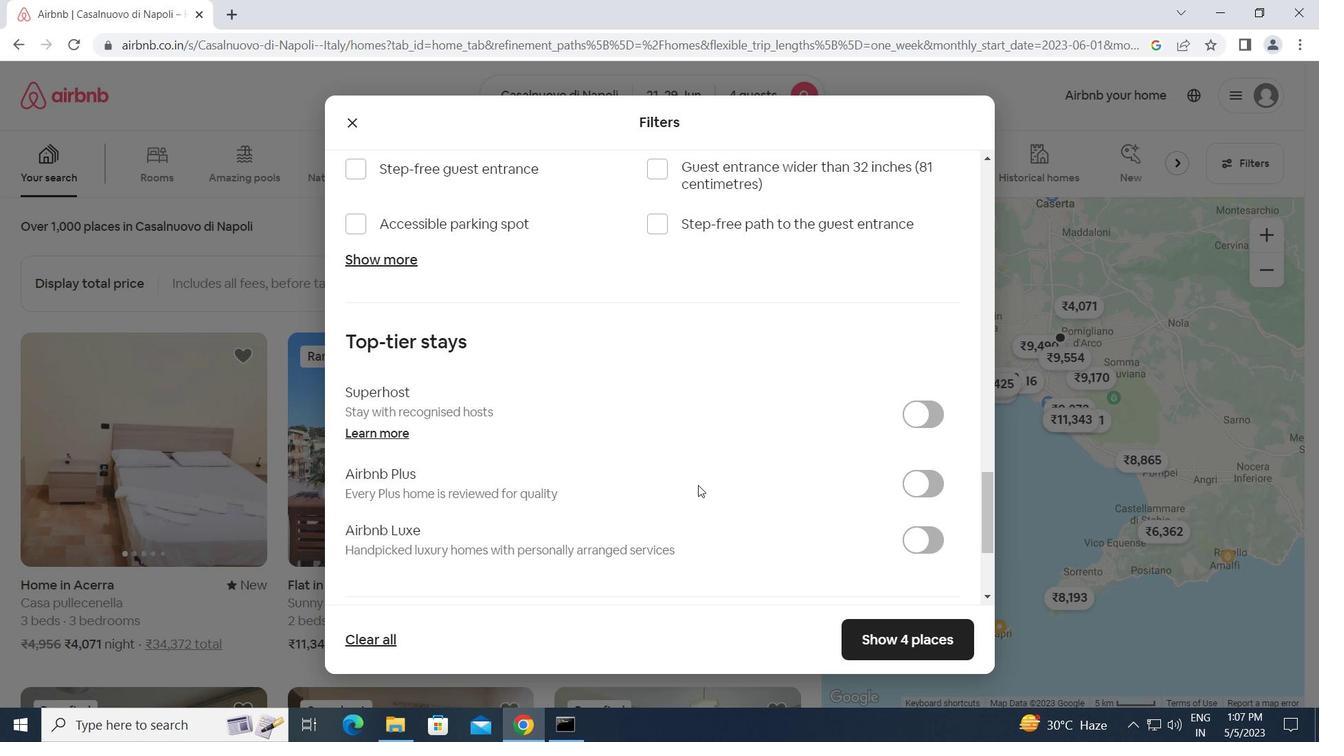
Action: Mouse scrolled (698, 484) with delta (0, 0)
Screenshot: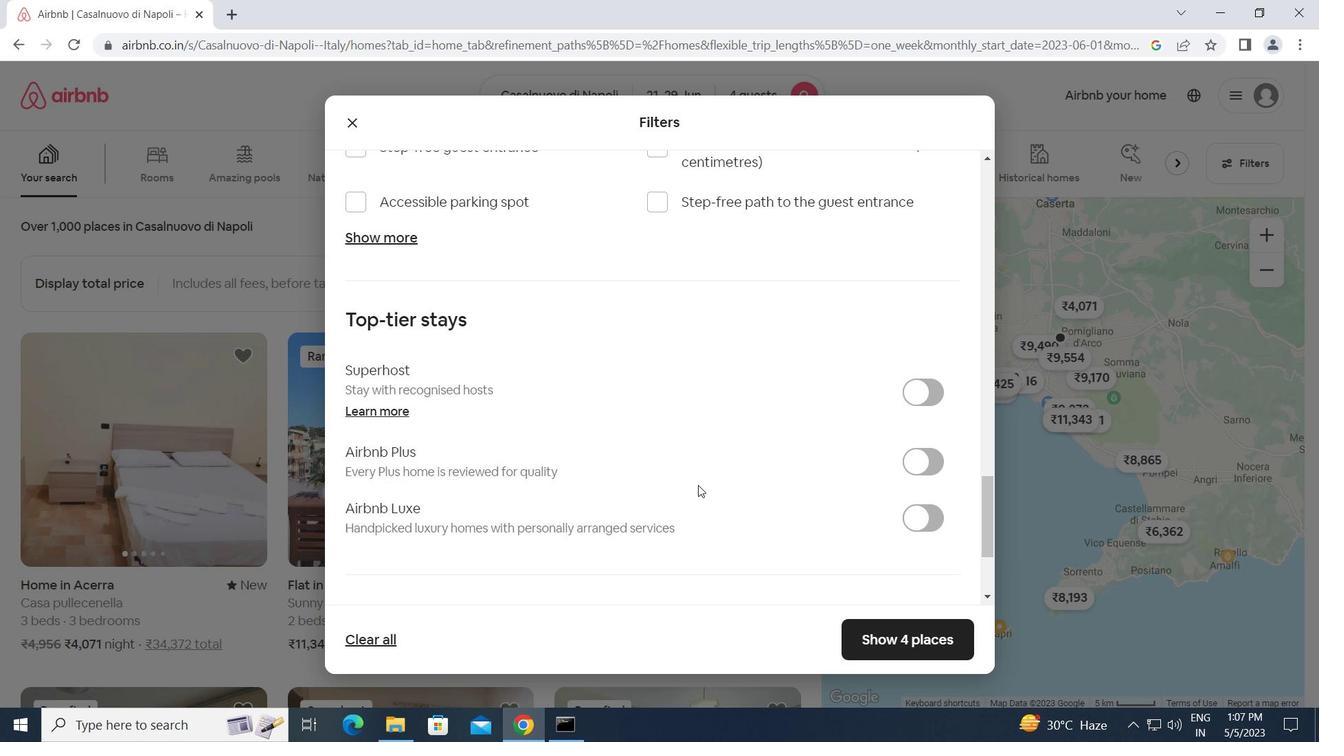 
Action: Mouse moved to (658, 507)
Screenshot: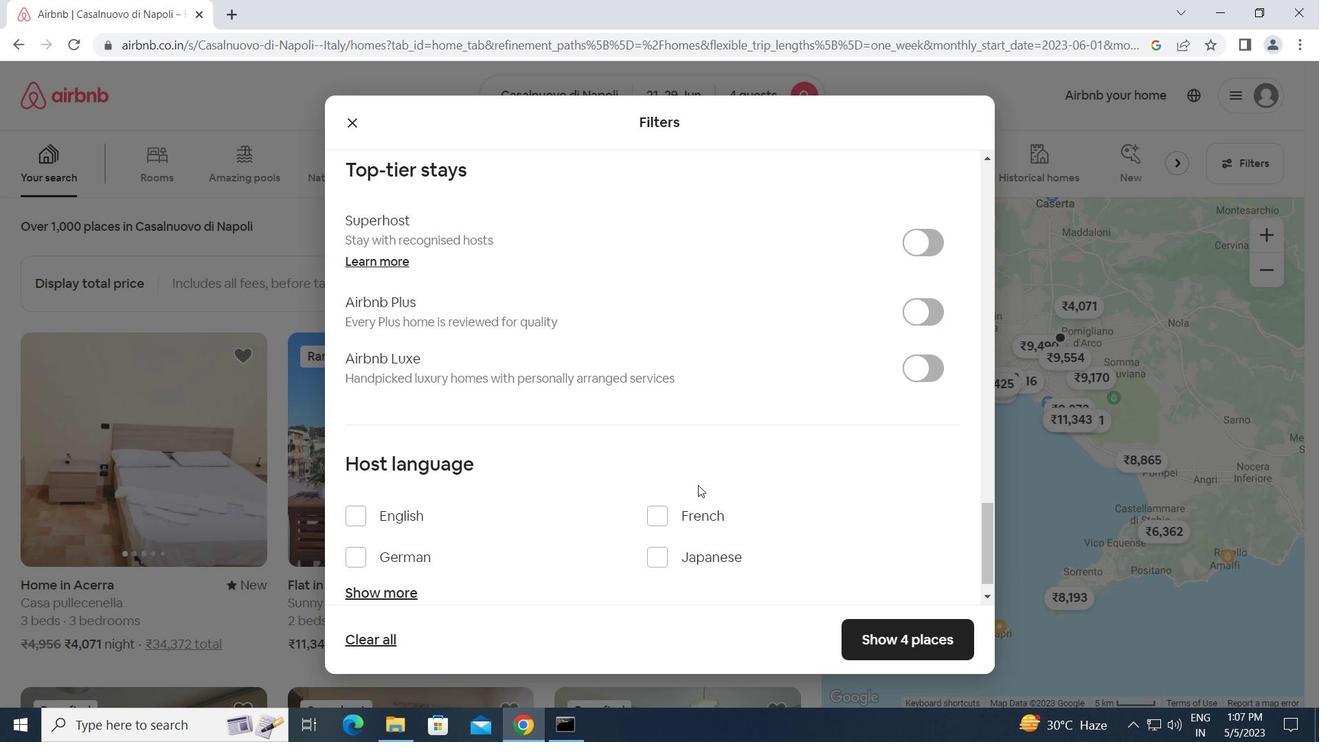 
Action: Mouse scrolled (658, 506) with delta (0, 0)
Screenshot: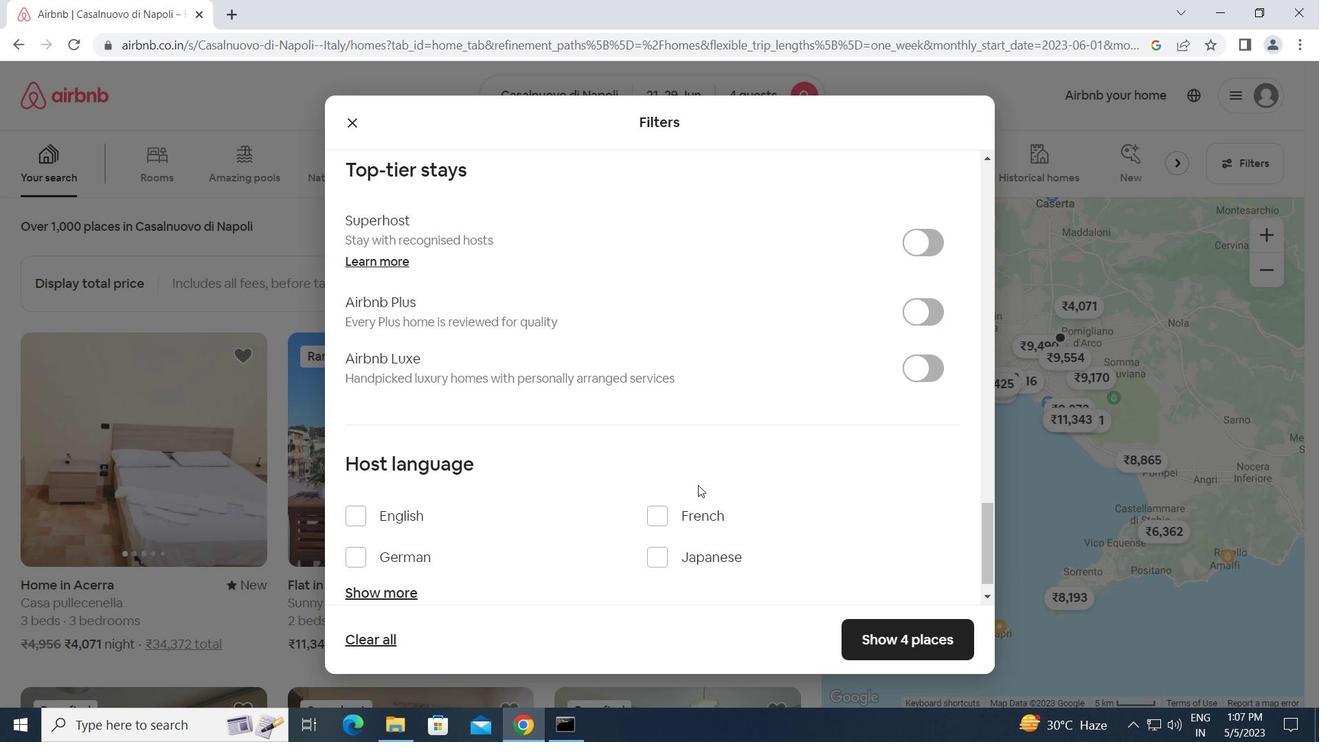 
Action: Mouse moved to (357, 481)
Screenshot: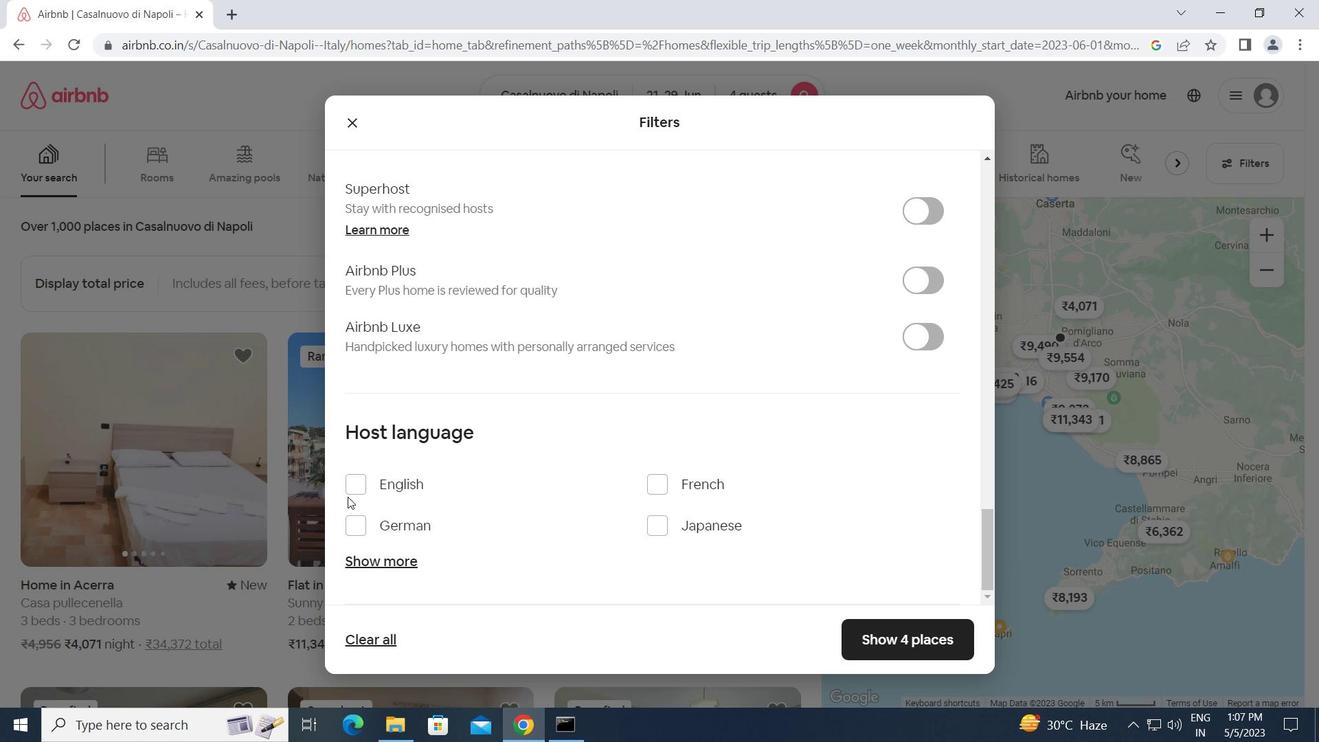 
Action: Mouse pressed left at (357, 481)
Screenshot: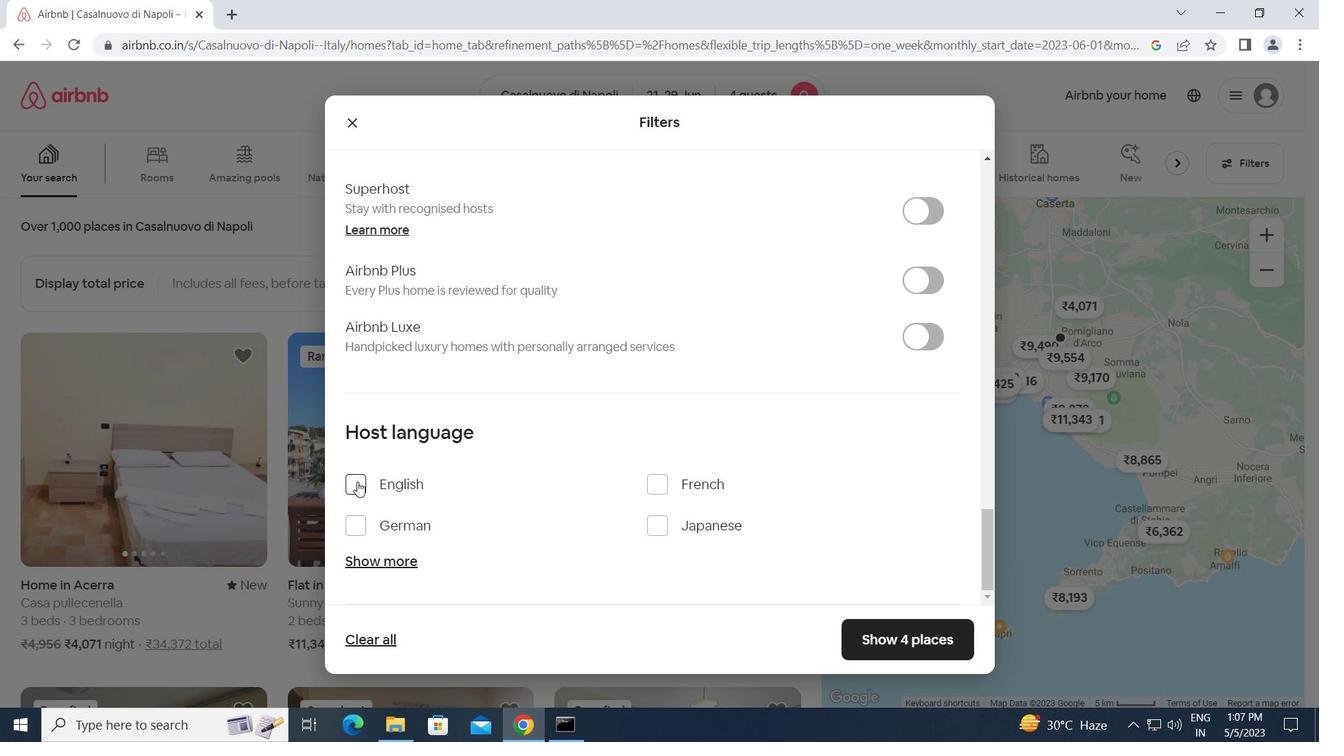 
Action: Mouse moved to (900, 639)
Screenshot: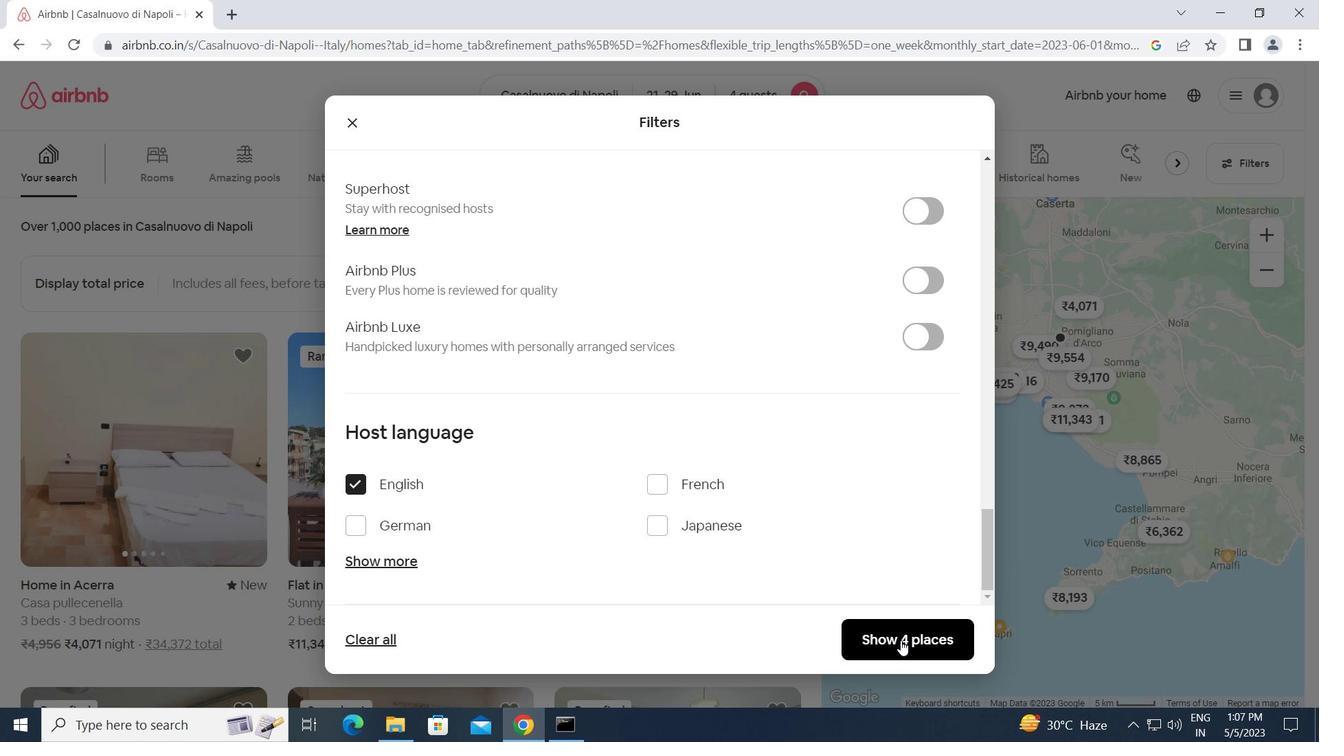 
Action: Mouse pressed left at (900, 639)
Screenshot: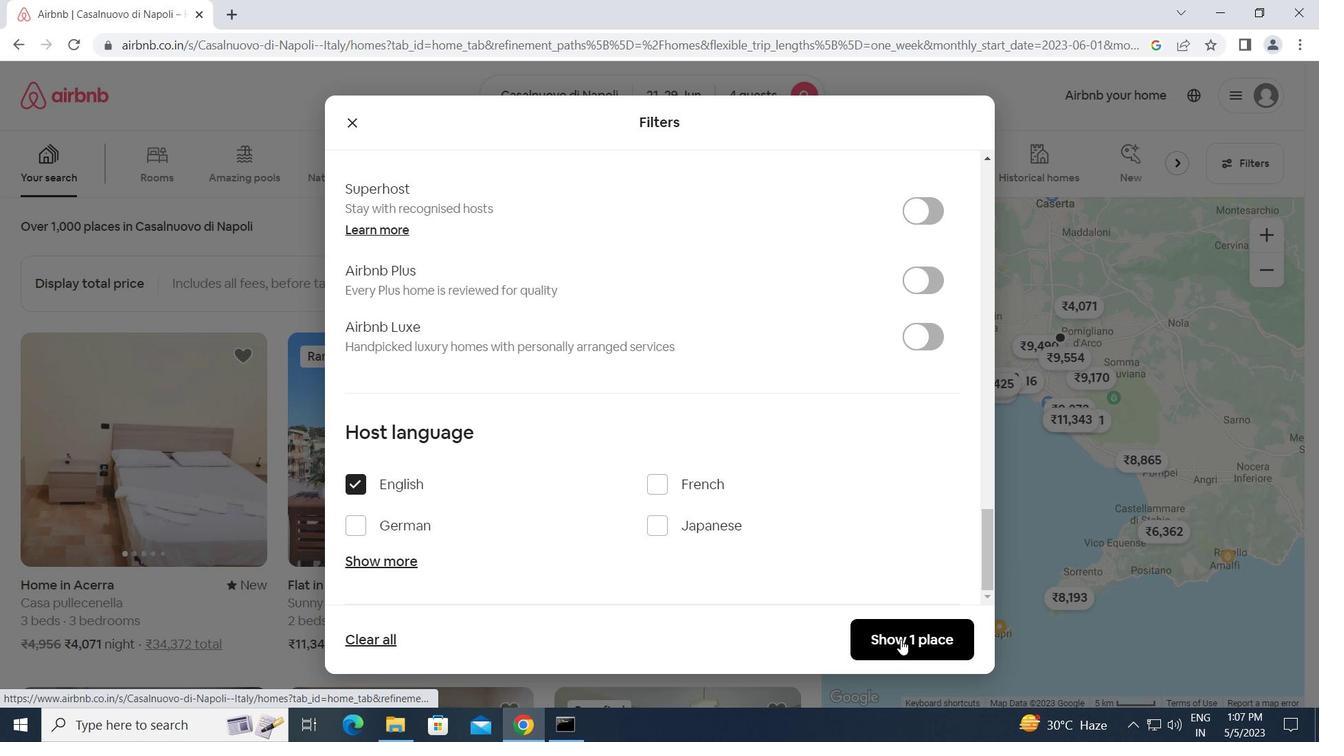 
